 Task: Create new contact,   with mail id: 'ClaireMoore73@Mail.com', first name: 'Claire', Last name: 'Moore', Job Title: HR Manager, Phone number (916) 555-9012. Change life cycle stage to  'Lead' and lead status to 'New'. Add new company to the associated contact: www.fmlogistic.in
 and type: Reseller. Logged in from softage.3@softage.net
Action: Mouse moved to (68, 87)
Screenshot: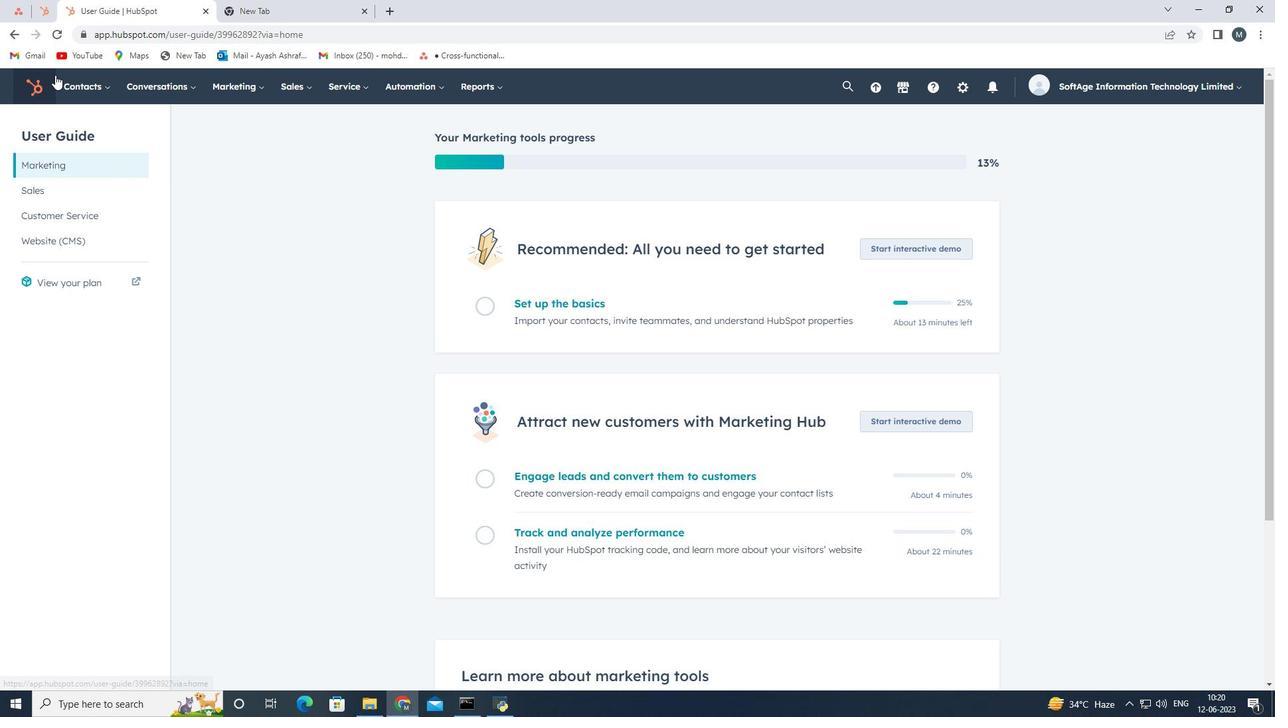 
Action: Mouse pressed left at (68, 87)
Screenshot: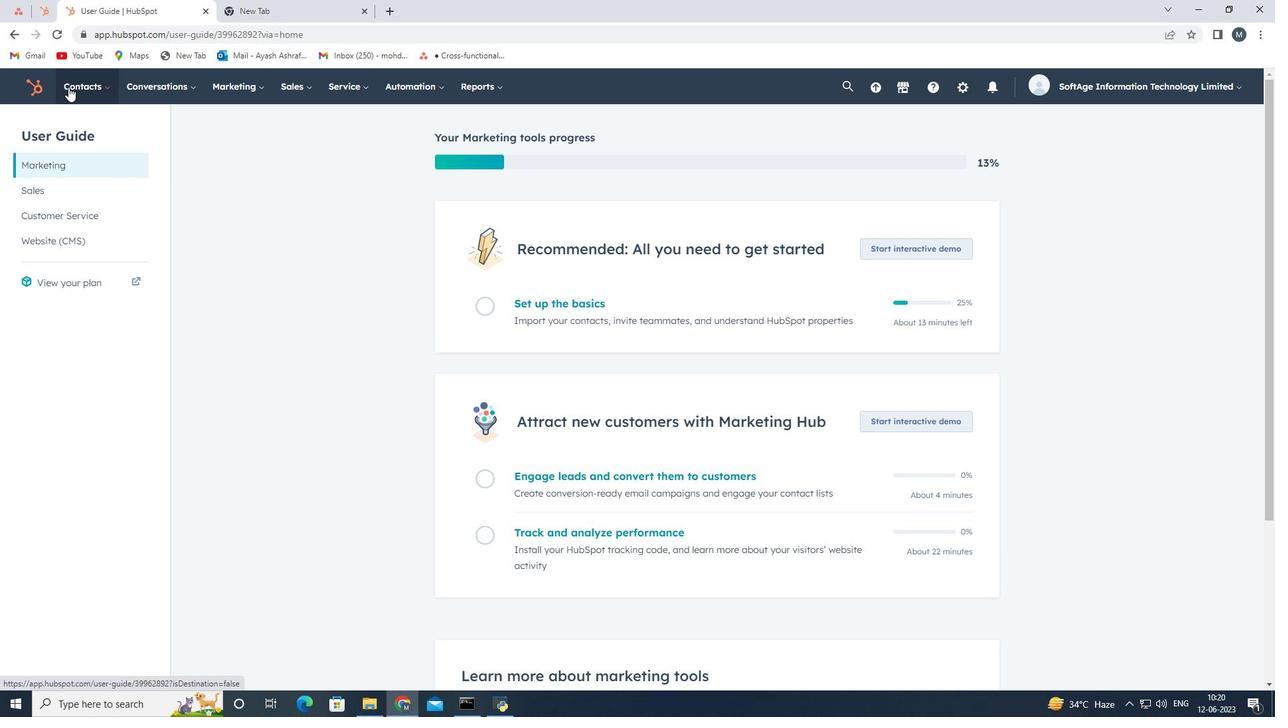
Action: Mouse moved to (110, 130)
Screenshot: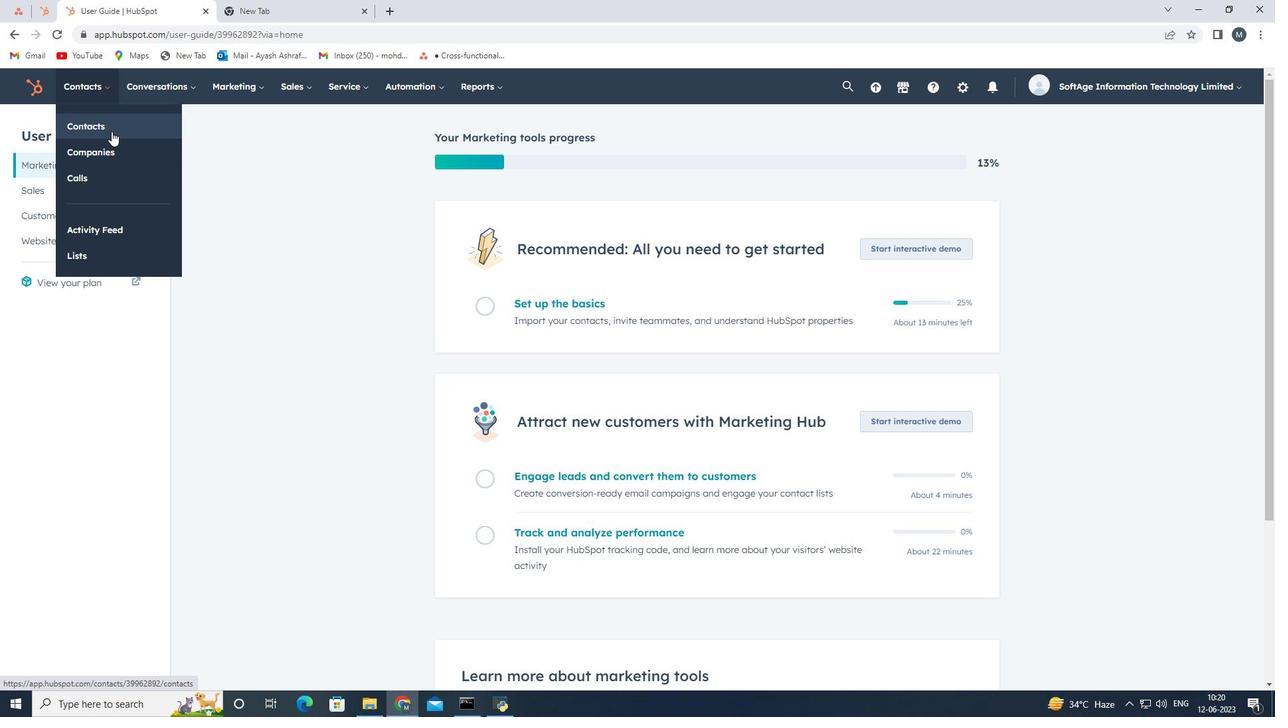 
Action: Mouse pressed left at (110, 130)
Screenshot: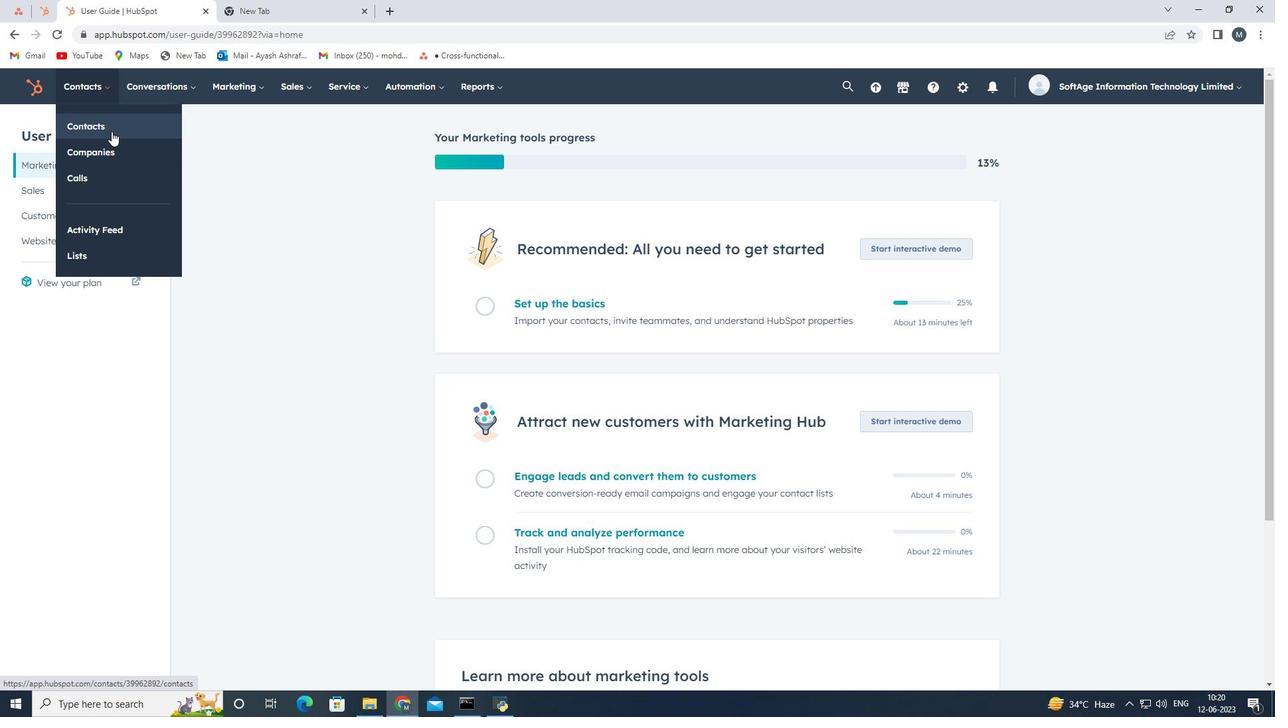 
Action: Mouse moved to (1180, 129)
Screenshot: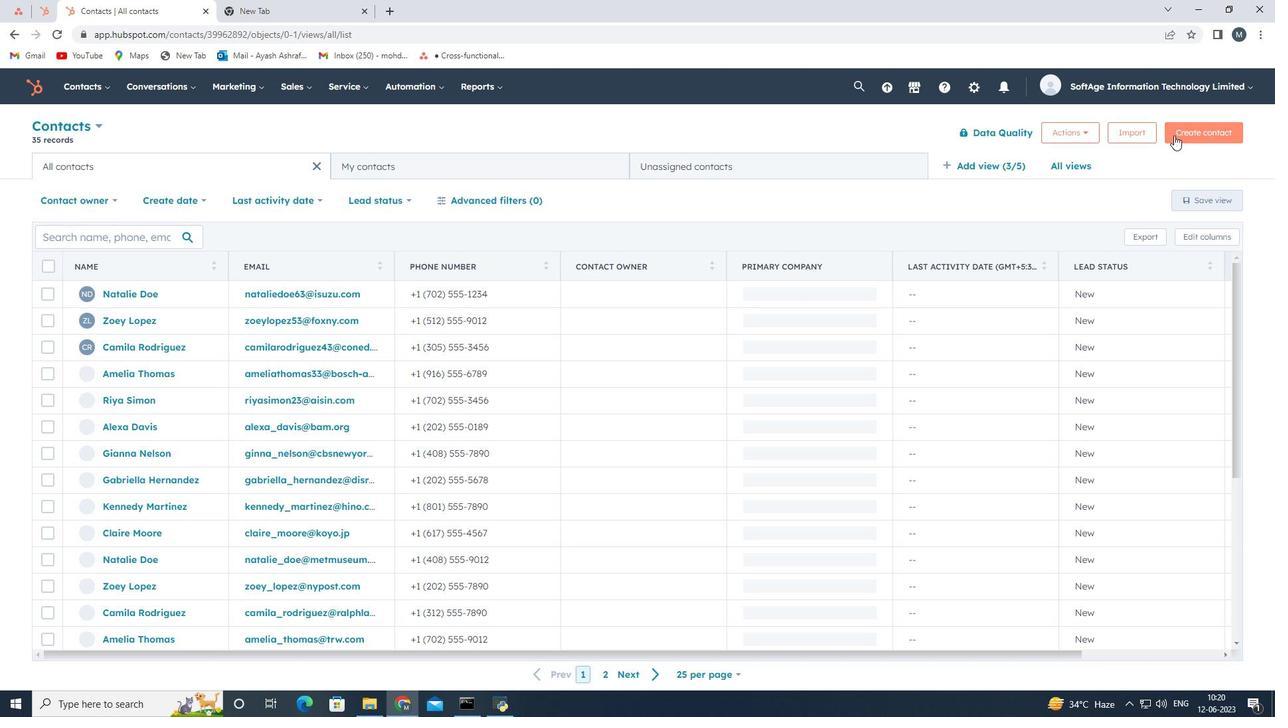 
Action: Mouse pressed left at (1180, 129)
Screenshot: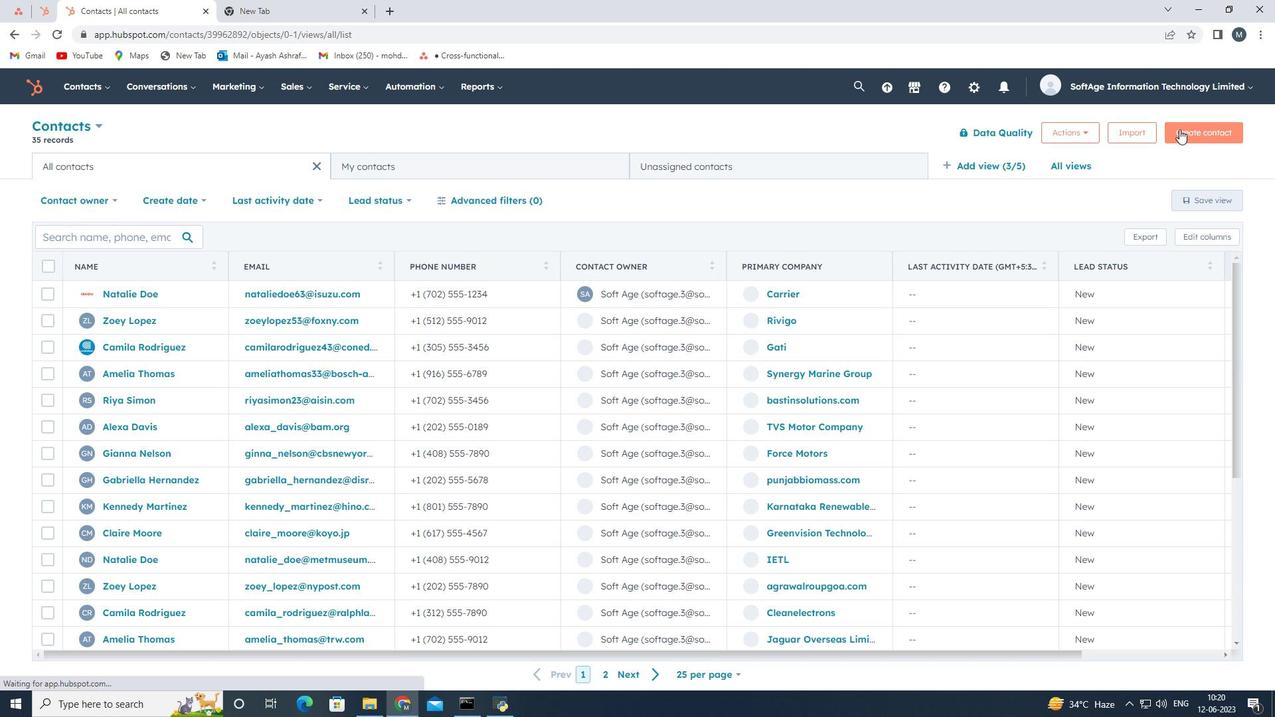 
Action: Mouse moved to (988, 198)
Screenshot: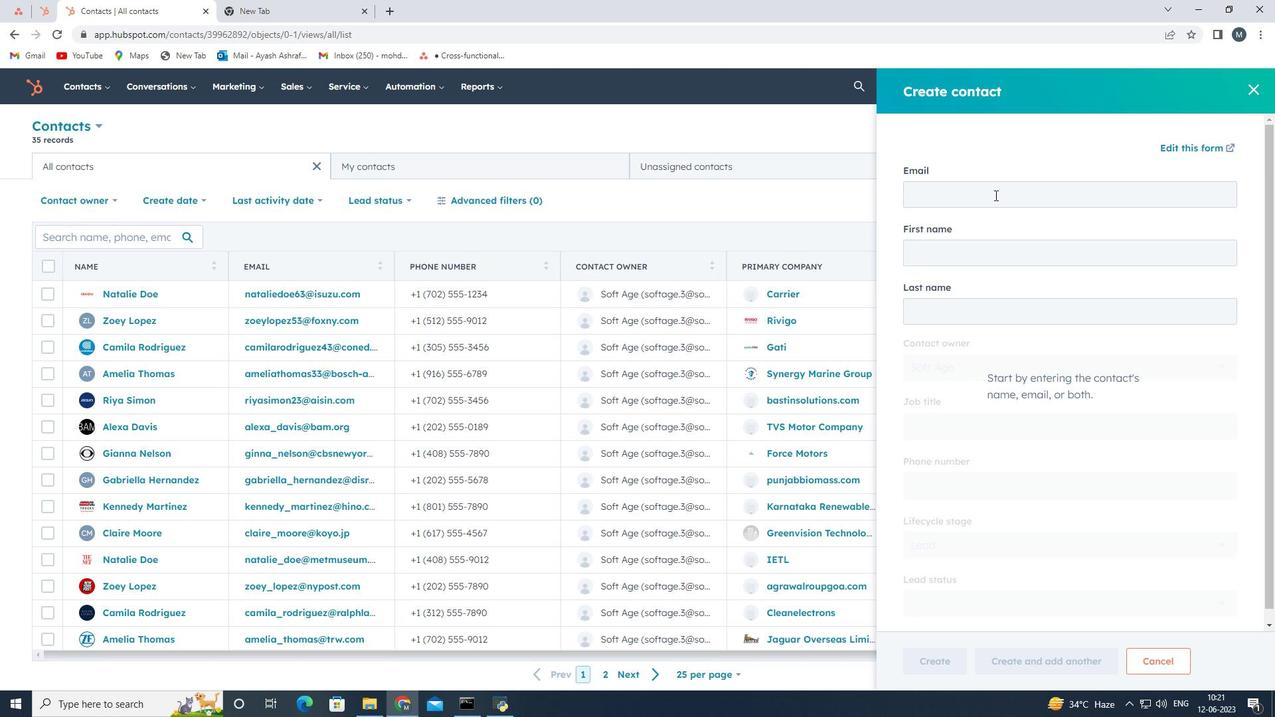 
Action: Mouse pressed left at (988, 198)
Screenshot: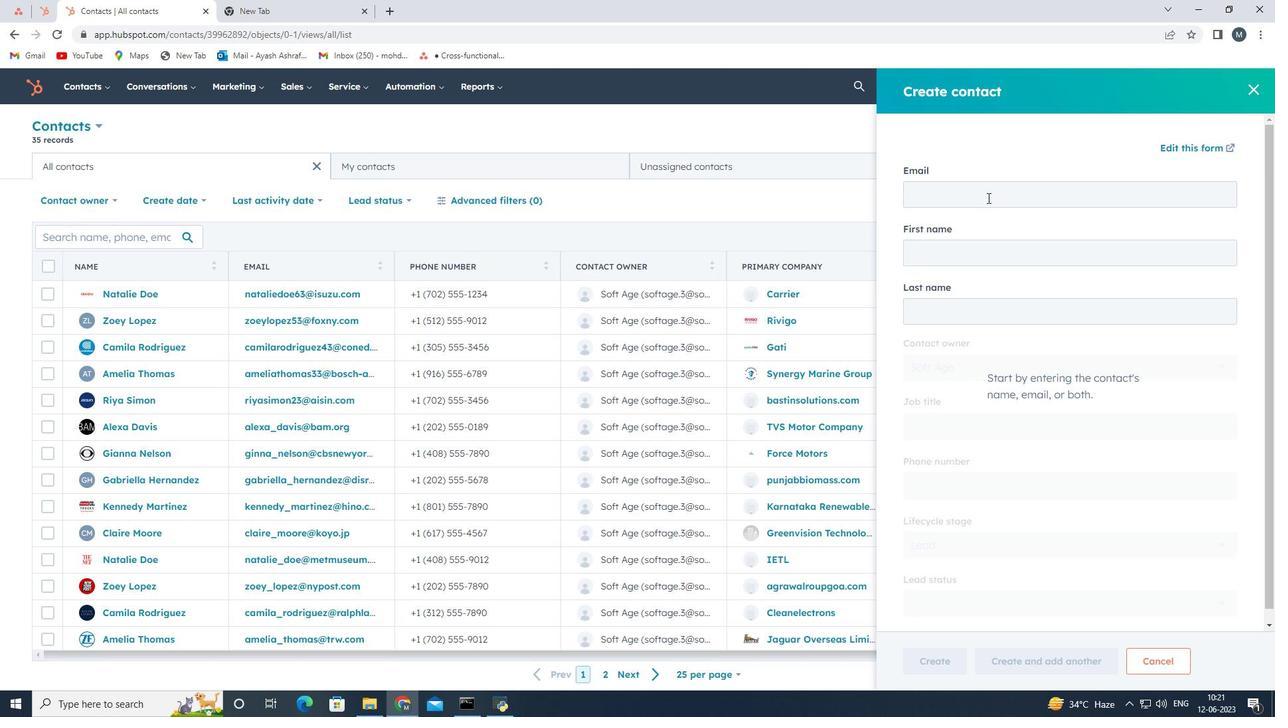 
Action: Key pressed <Key.shift>Ca<Key.backspace>laire<Key.shift>Moore73<Key.shift>@<Key.shift>mail.com
Screenshot: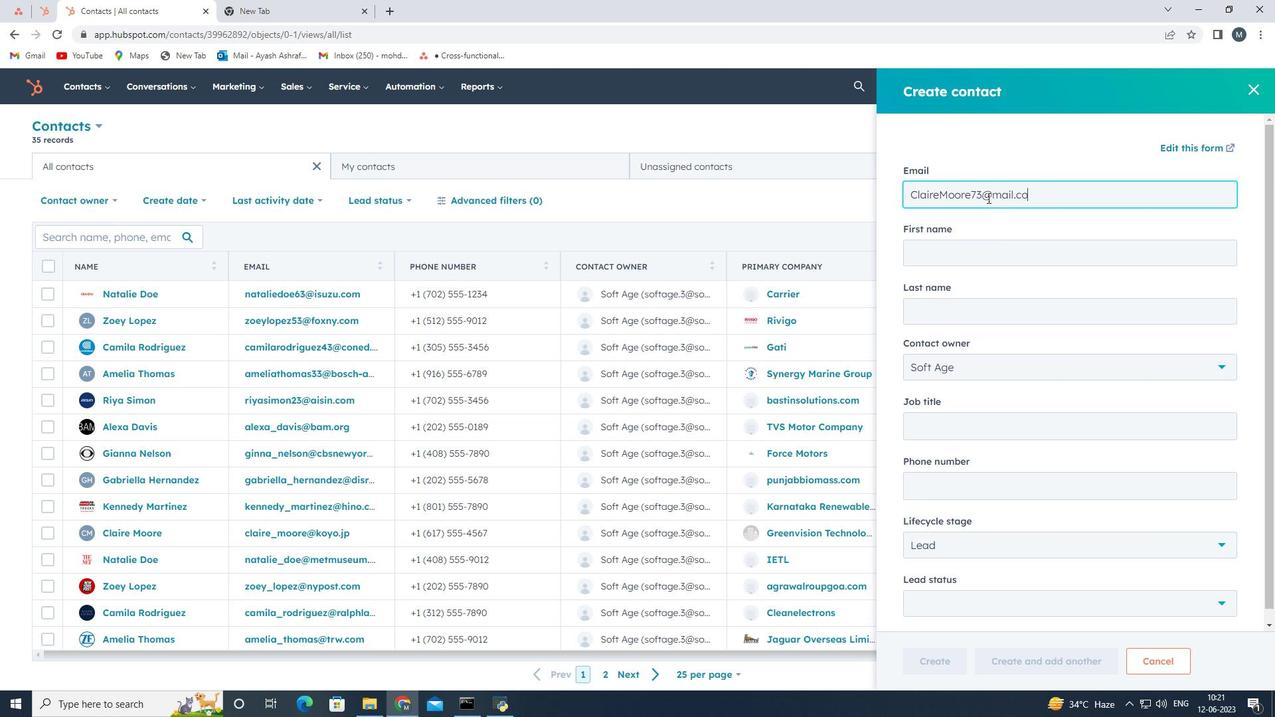 
Action: Mouse moved to (944, 253)
Screenshot: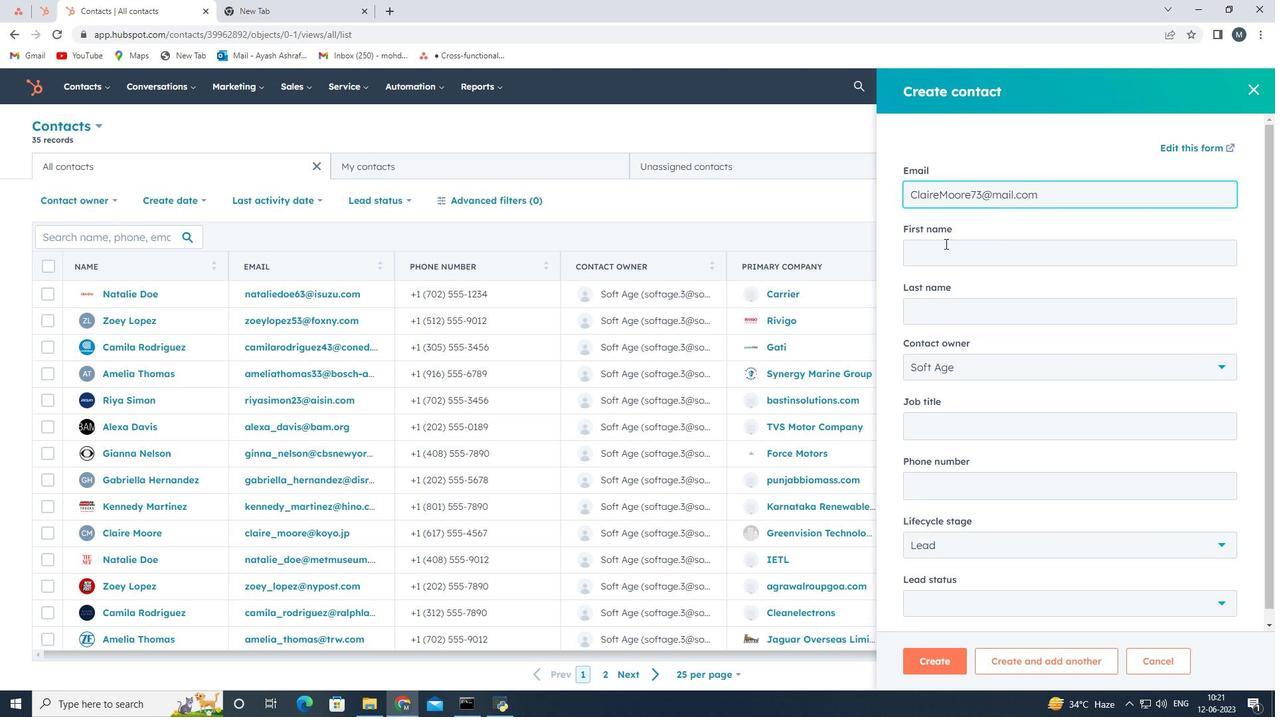 
Action: Mouse pressed left at (944, 253)
Screenshot: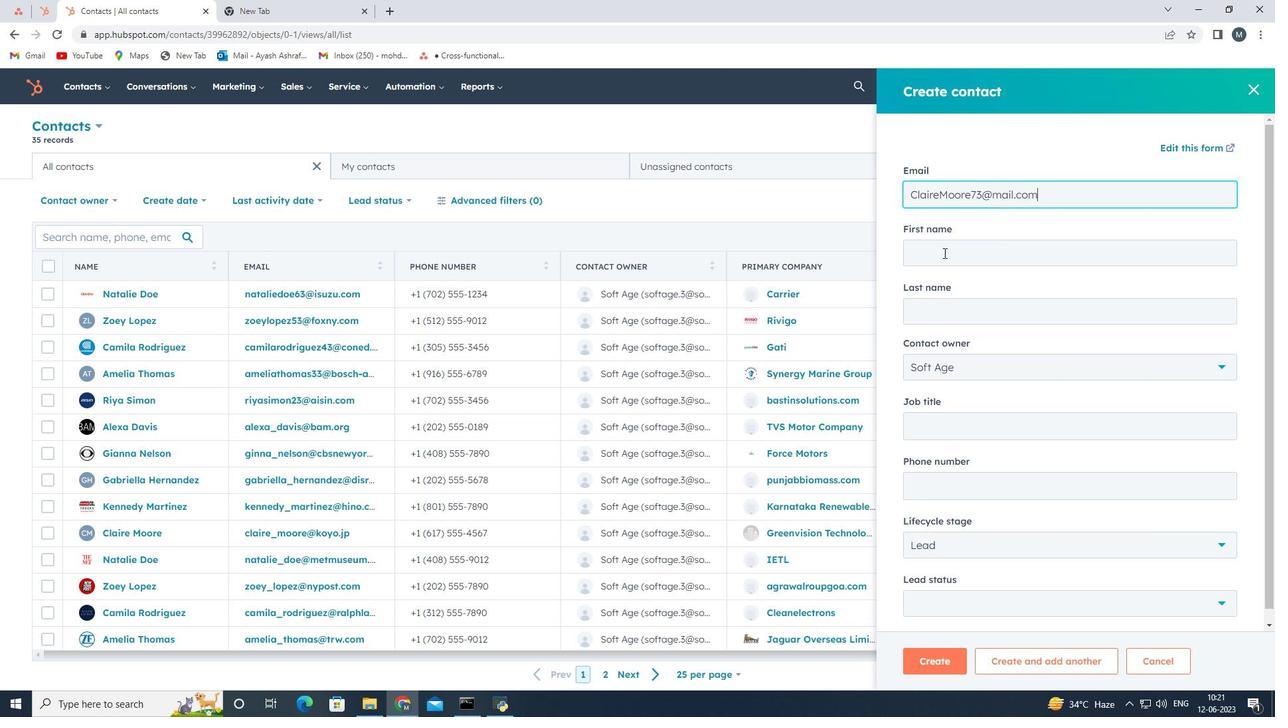 
Action: Key pressed <Key.shift><Key.shift><Key.shift><Key.shift><Key.shift><Key.shift><Key.shift><Key.shift><Key.shift><Key.shift><Key.shift><Key.shift><Key.shift><Key.shift><Key.shift><Key.shift><Key.shift><Key.shift>C
Screenshot: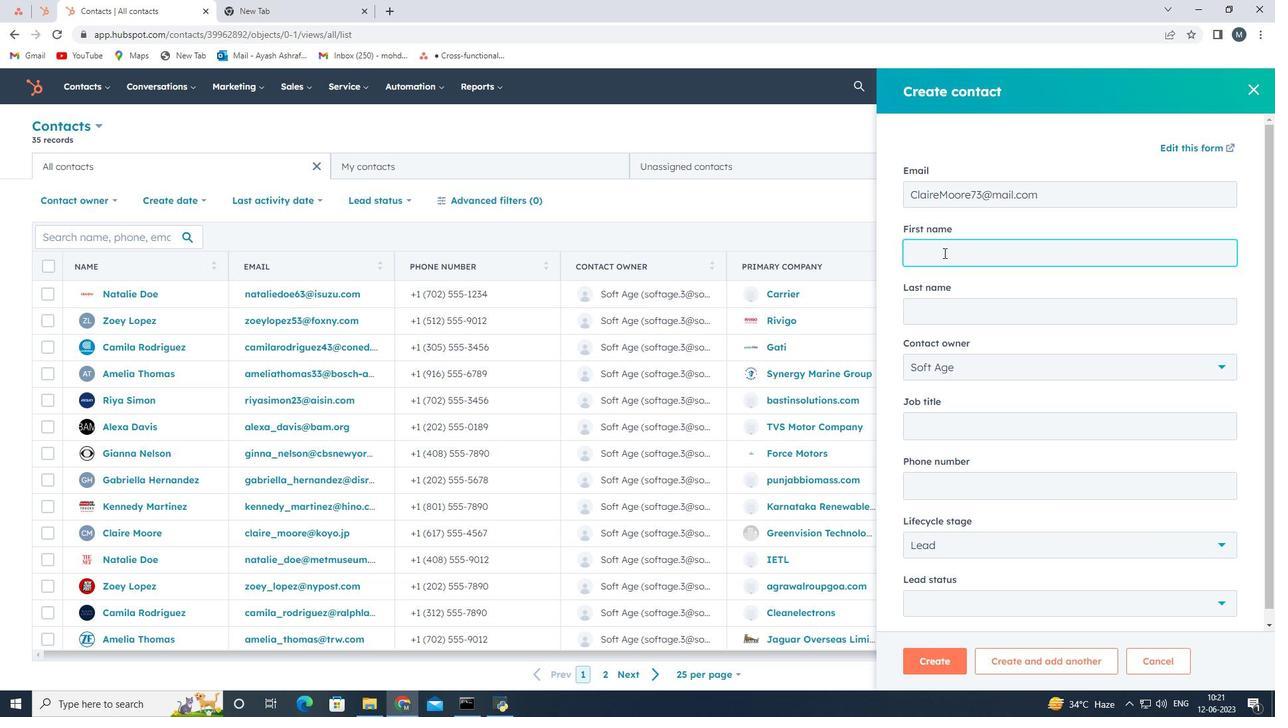 
Action: Mouse moved to (943, 253)
Screenshot: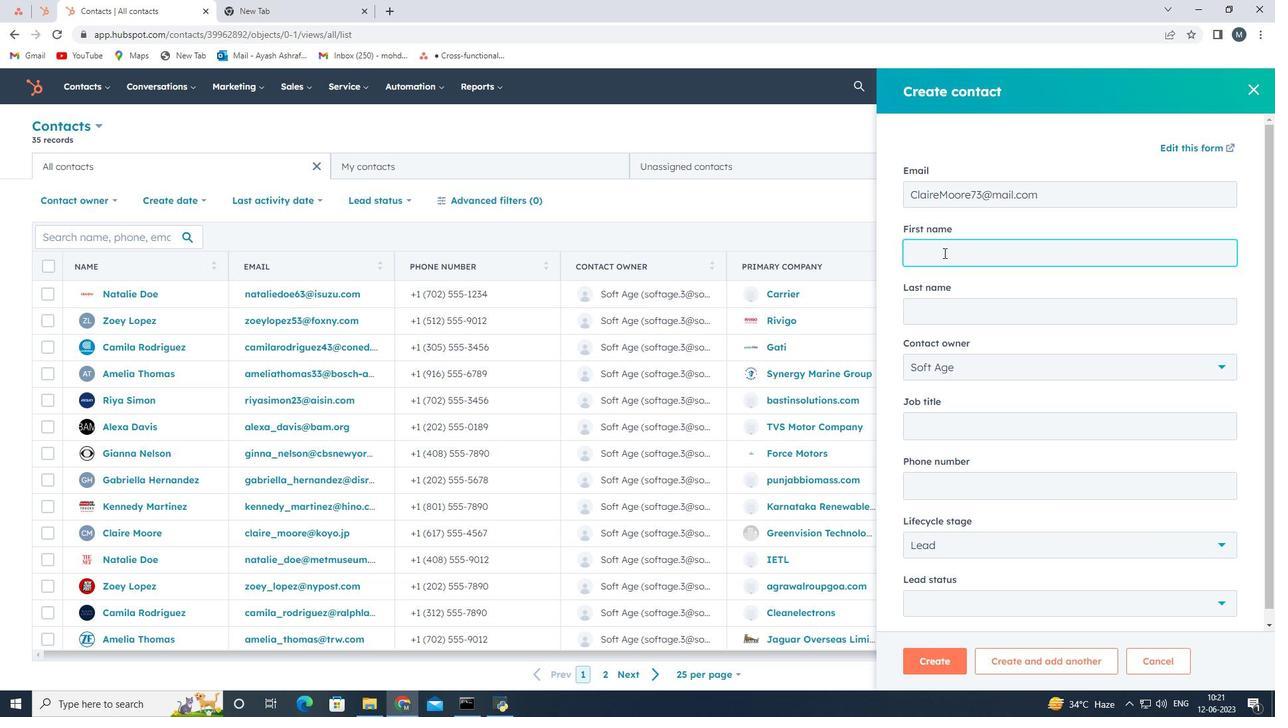 
Action: Key pressed laire
Screenshot: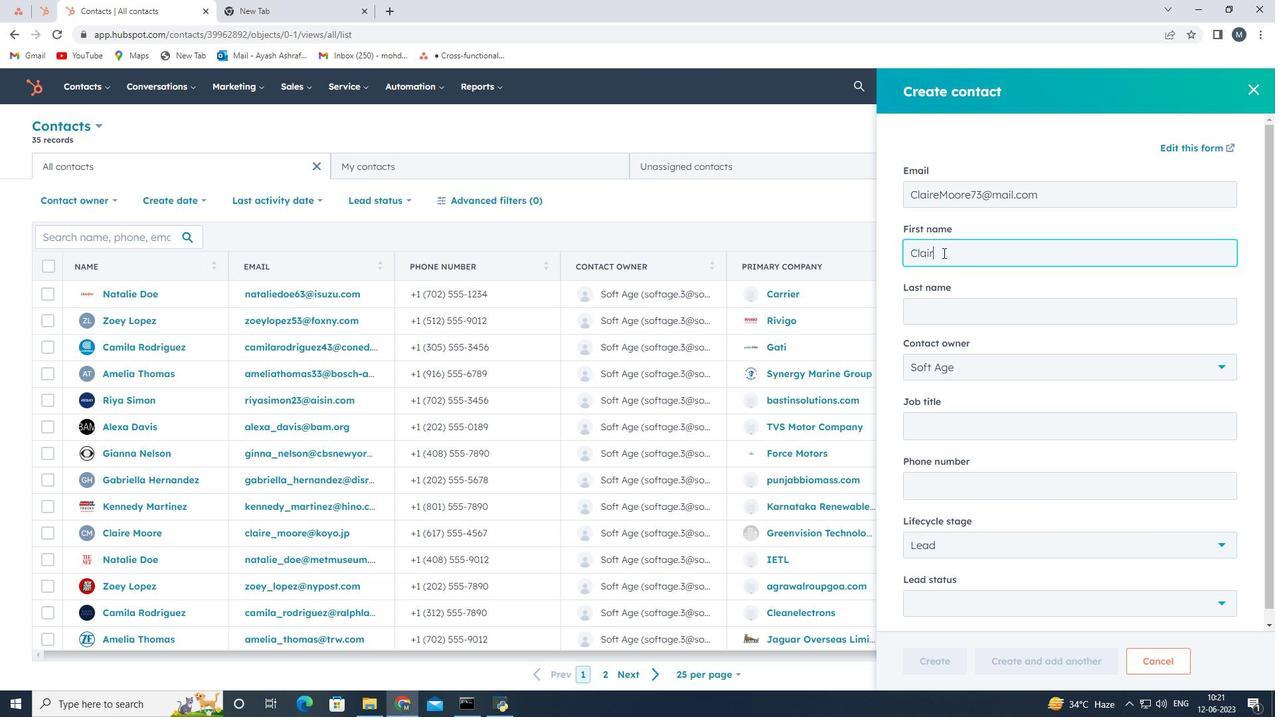 
Action: Mouse moved to (916, 308)
Screenshot: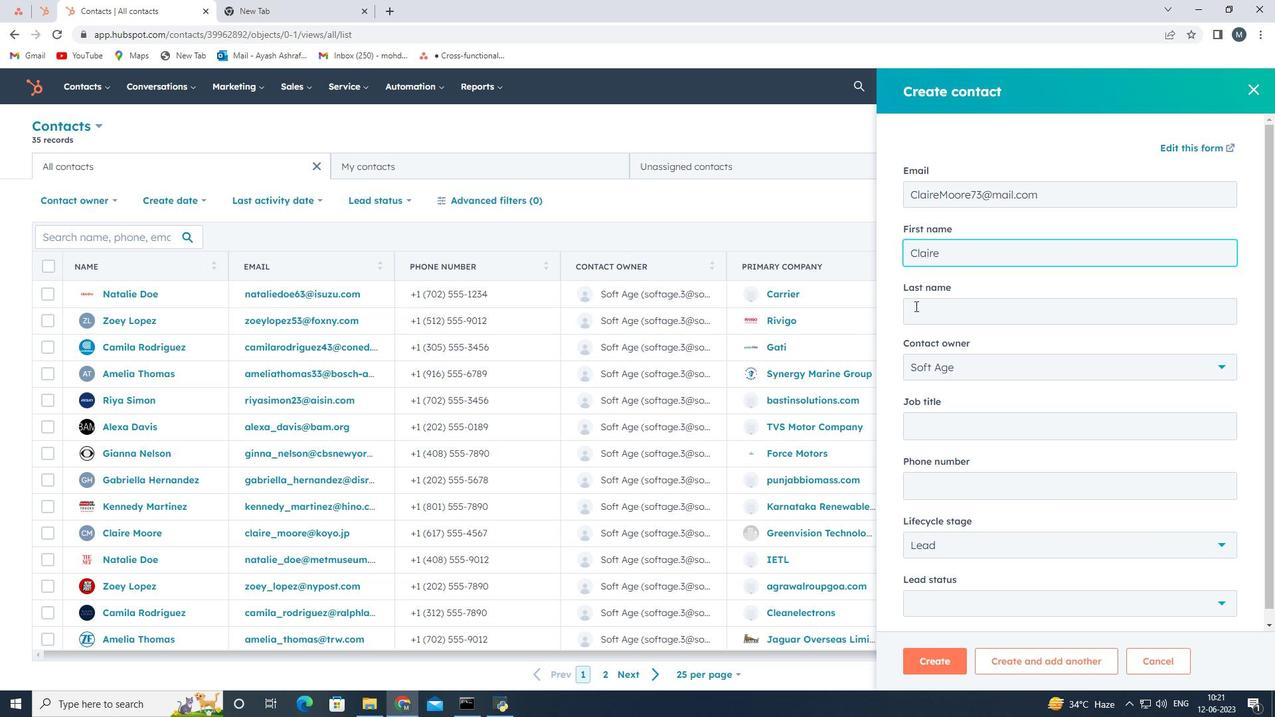 
Action: Mouse pressed left at (916, 308)
Screenshot: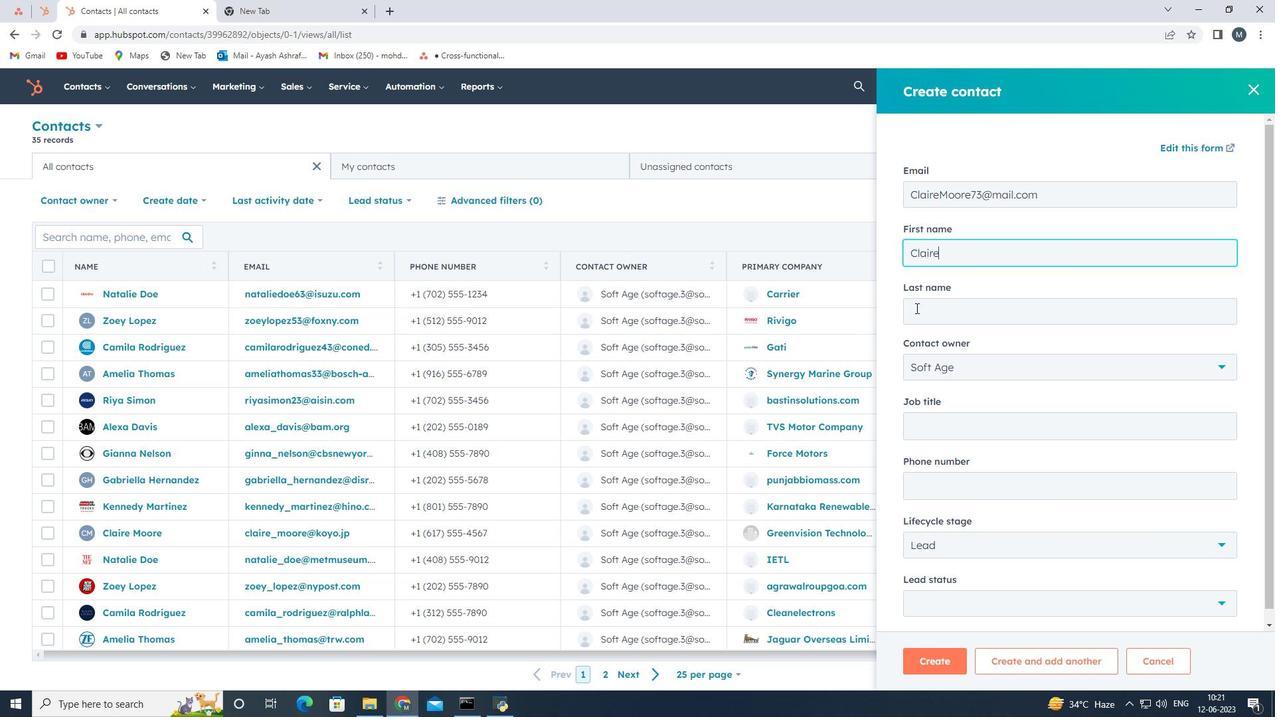 
Action: Mouse moved to (885, 317)
Screenshot: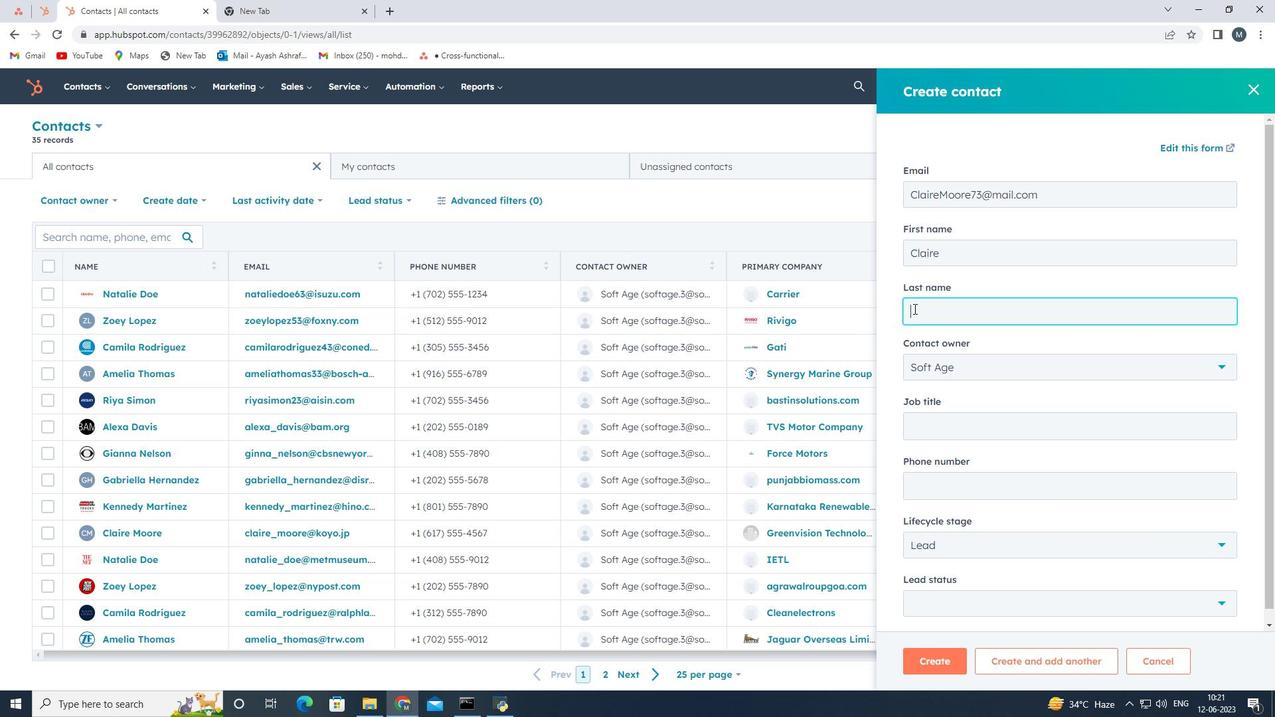 
Action: Key pressed <Key.shift><Key.shift><Key.shift><Key.shift><Key.shift><Key.shift><Key.shift><Key.shift>Moore
Screenshot: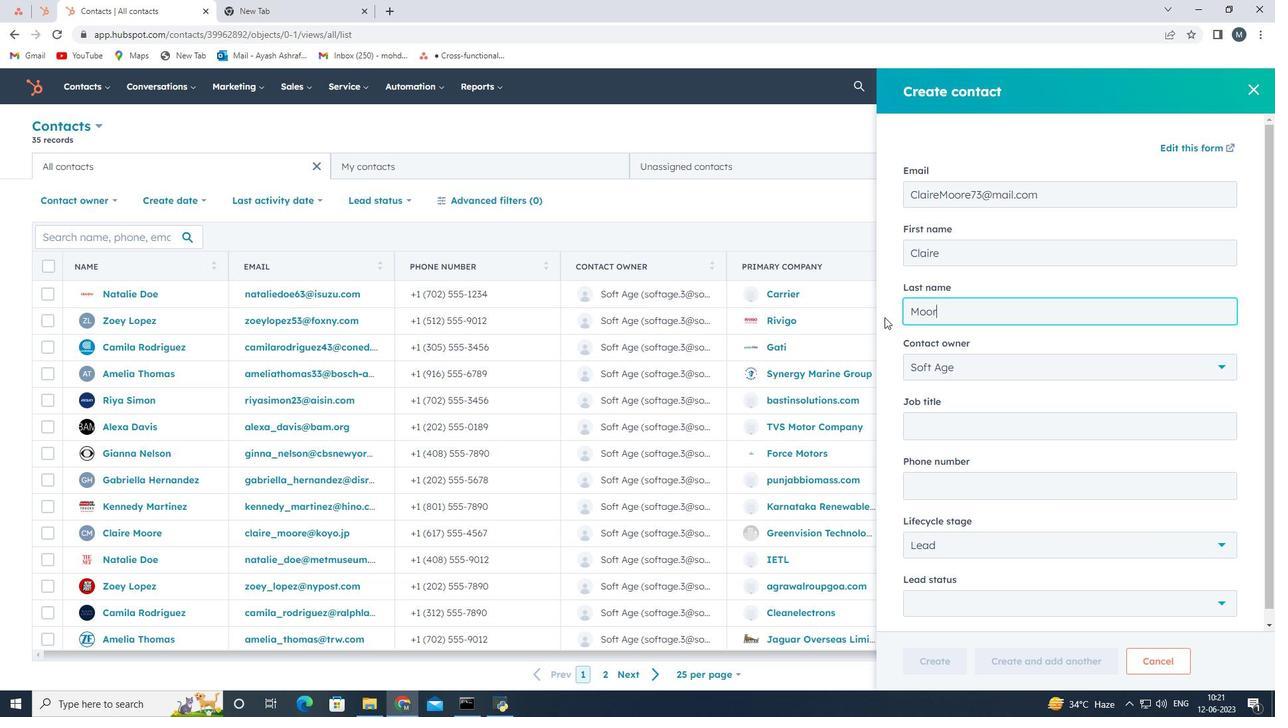 
Action: Mouse moved to (968, 424)
Screenshot: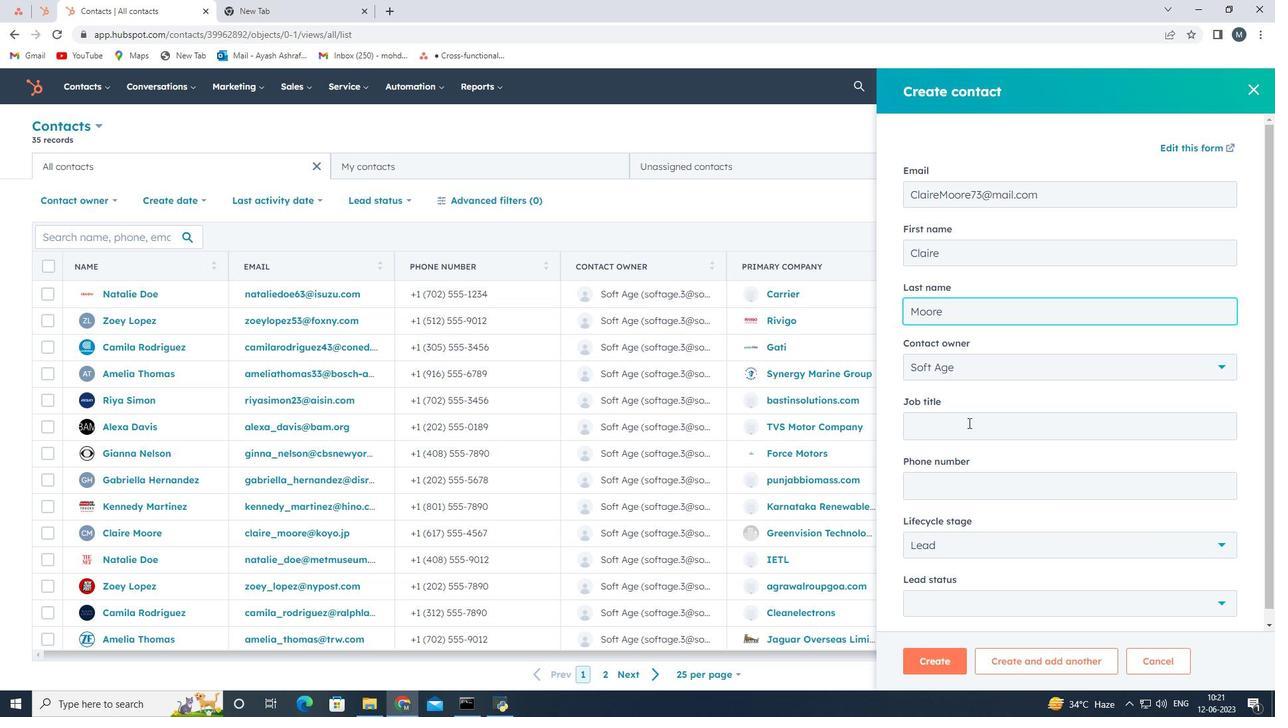 
Action: Mouse pressed left at (968, 424)
Screenshot: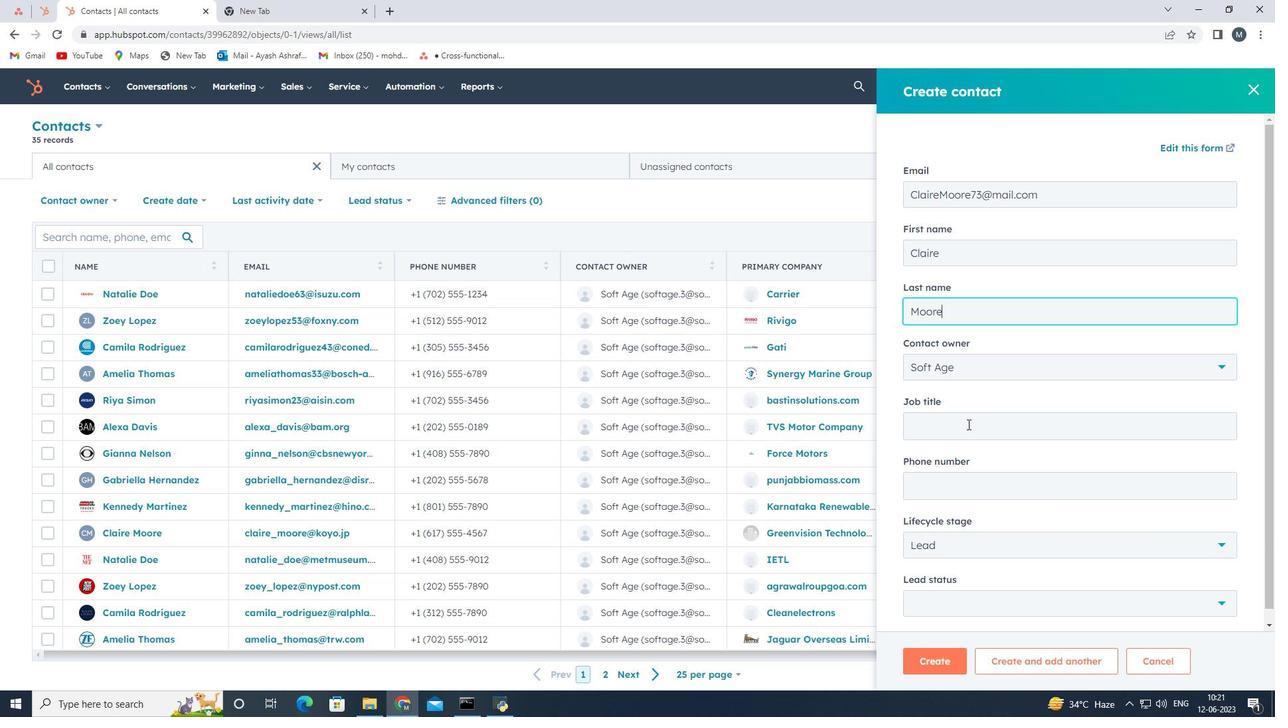 
Action: Mouse moved to (962, 440)
Screenshot: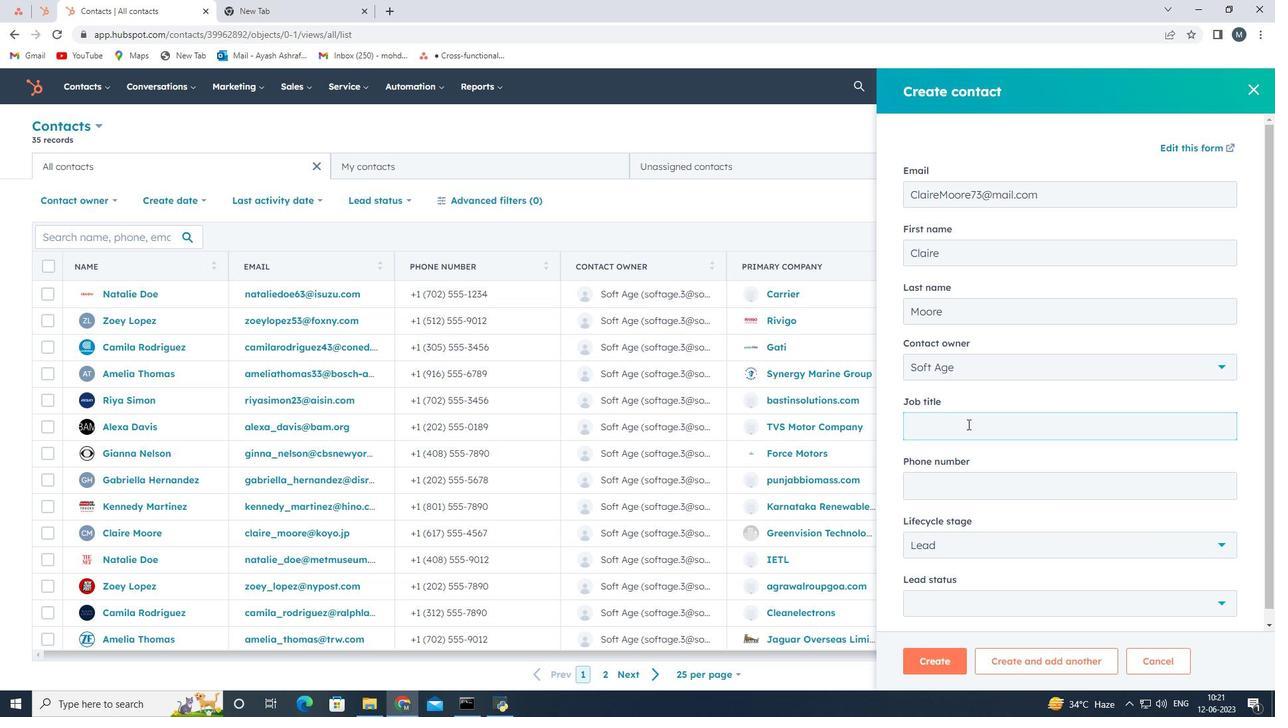 
Action: Key pressed <Key.shift><Key.shift><Key.shift><Key.shift><Key.shift><Key.shift><Key.shift><Key.shift><Key.shift><Key.shift>Hr<Key.space><Key.shift>Manager
Screenshot: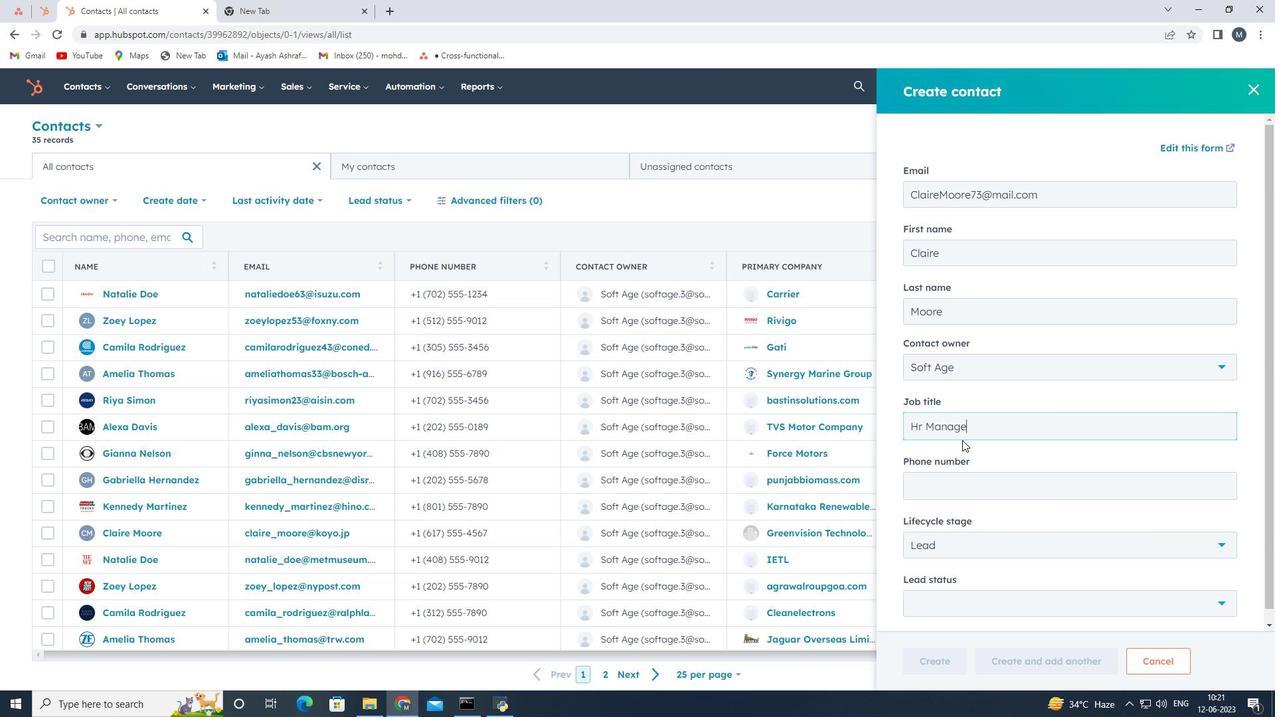
Action: Mouse moved to (979, 484)
Screenshot: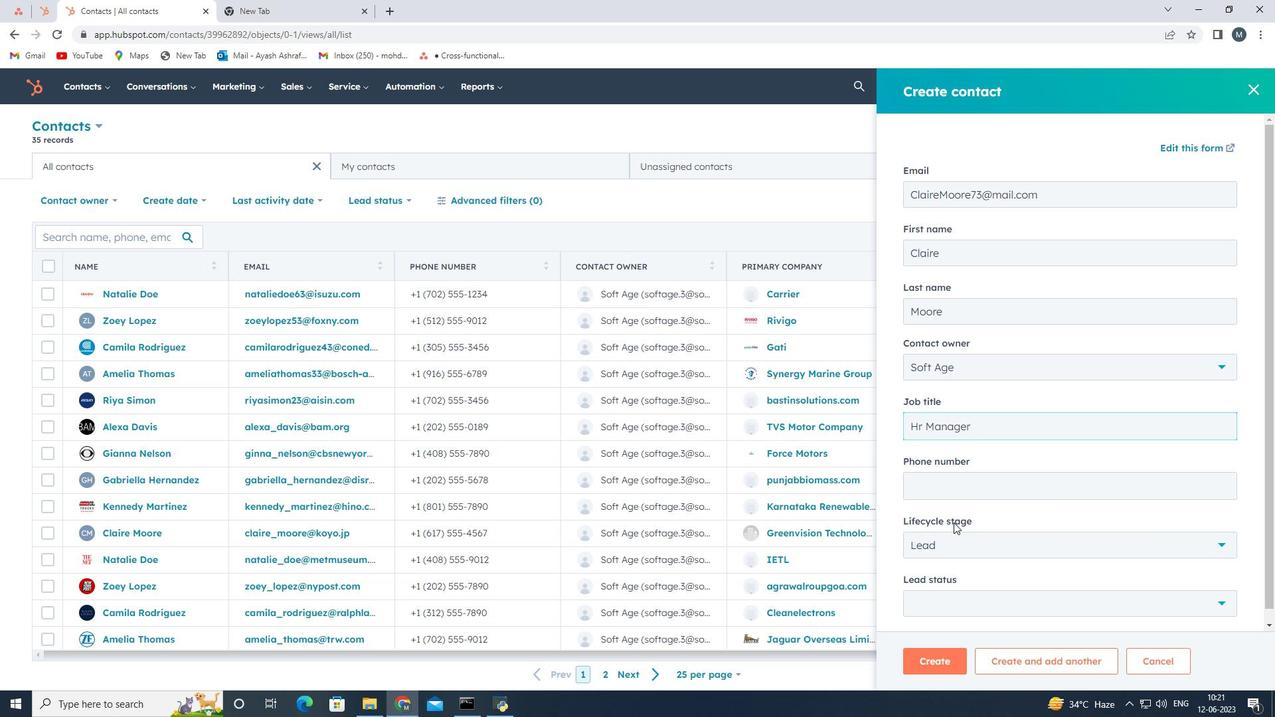 
Action: Mouse pressed left at (979, 484)
Screenshot: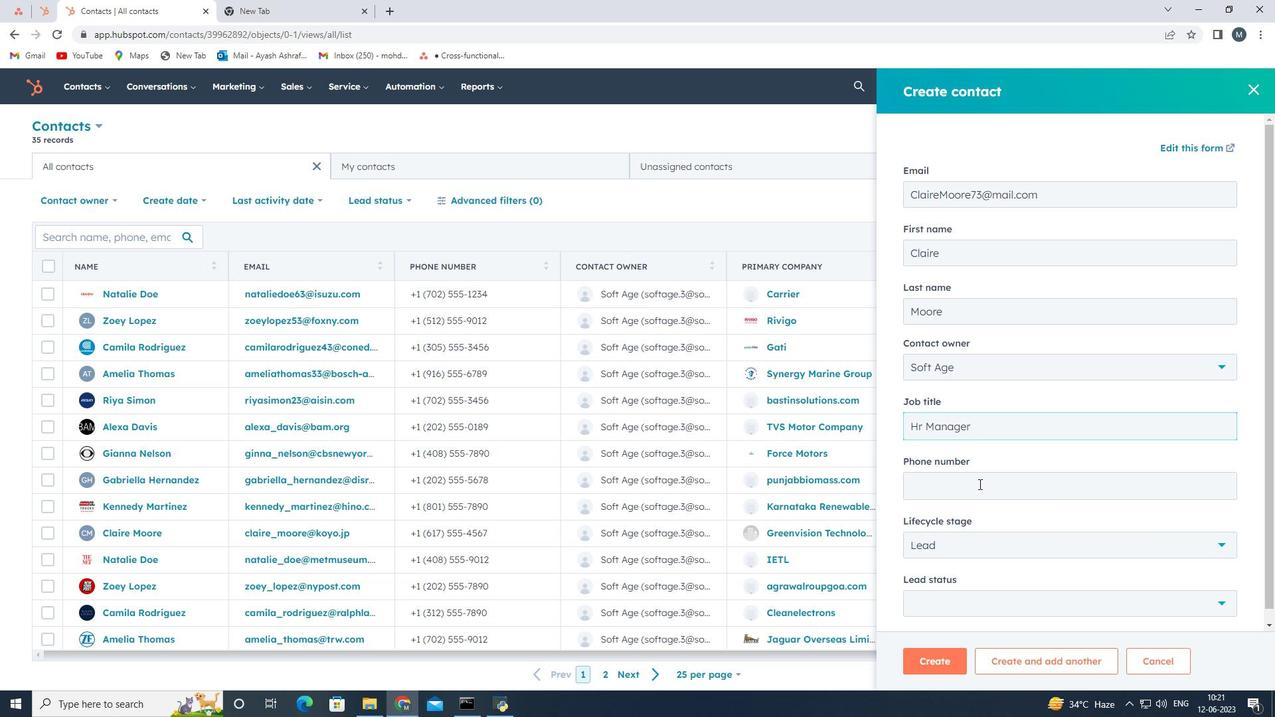 
Action: Key pressed 9165559012
Screenshot: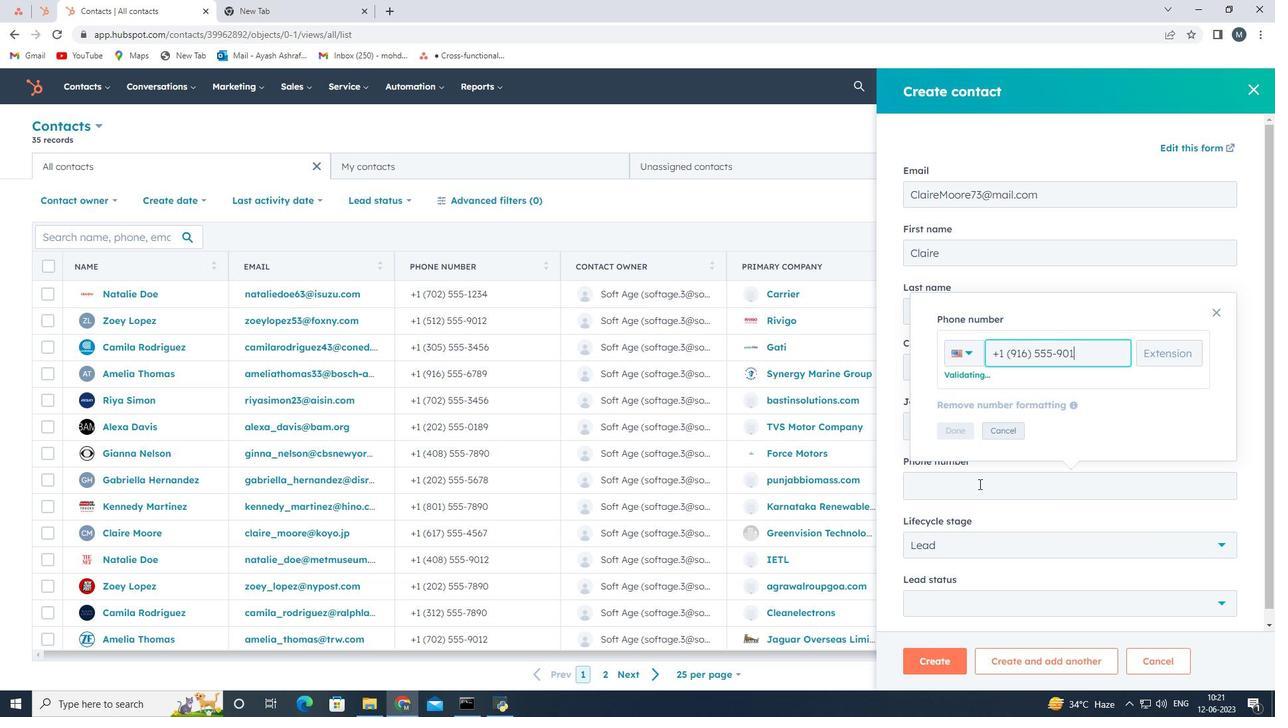 
Action: Mouse moved to (966, 436)
Screenshot: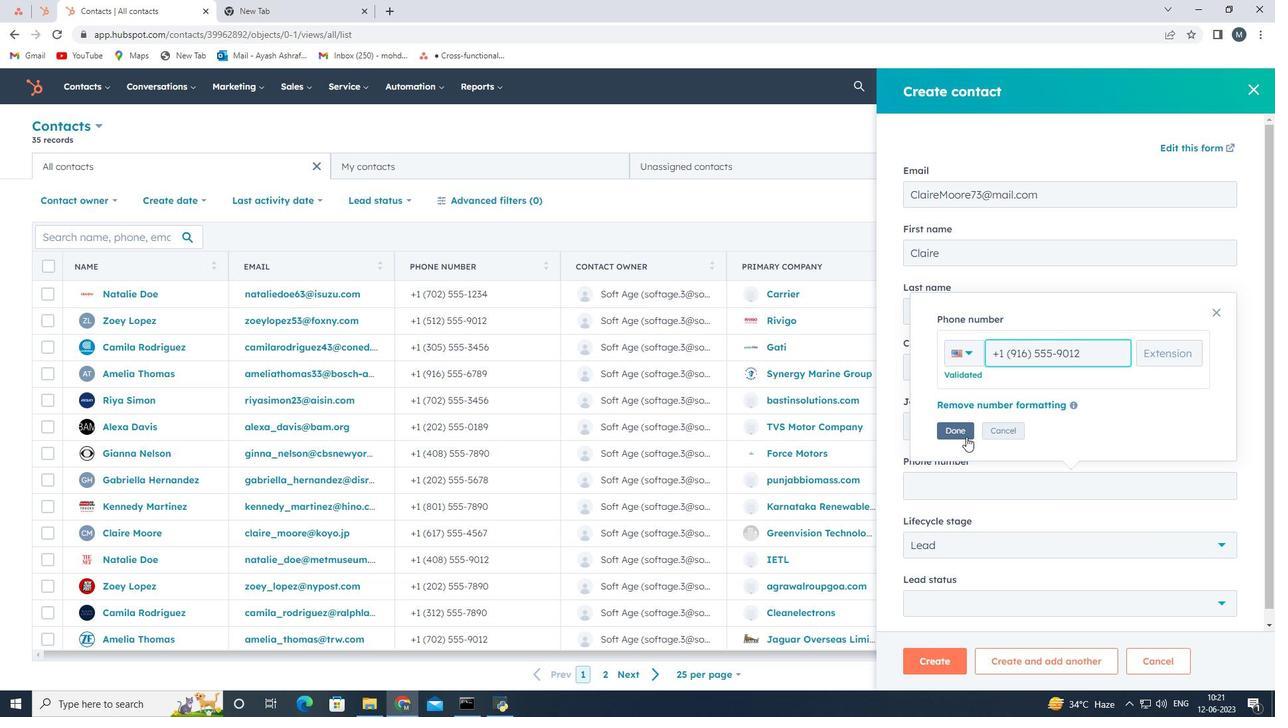 
Action: Mouse pressed left at (966, 436)
Screenshot: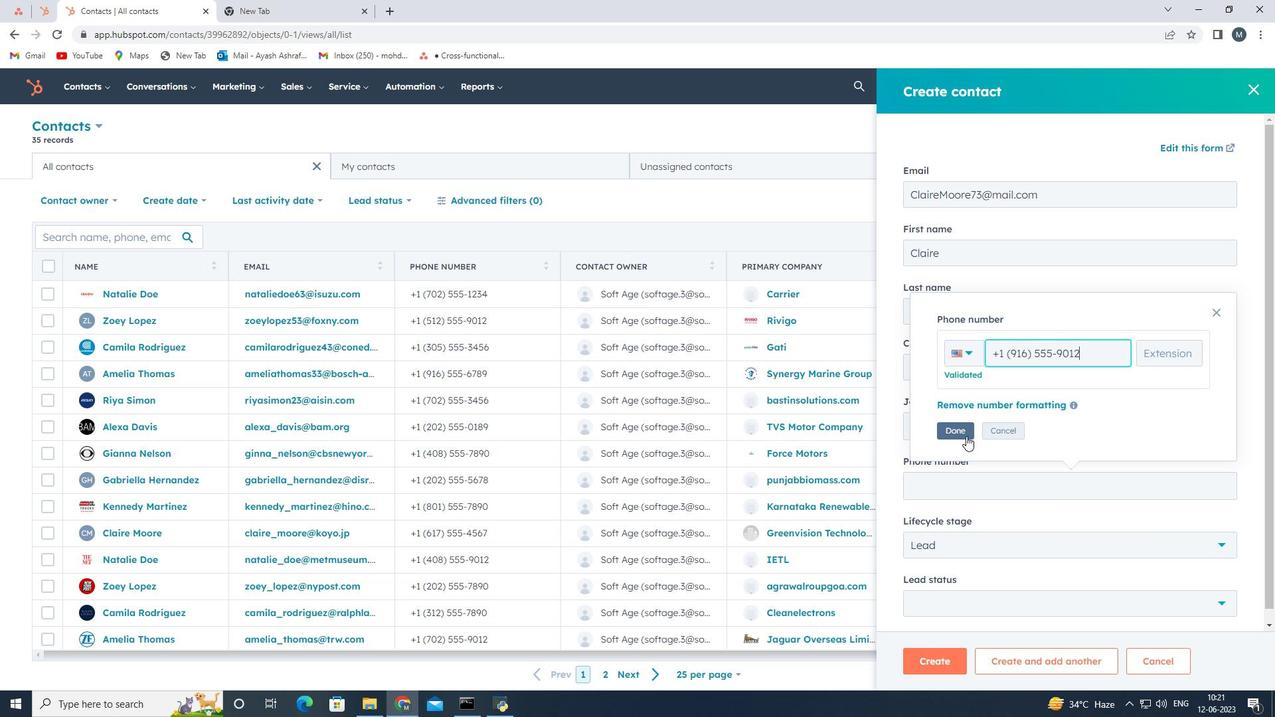 
Action: Mouse moved to (972, 550)
Screenshot: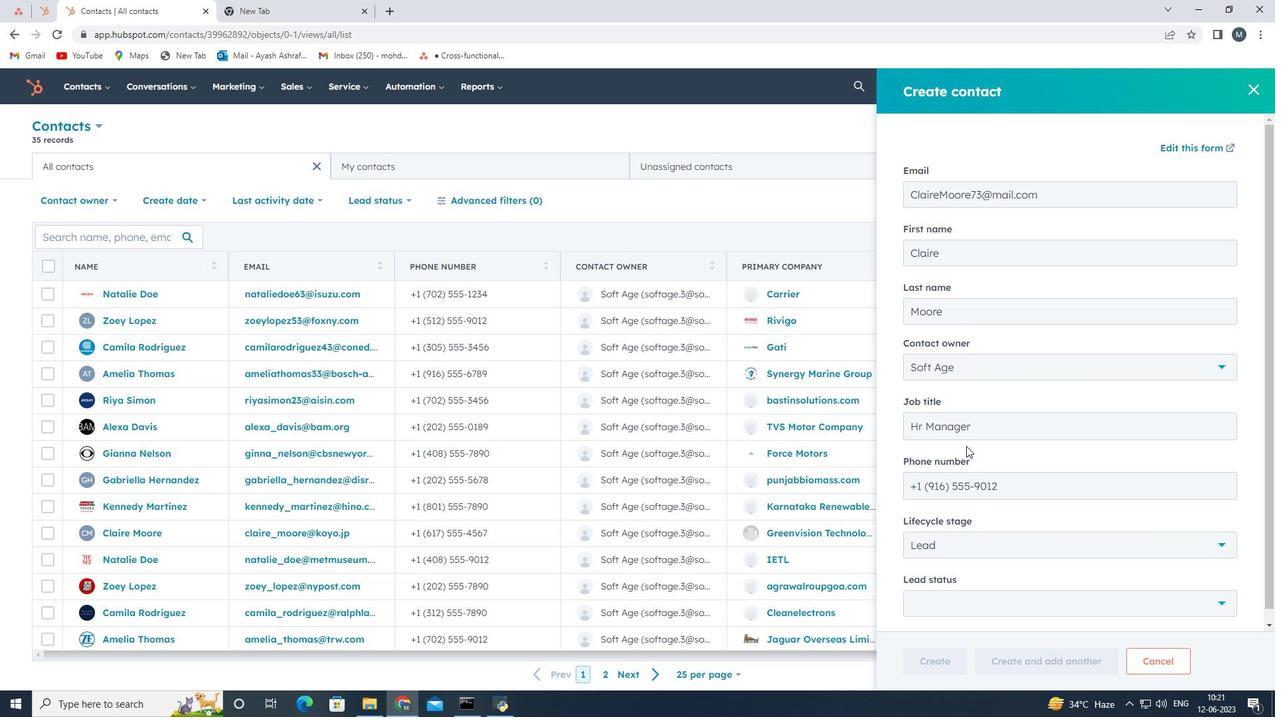 
Action: Mouse pressed left at (972, 550)
Screenshot: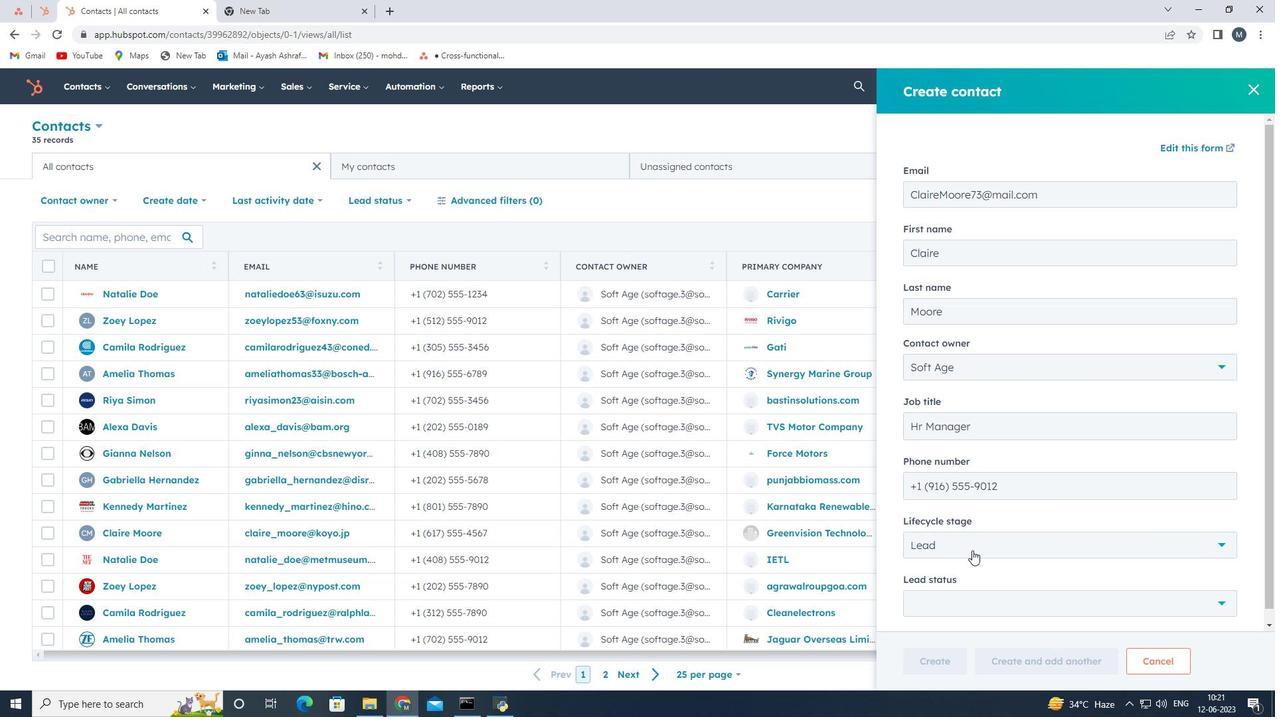 
Action: Mouse moved to (956, 431)
Screenshot: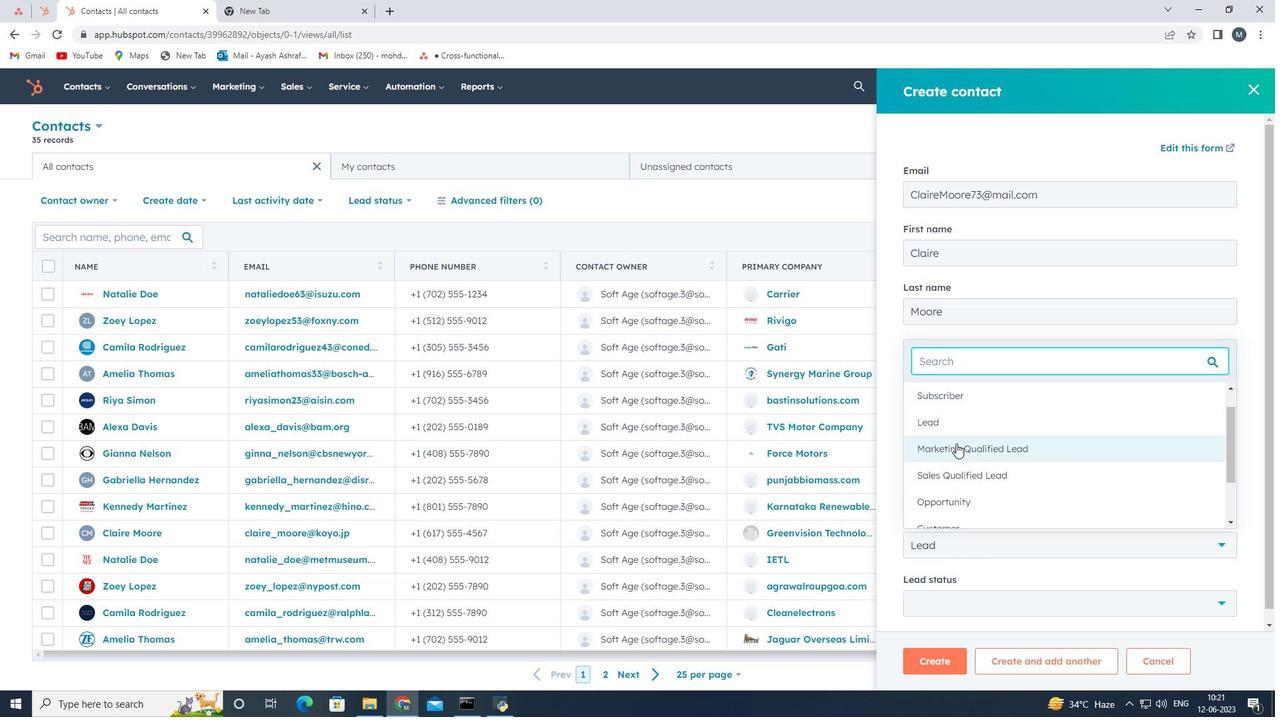 
Action: Mouse pressed left at (956, 431)
Screenshot: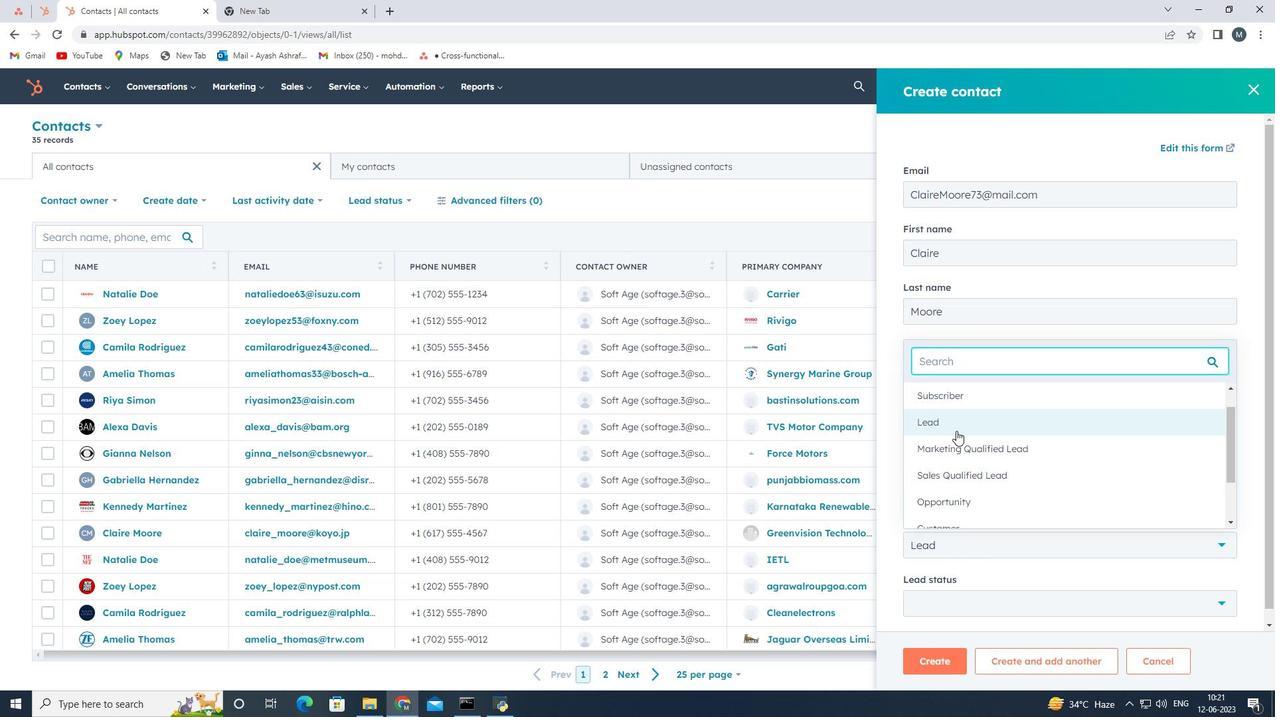 
Action: Mouse moved to (972, 596)
Screenshot: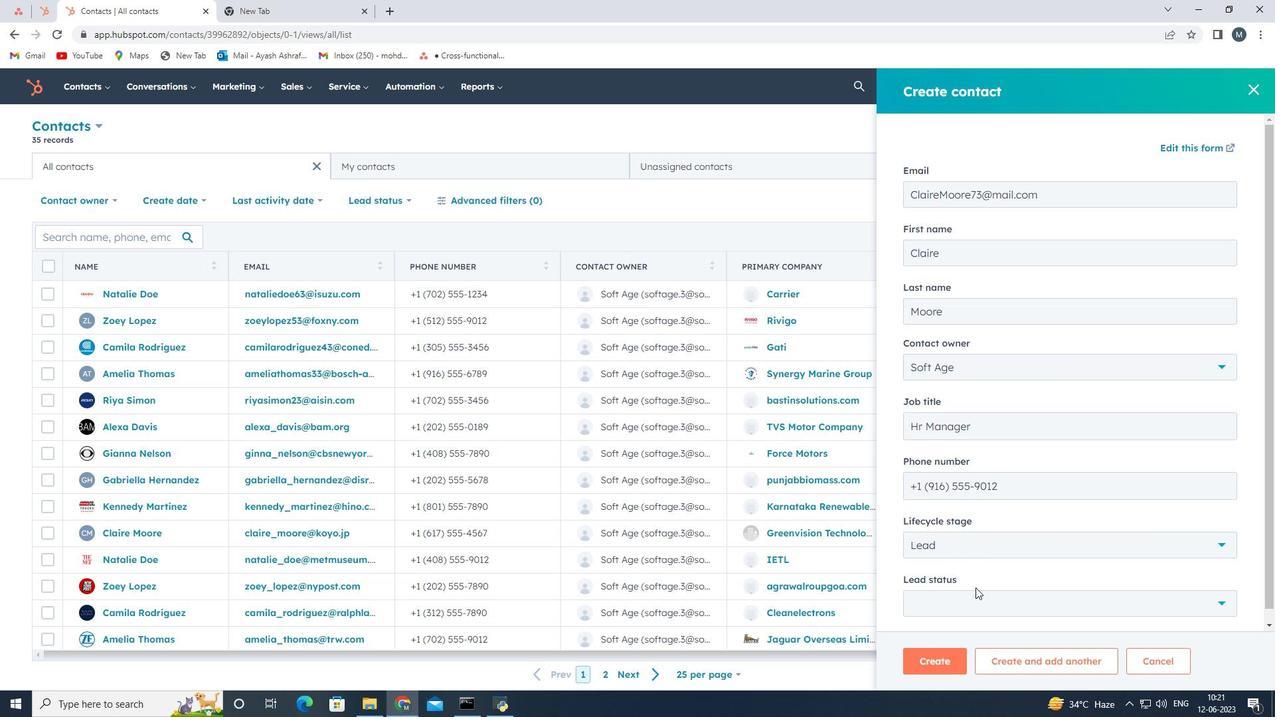 
Action: Mouse pressed left at (972, 596)
Screenshot: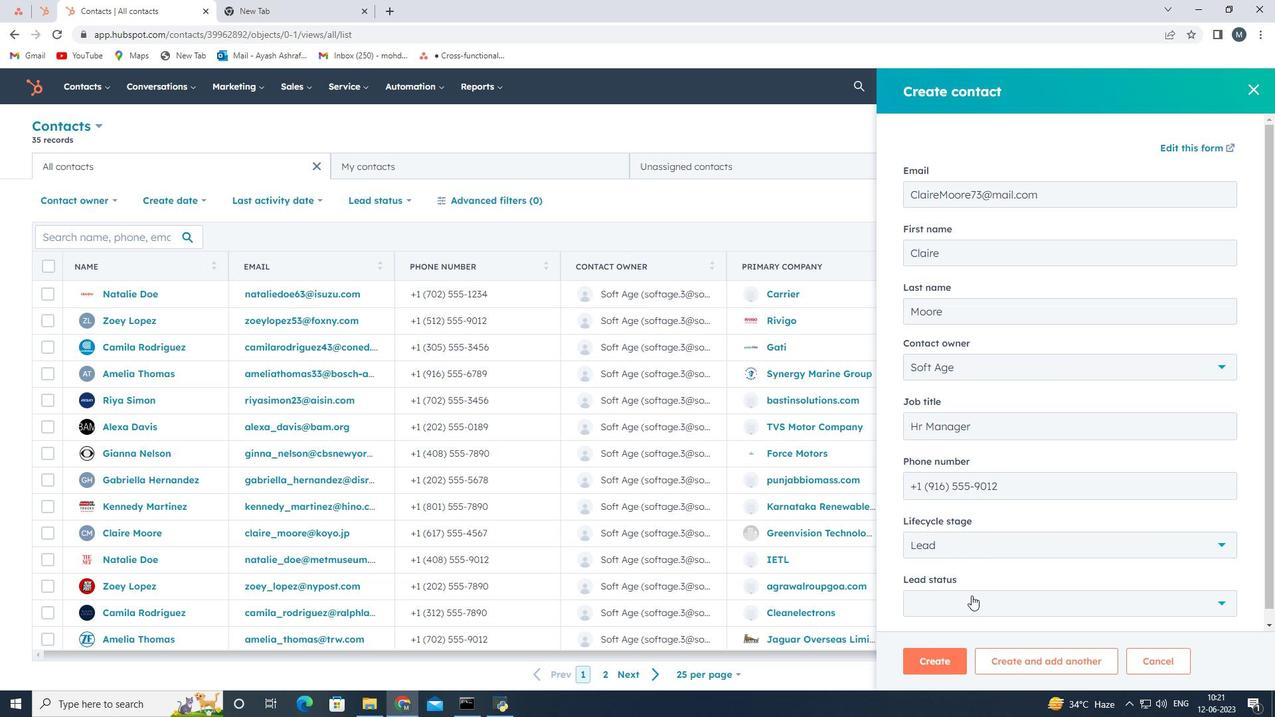 
Action: Mouse moved to (945, 473)
Screenshot: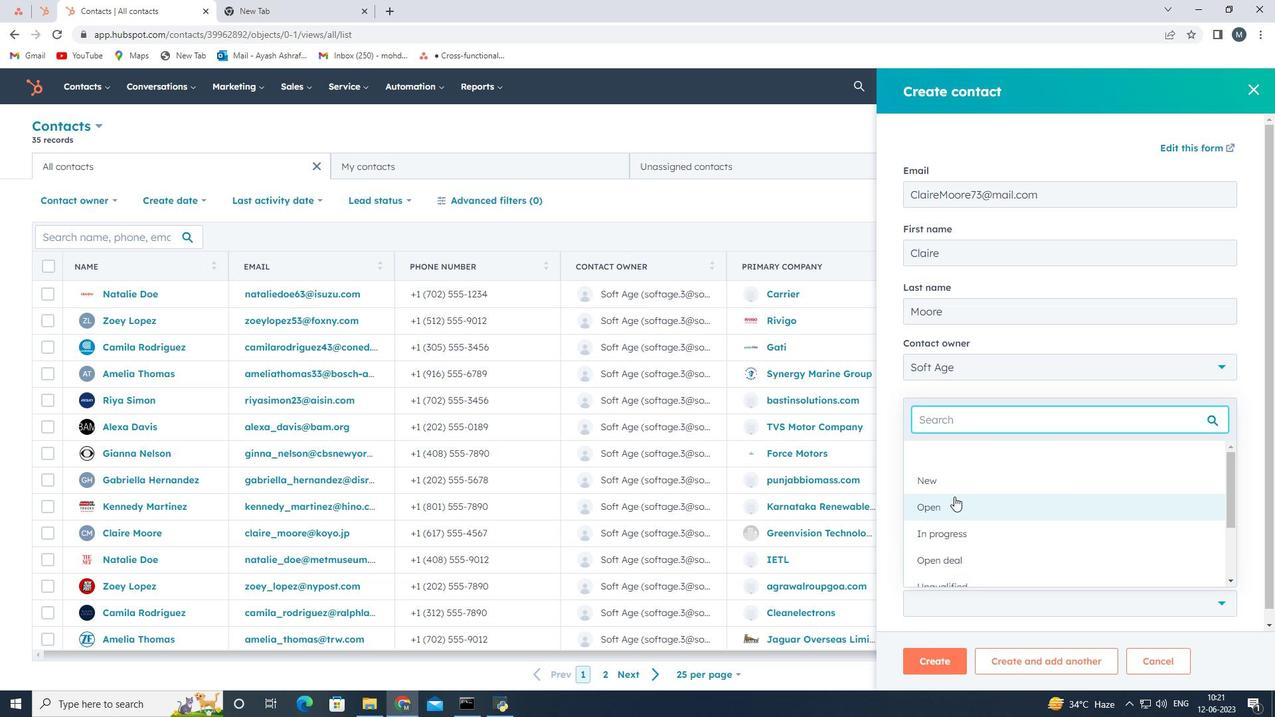 
Action: Mouse pressed left at (945, 473)
Screenshot: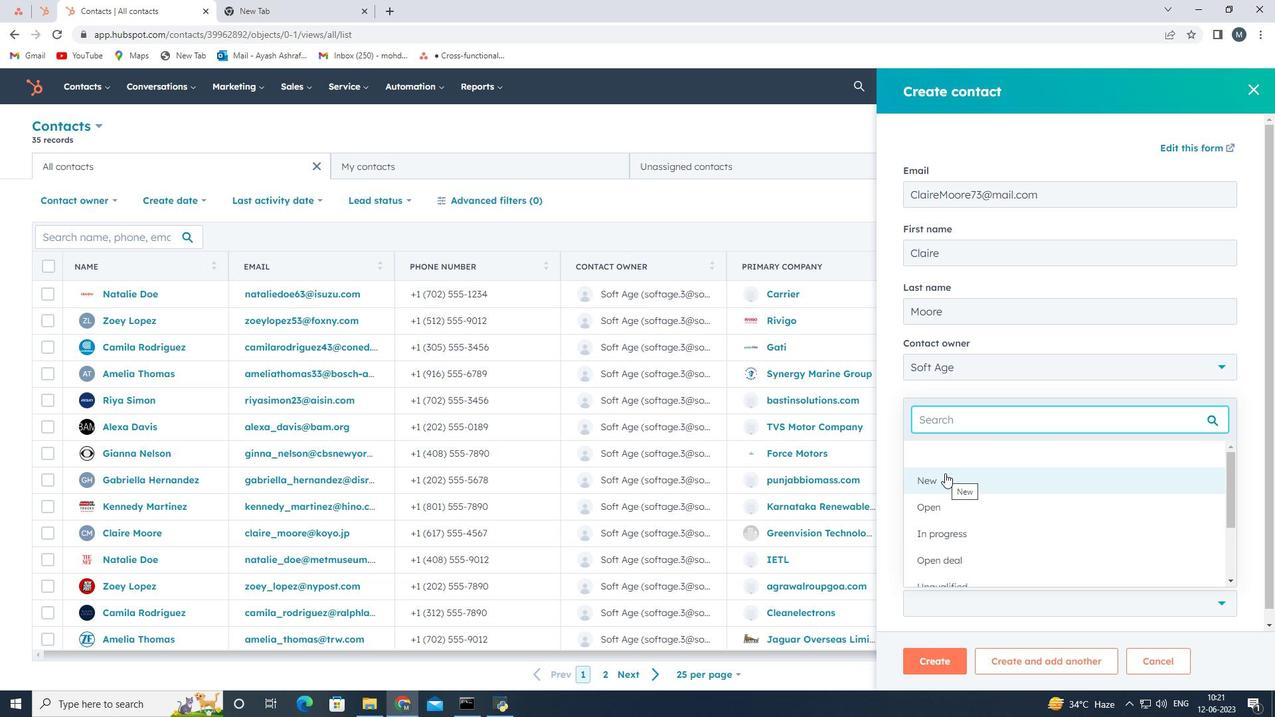 
Action: Mouse moved to (933, 660)
Screenshot: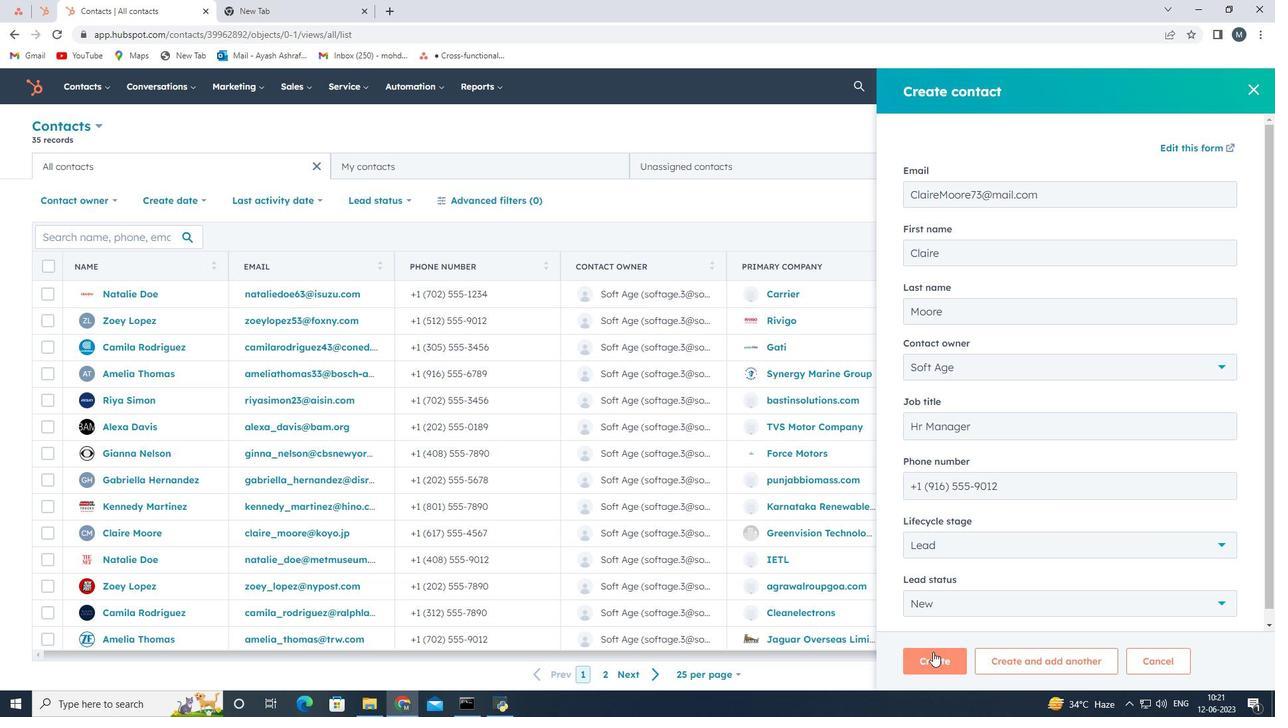 
Action: Mouse pressed left at (933, 660)
Screenshot: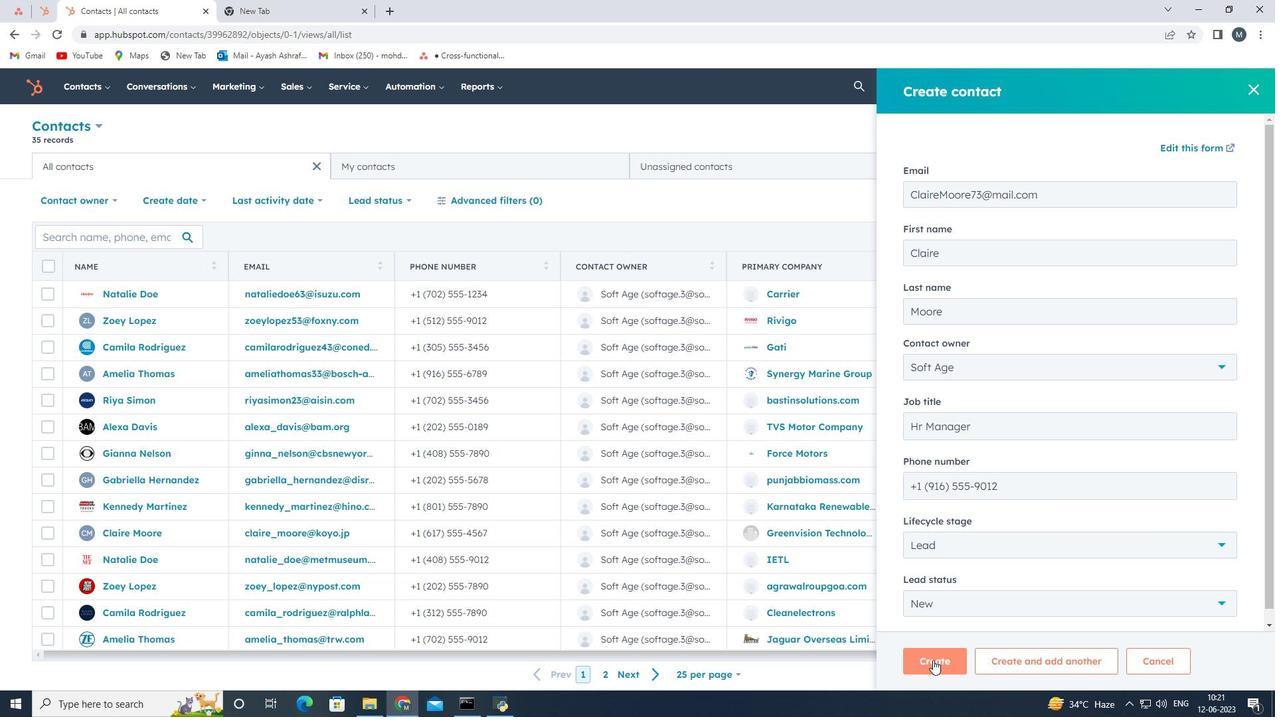 
Action: Mouse moved to (884, 453)
Screenshot: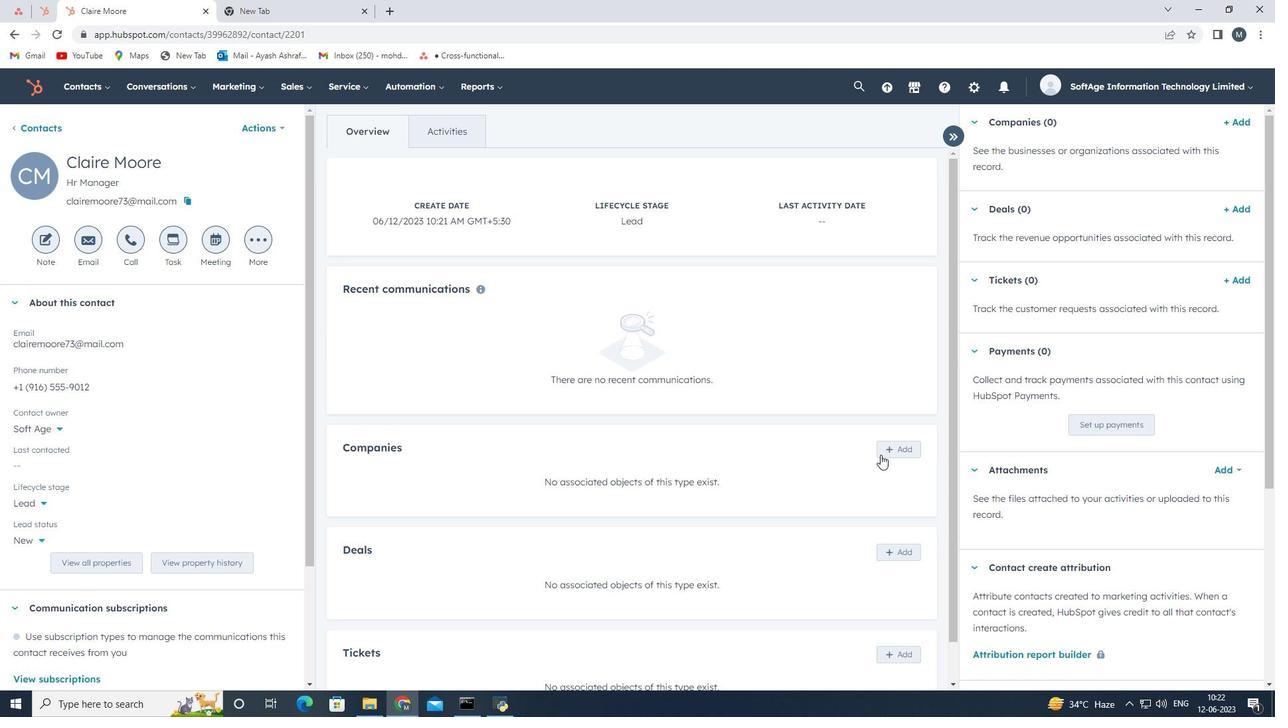 
Action: Mouse pressed left at (884, 453)
Screenshot: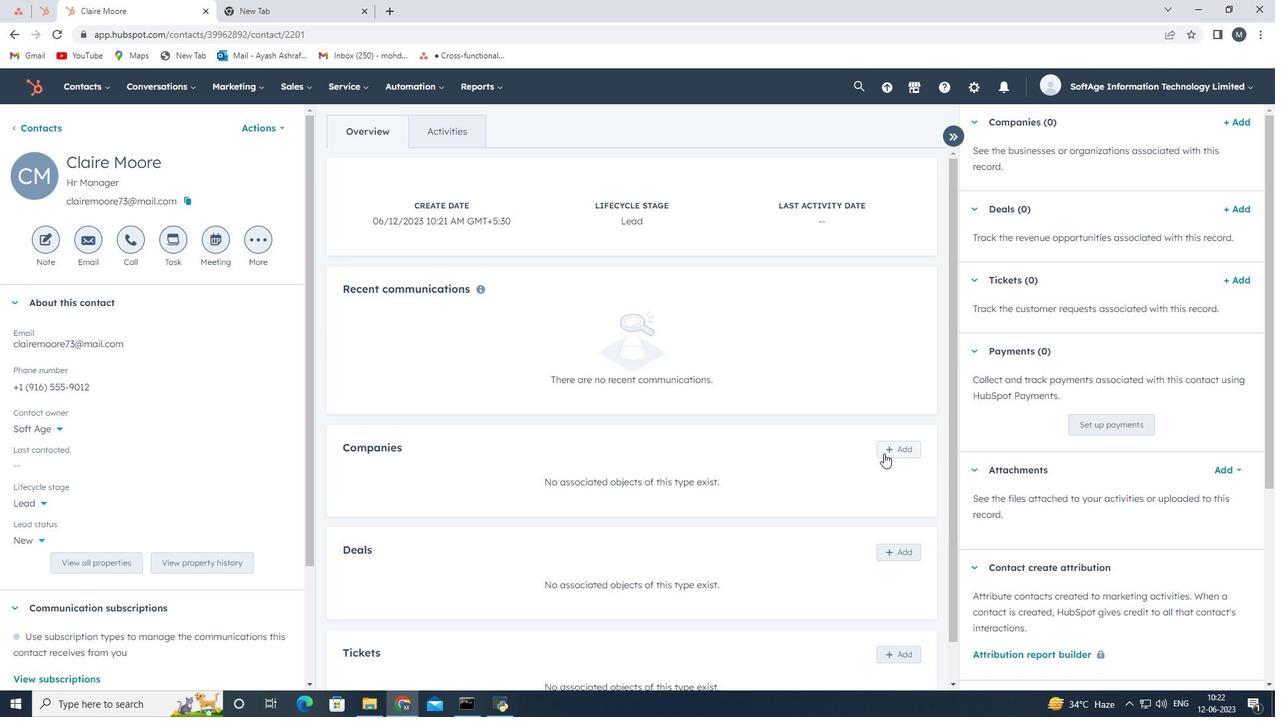 
Action: Mouse moved to (994, 162)
Screenshot: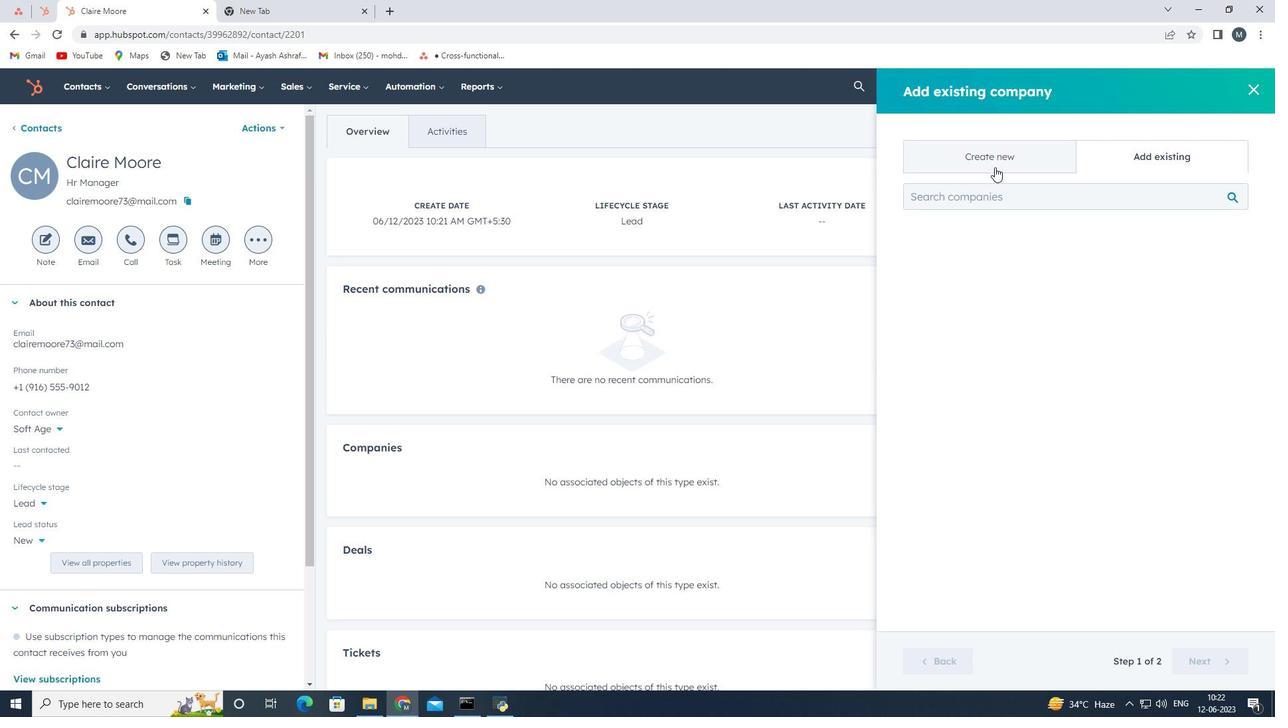 
Action: Mouse pressed left at (994, 162)
Screenshot: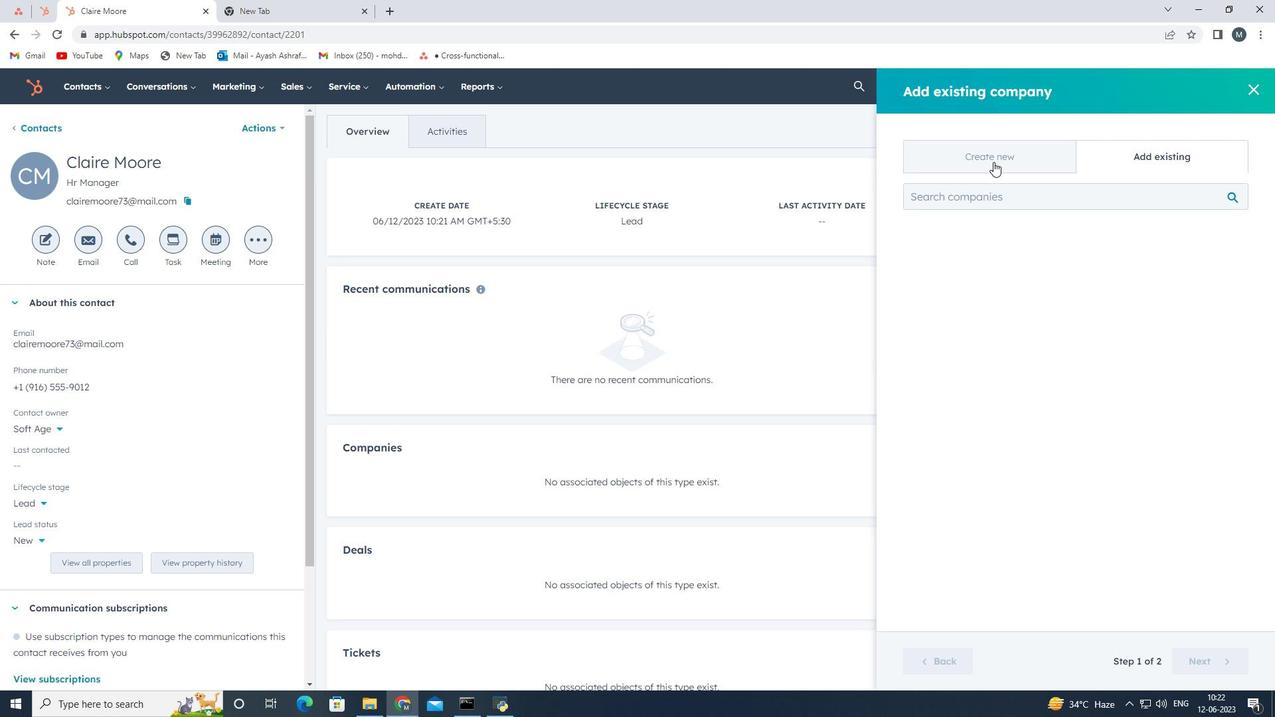 
Action: Mouse moved to (976, 230)
Screenshot: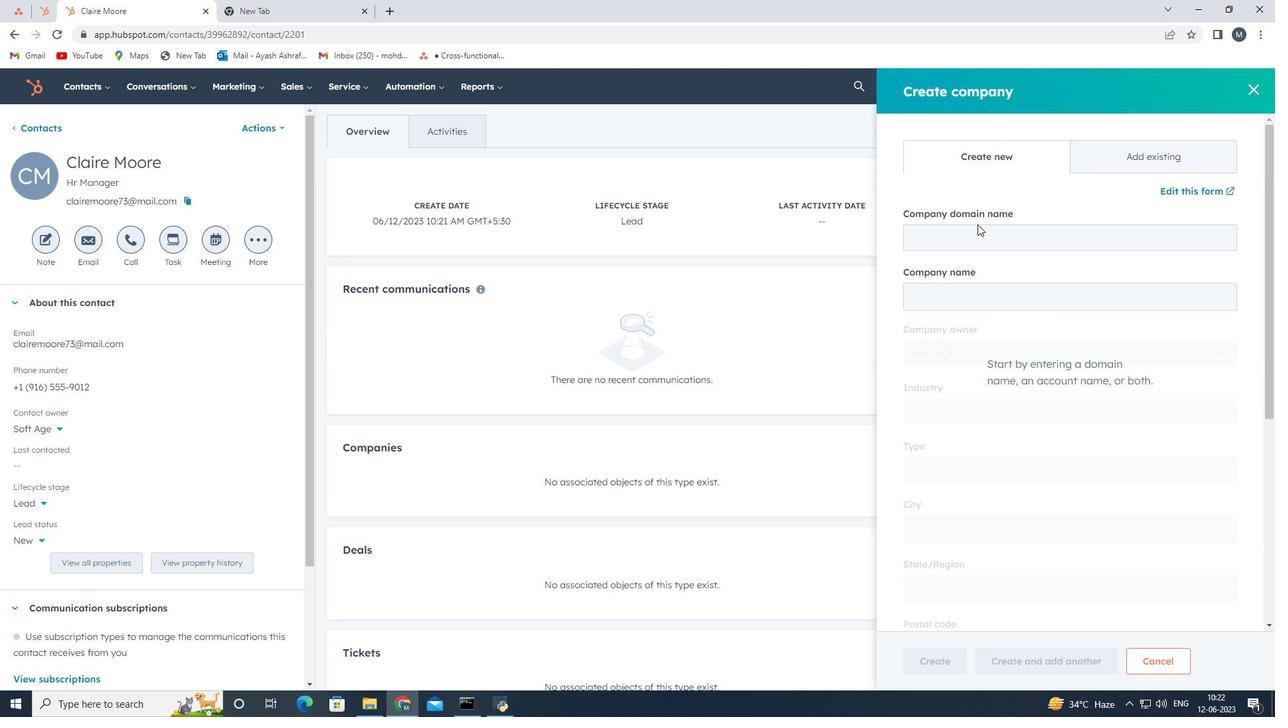 
Action: Mouse pressed left at (976, 230)
Screenshot: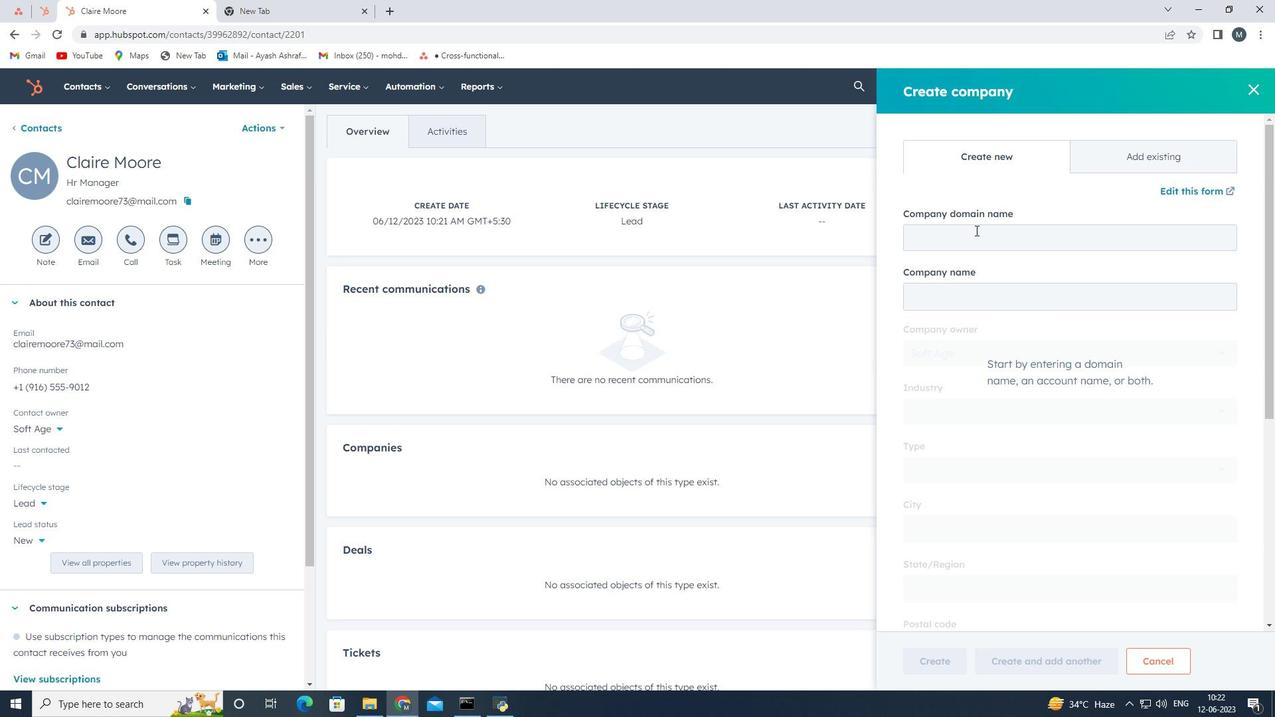 
Action: Mouse moved to (975, 234)
Screenshot: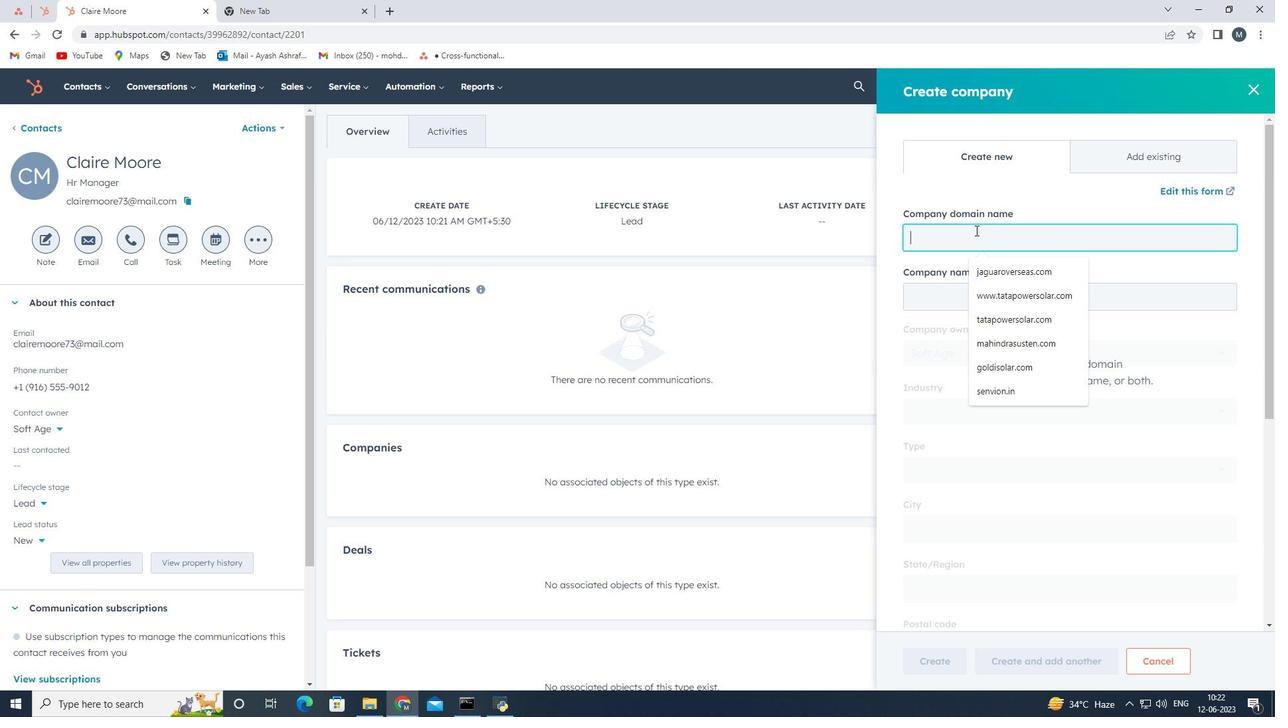 
Action: Key pressed www.fmlogistic.in
Screenshot: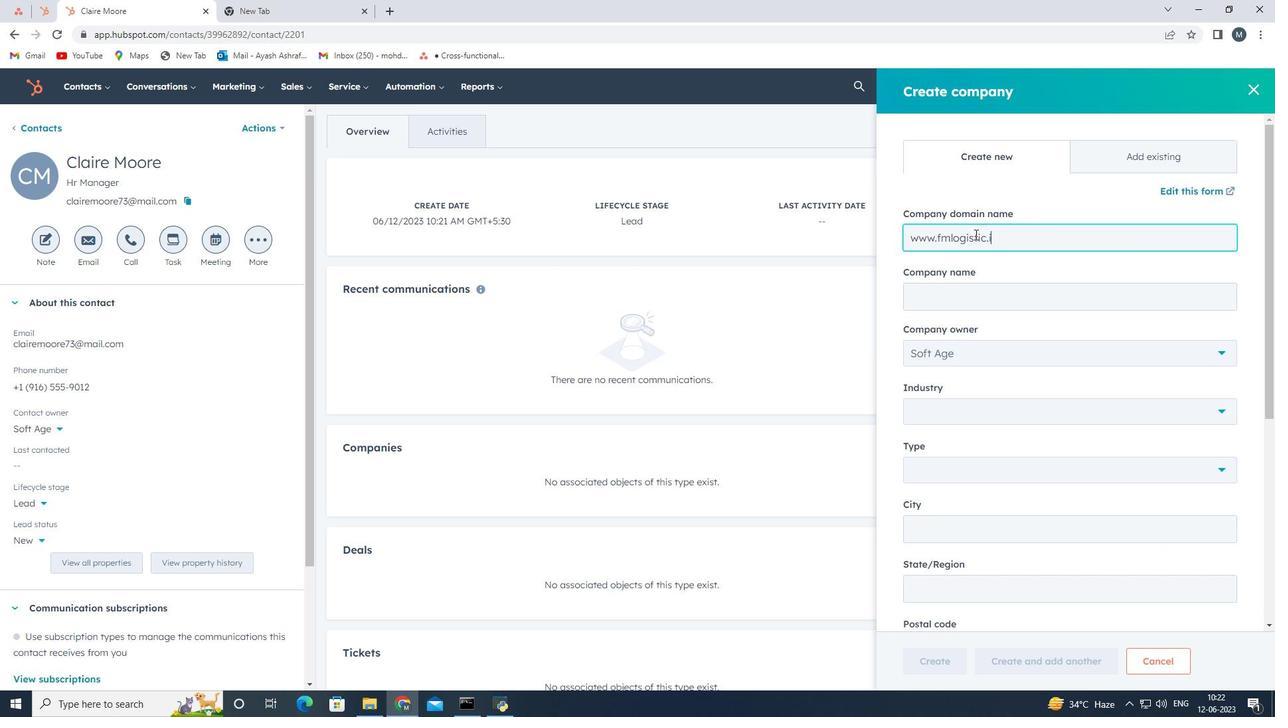 
Action: Mouse moved to (1001, 238)
Screenshot: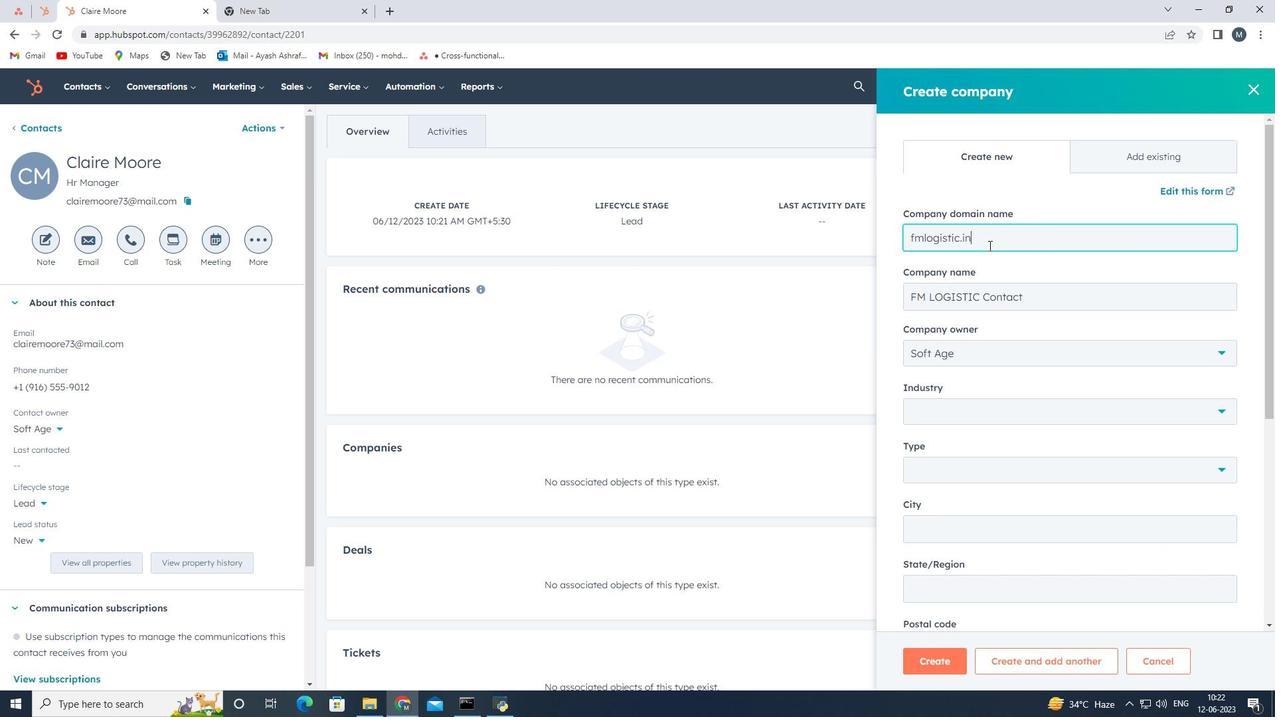 
Action: Mouse pressed left at (1001, 238)
Screenshot: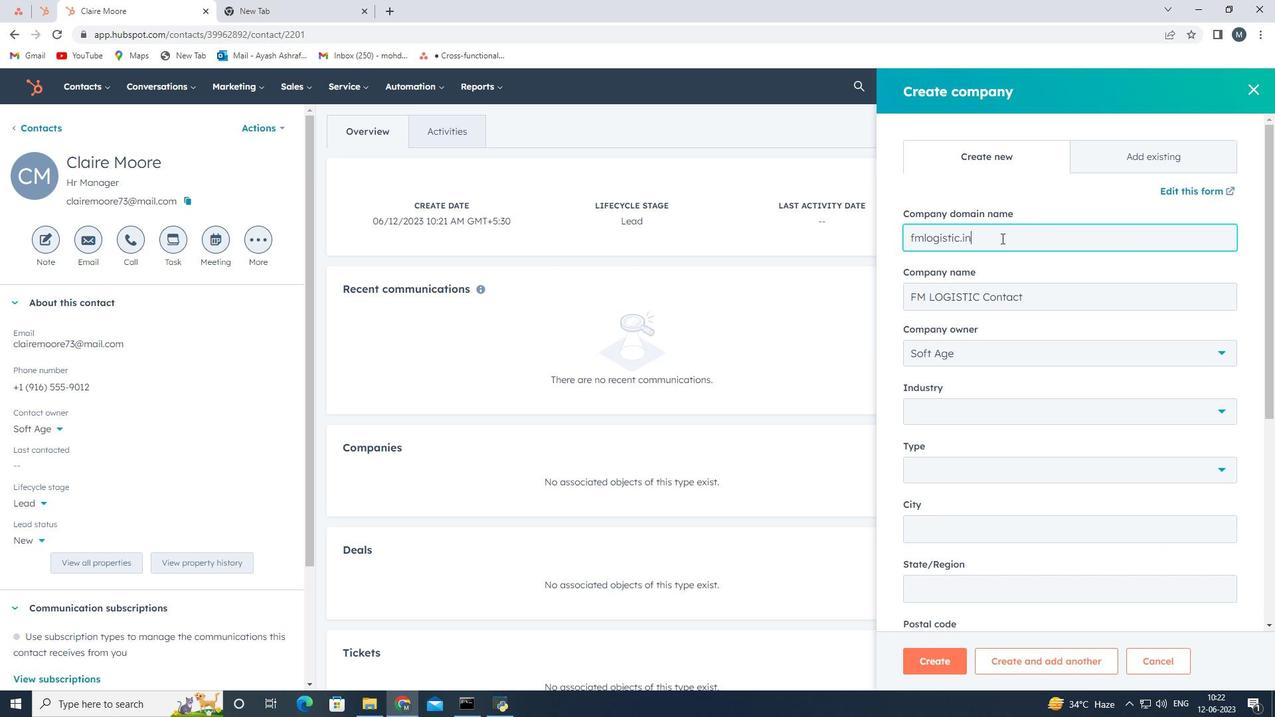 
Action: Mouse moved to (887, 243)
Screenshot: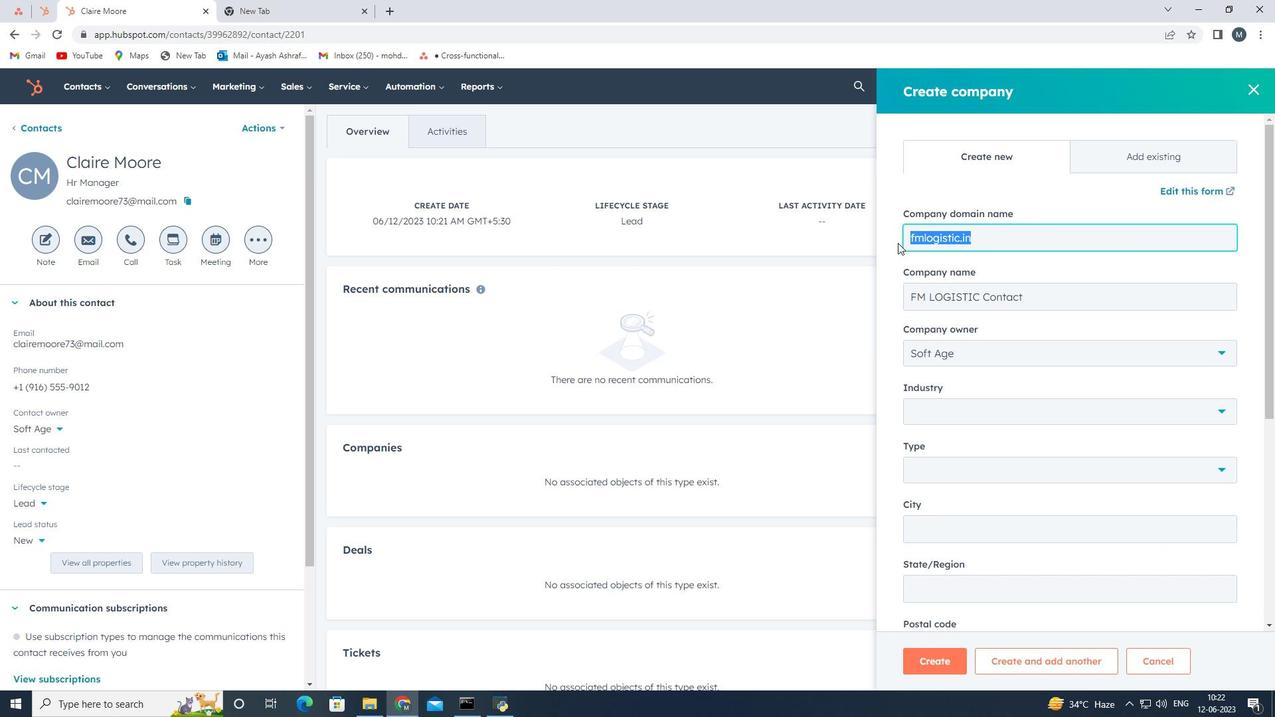 
Action: Key pressed <Key.backspace>www.fmlogistic.in
Screenshot: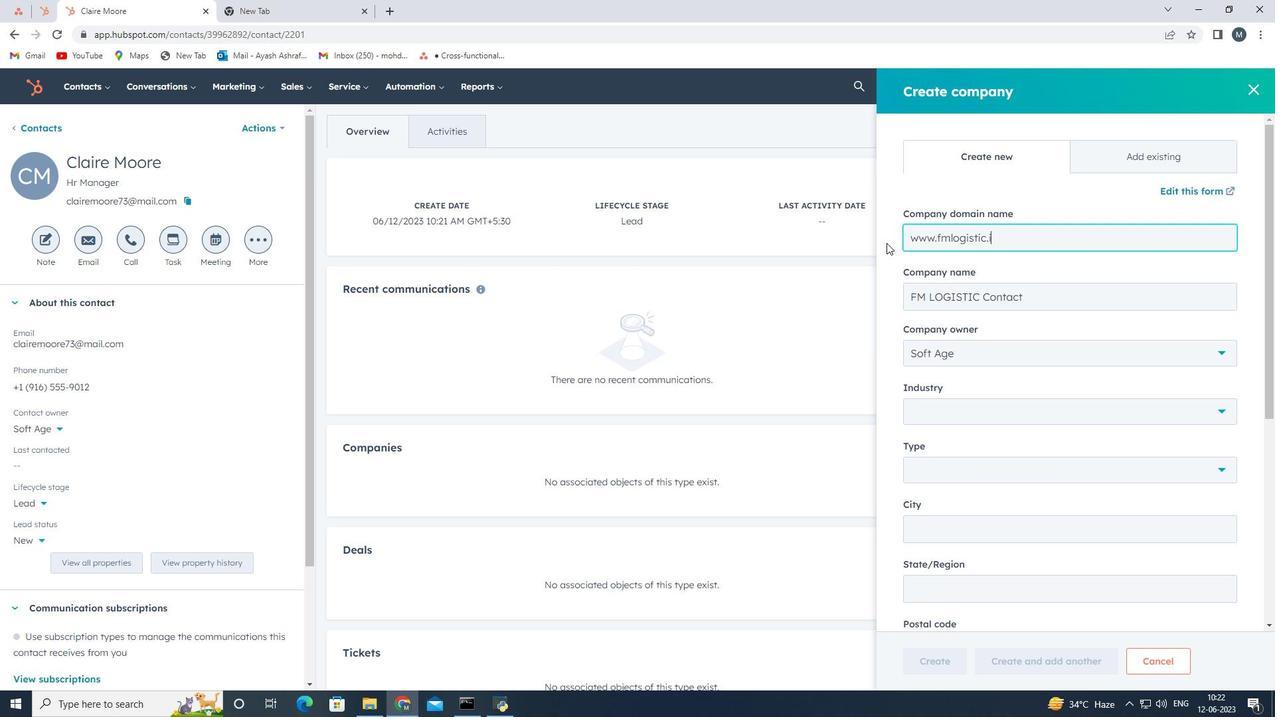 
Action: Mouse moved to (951, 471)
Screenshot: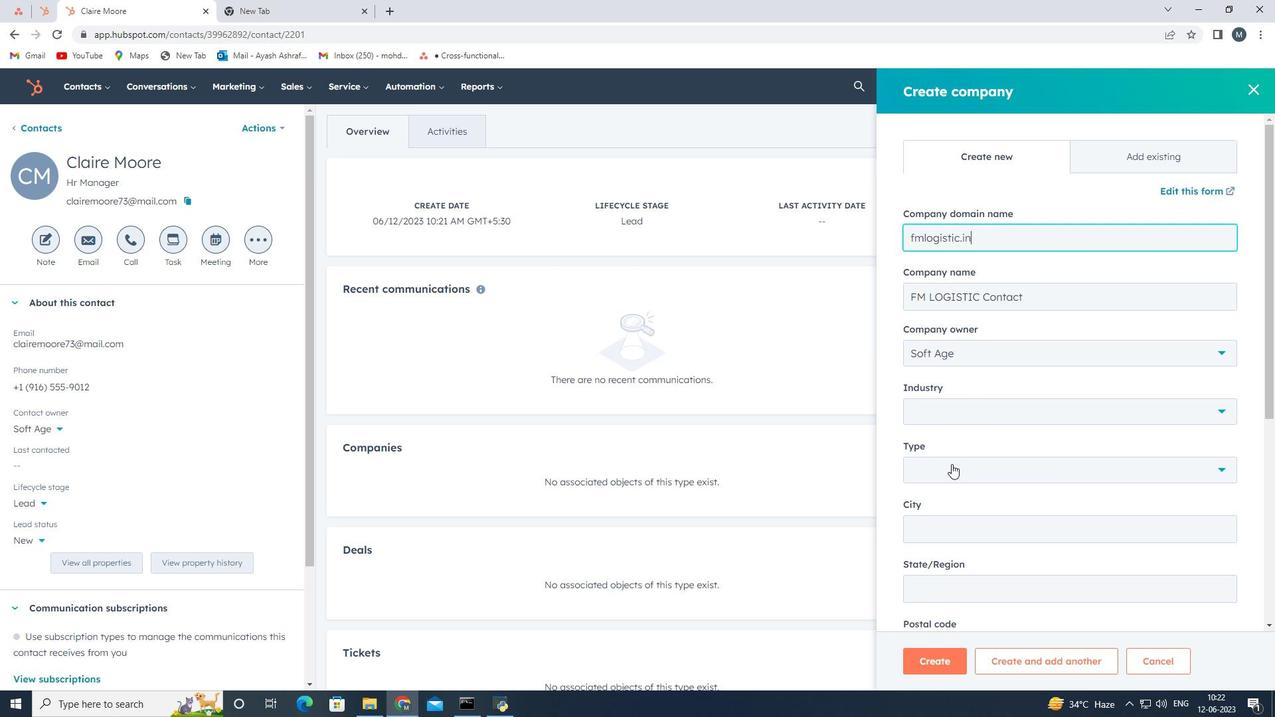 
Action: Mouse pressed left at (951, 471)
Screenshot: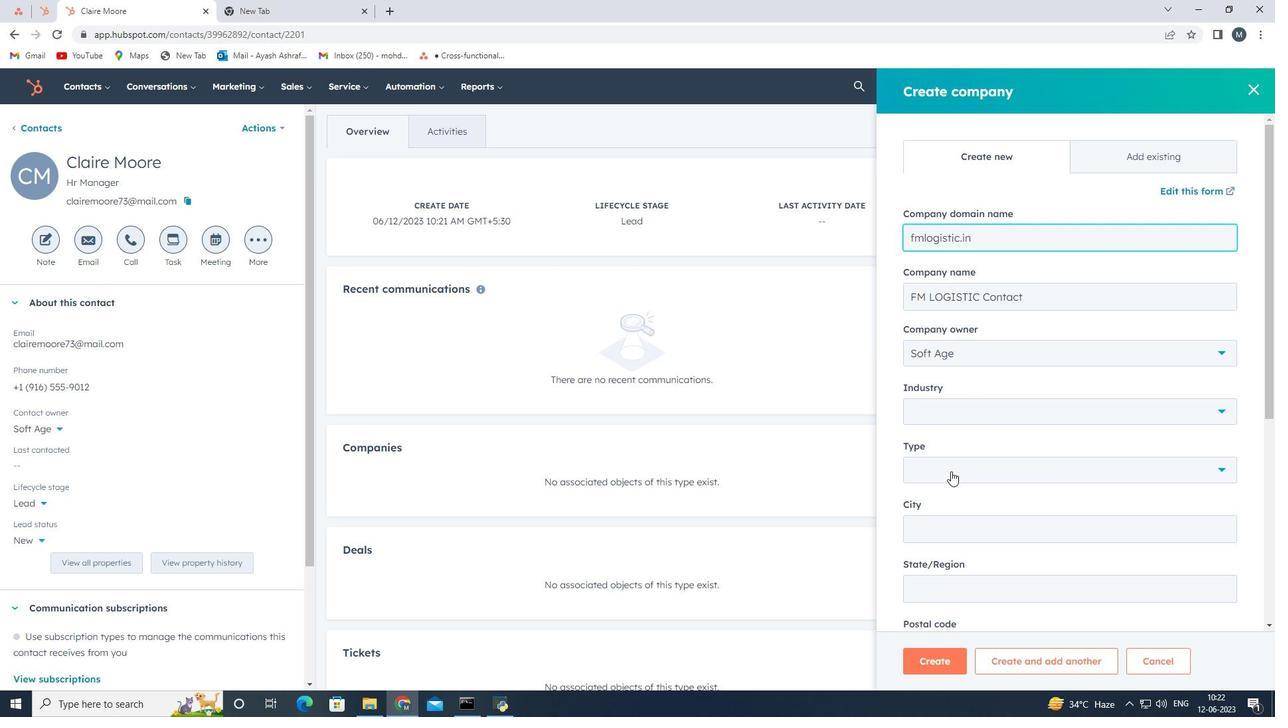
Action: Mouse moved to (947, 576)
Screenshot: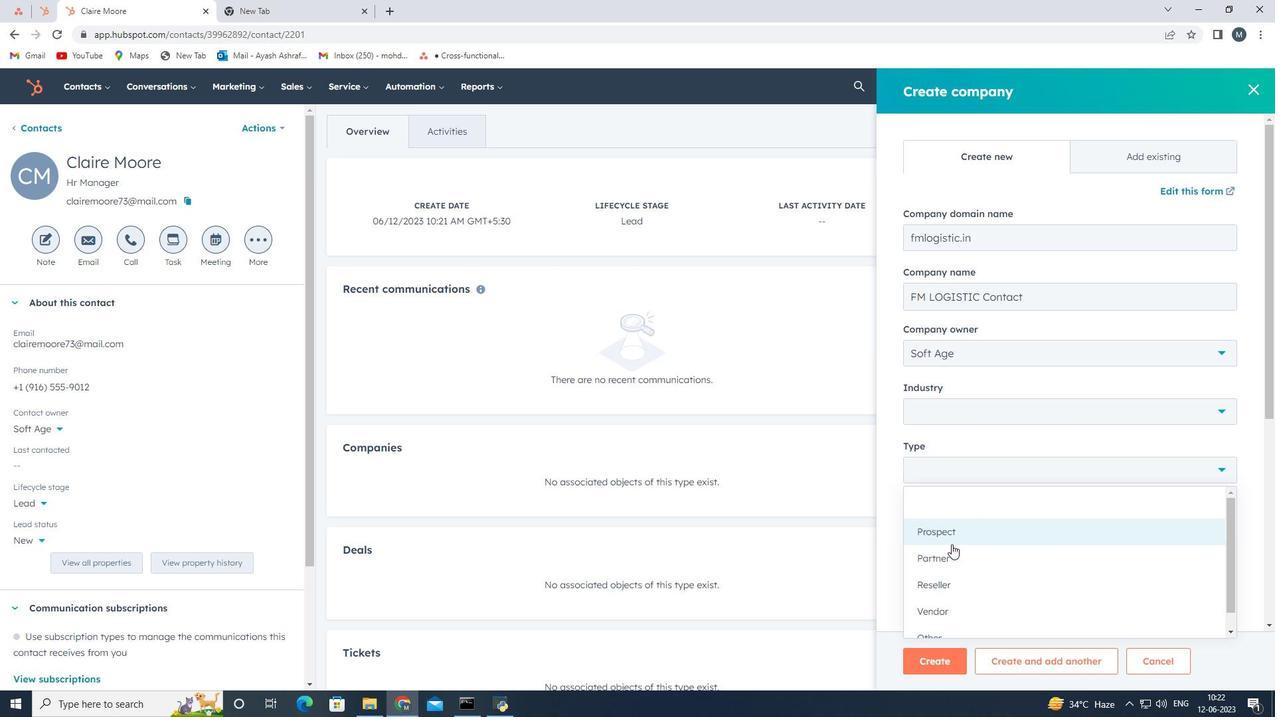 
Action: Mouse pressed left at (947, 576)
Screenshot: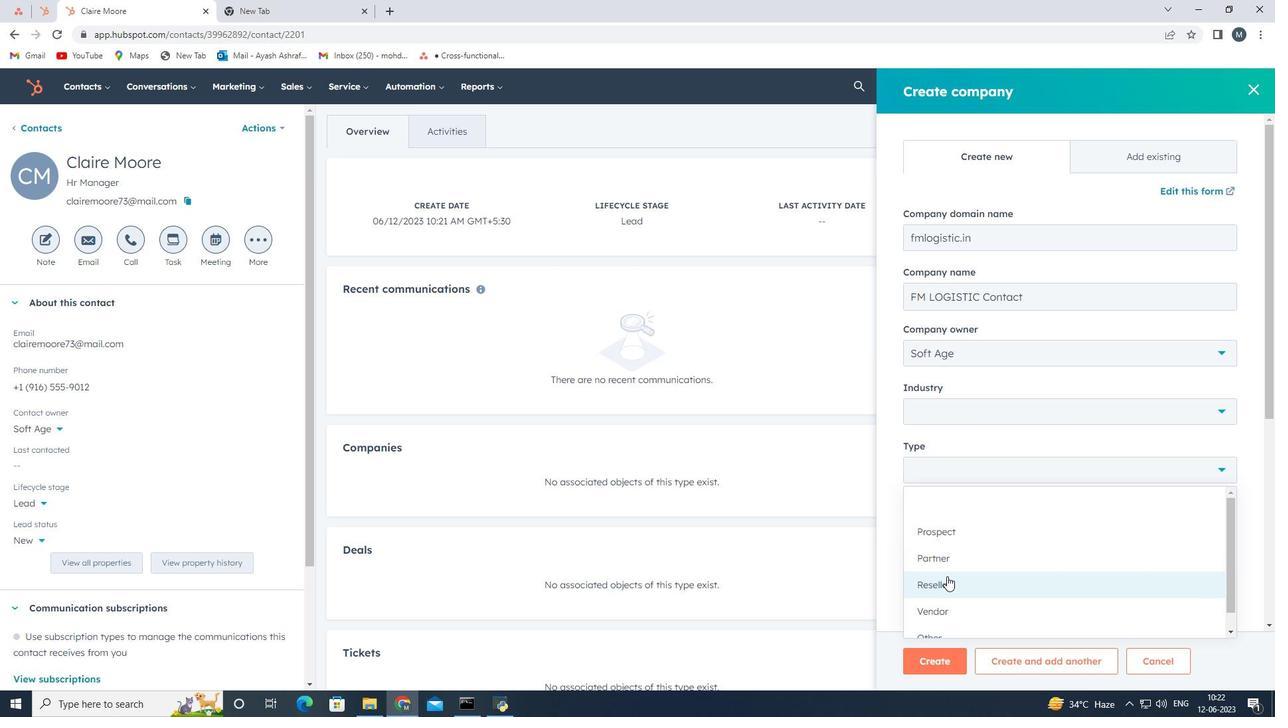 
Action: Mouse moved to (970, 340)
Screenshot: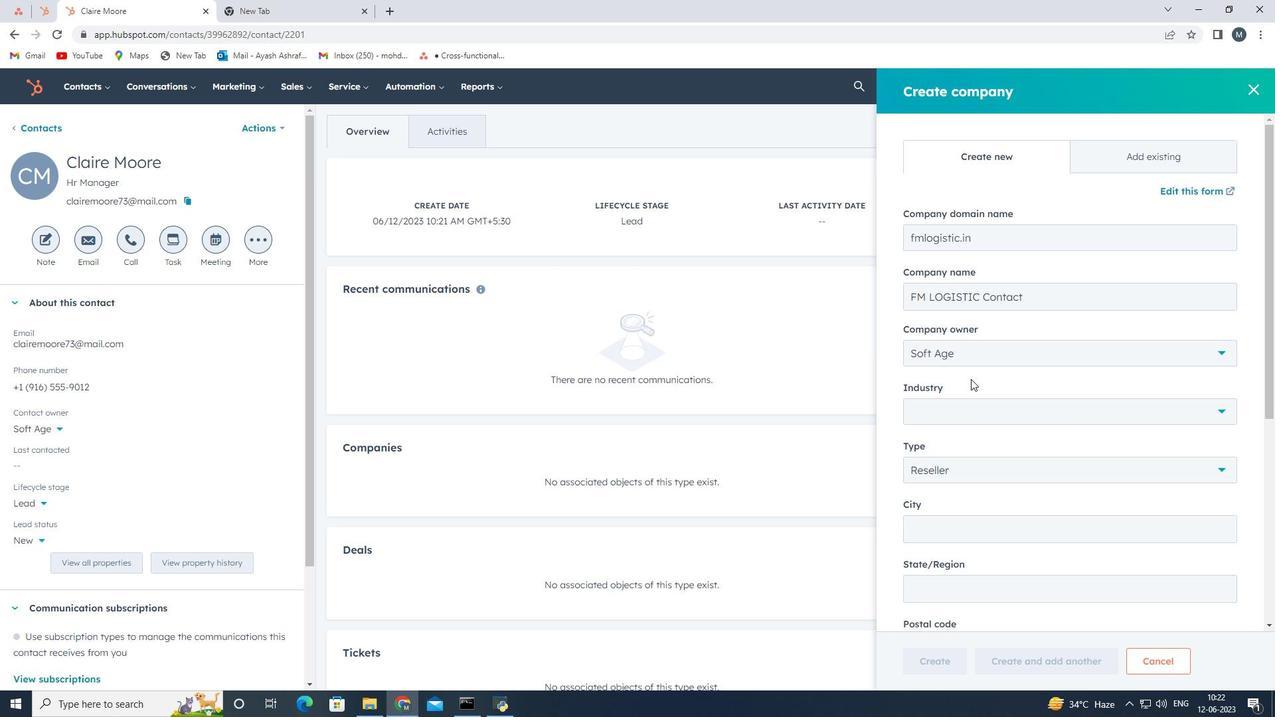 
Action: Mouse scrolled (970, 340) with delta (0, 0)
Screenshot: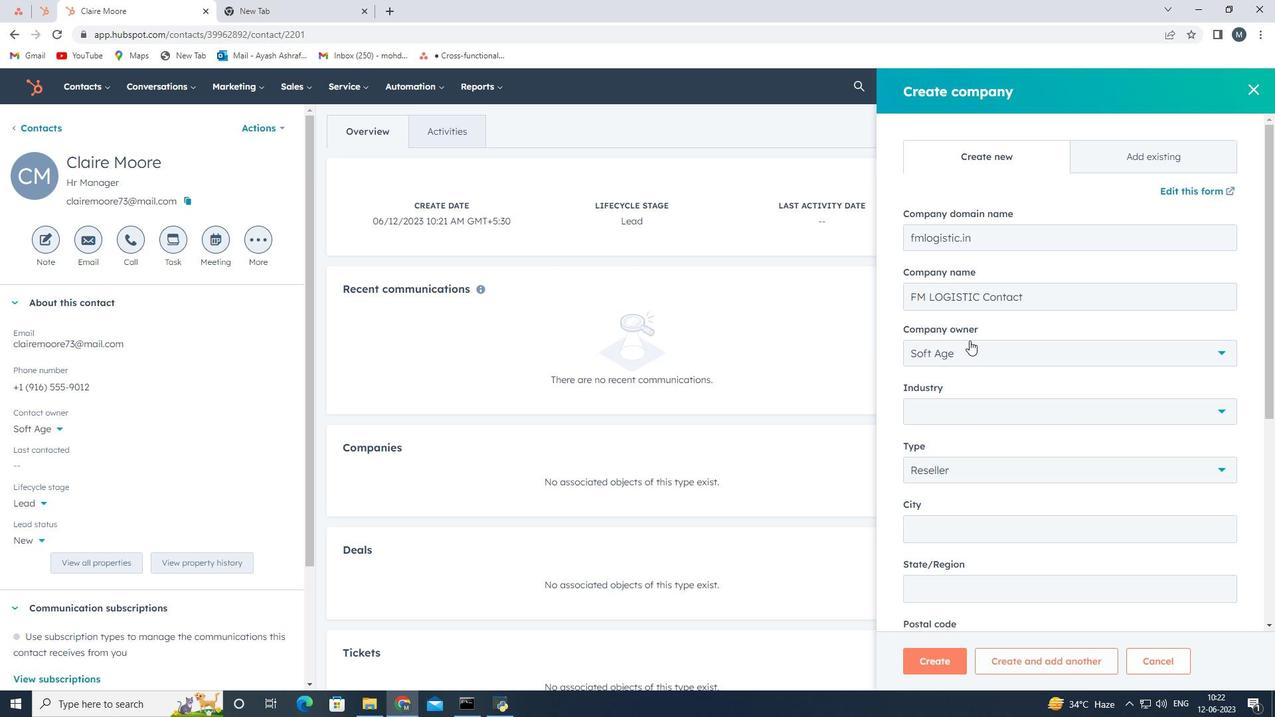 
Action: Mouse scrolled (970, 340) with delta (0, 0)
Screenshot: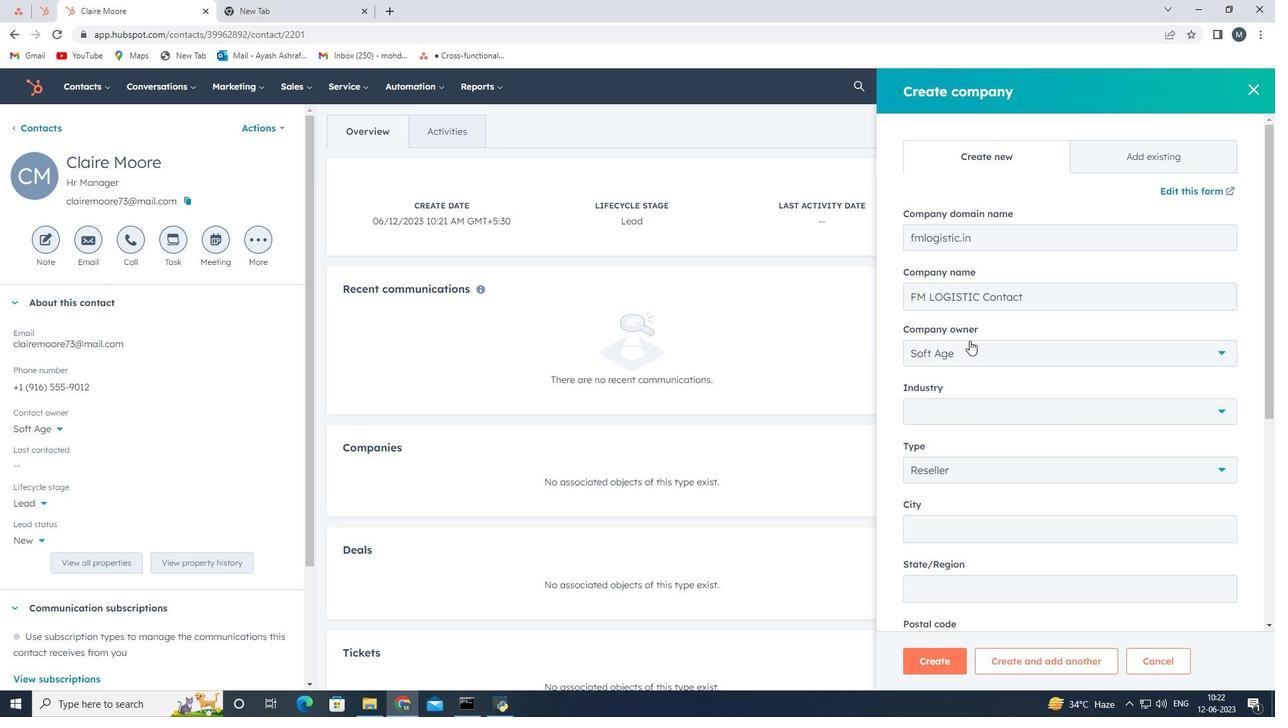 
Action: Mouse scrolled (970, 340) with delta (0, 0)
Screenshot: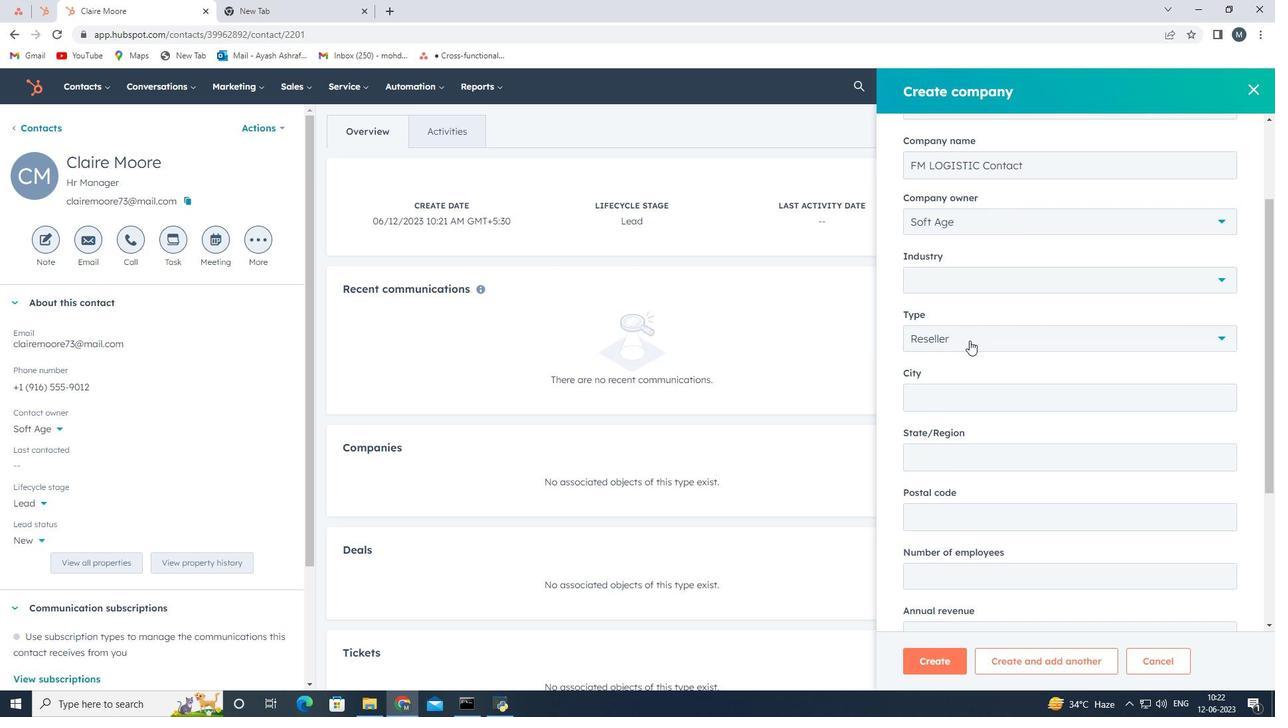 
Action: Mouse scrolled (970, 340) with delta (0, 0)
Screenshot: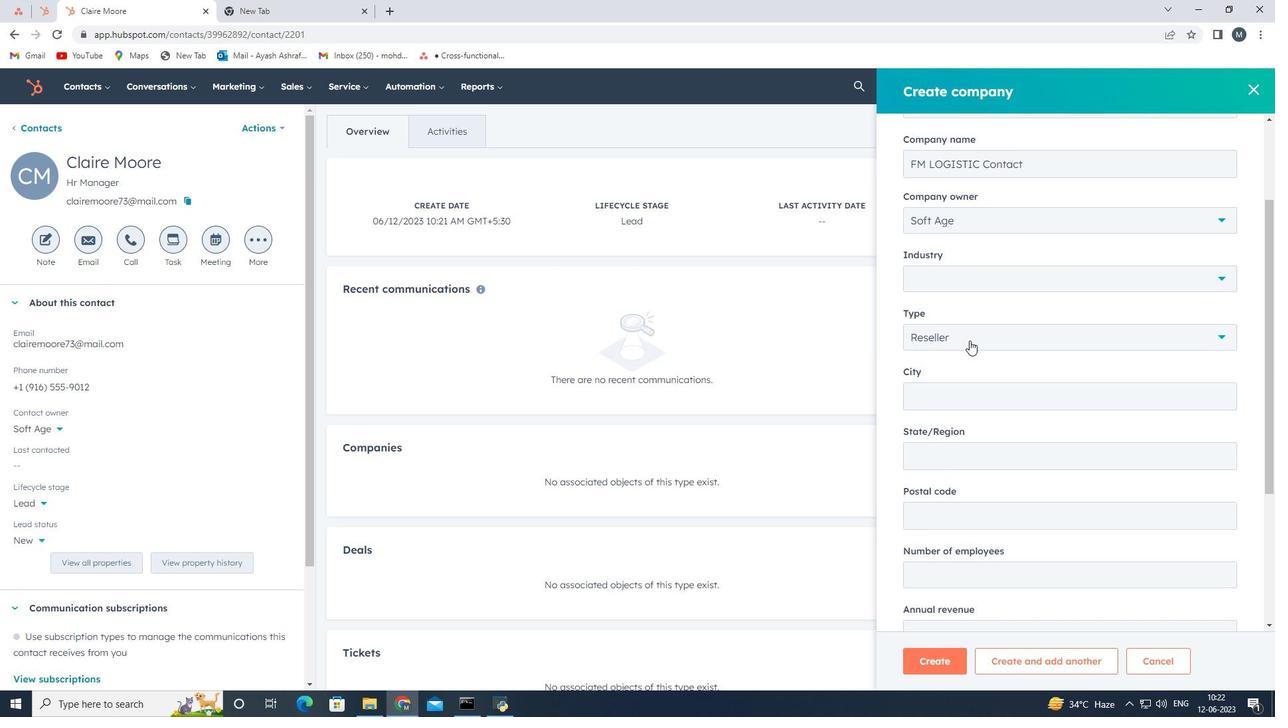 
Action: Mouse scrolled (970, 340) with delta (0, 0)
Screenshot: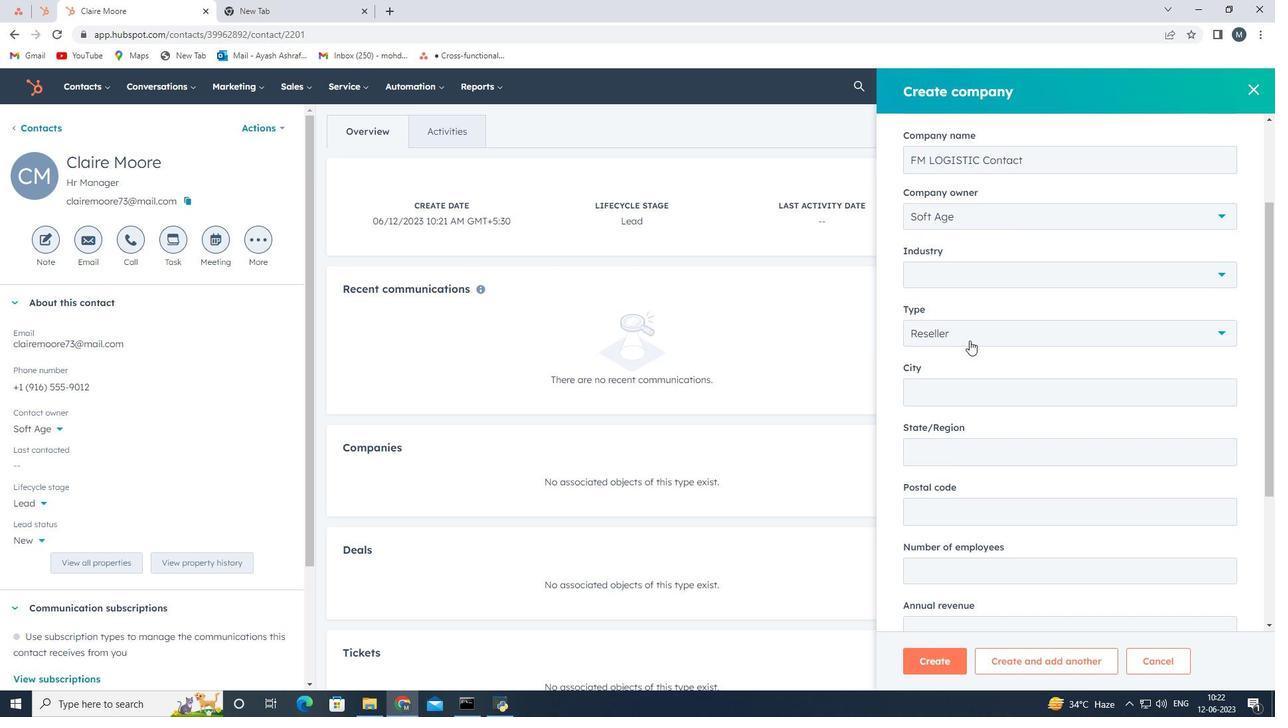 
Action: Mouse moved to (943, 487)
Screenshot: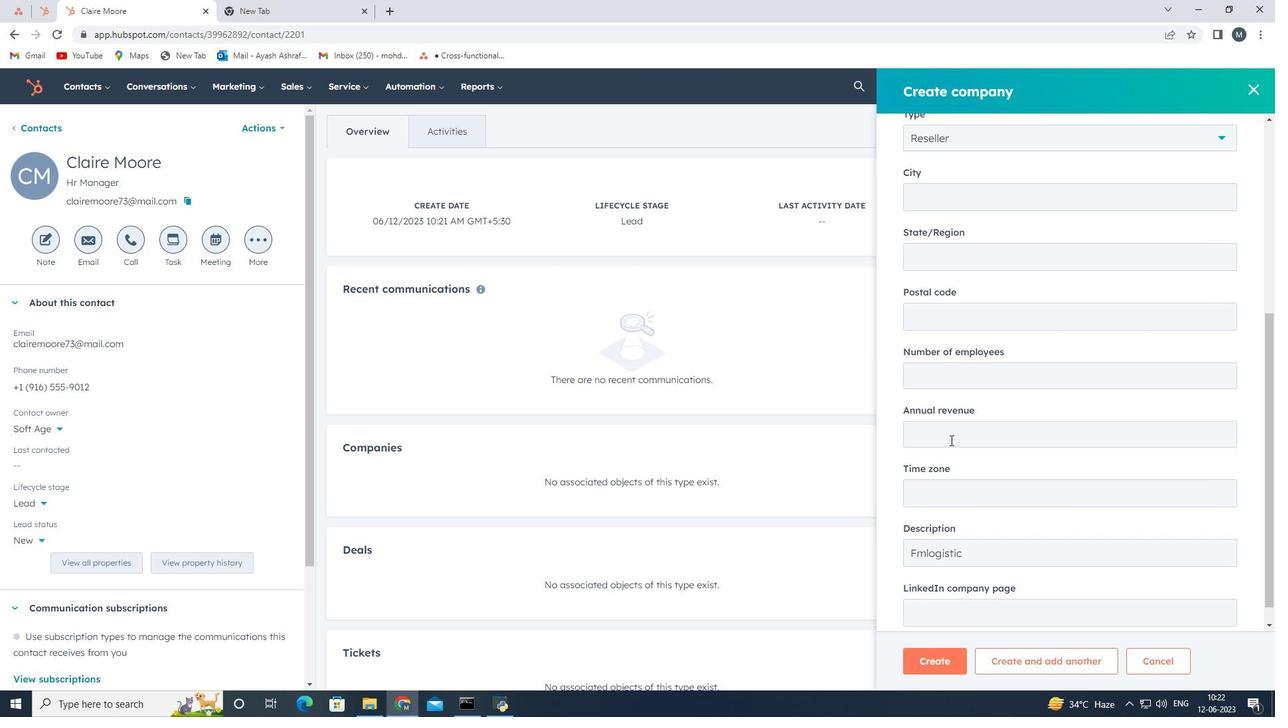 
Action: Mouse scrolled (945, 472) with delta (0, 0)
Screenshot: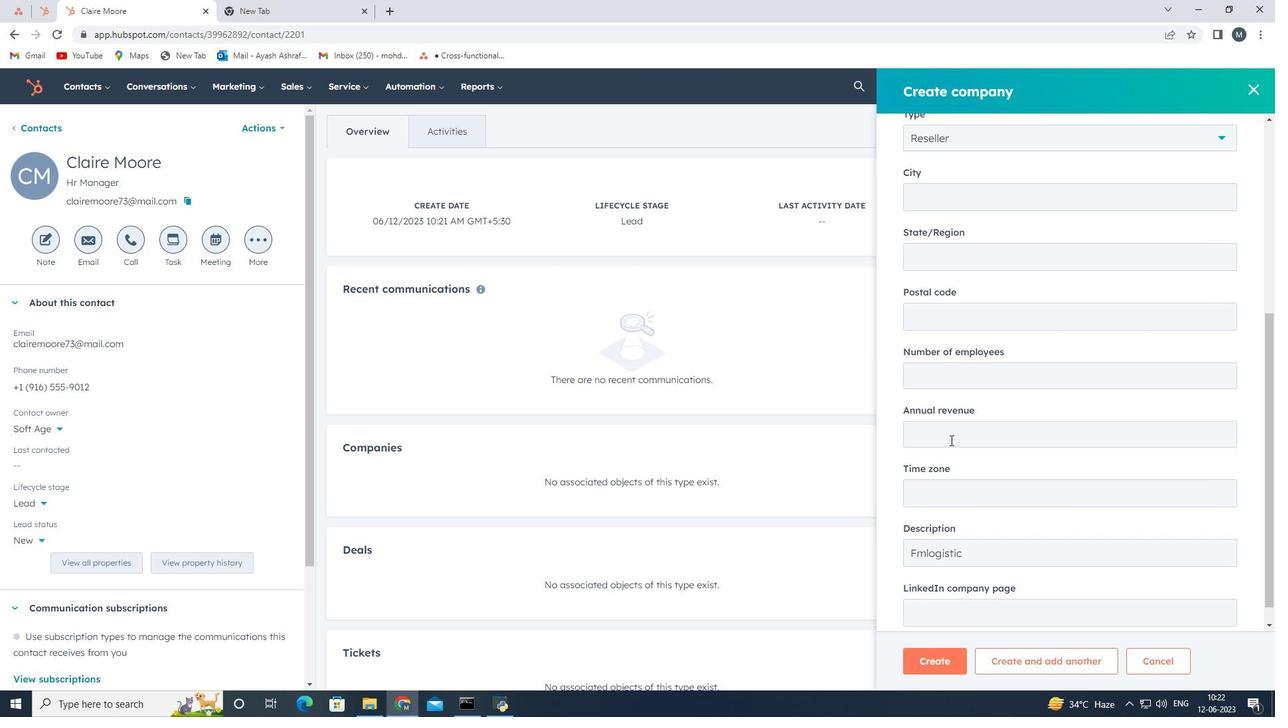 
Action: Mouse moved to (942, 491)
Screenshot: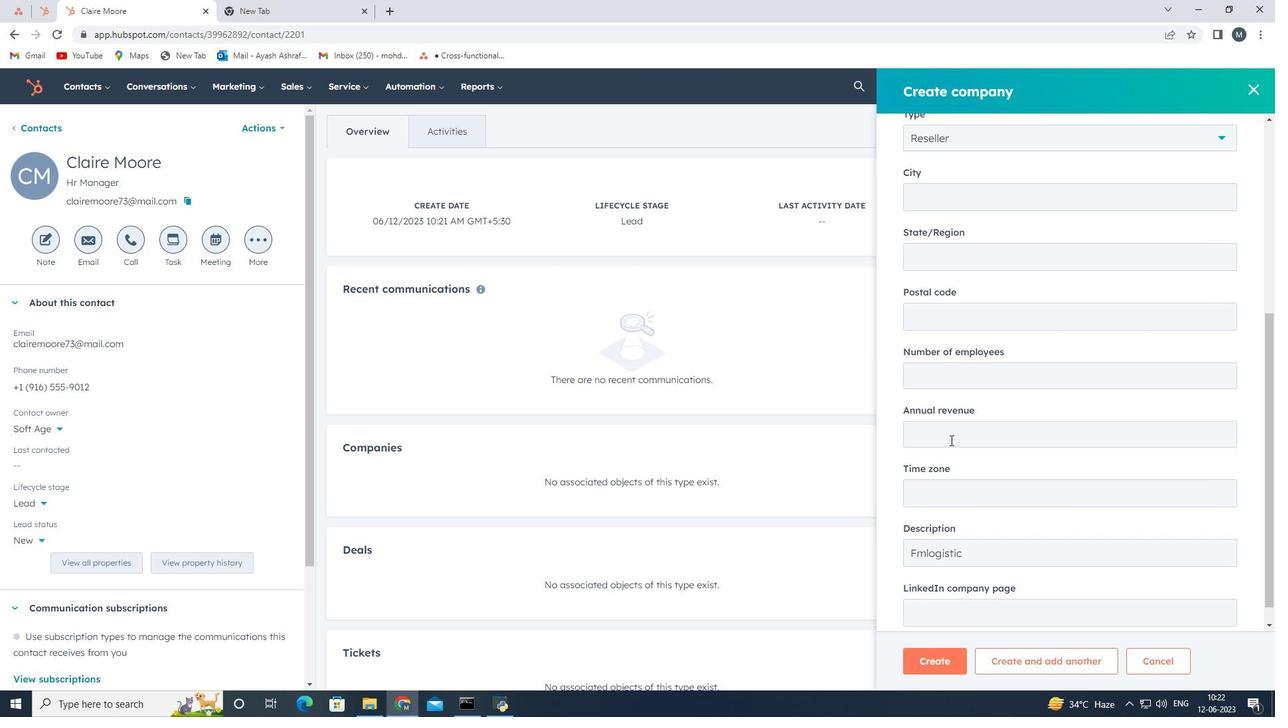
Action: Mouse scrolled (943, 487) with delta (0, 0)
Screenshot: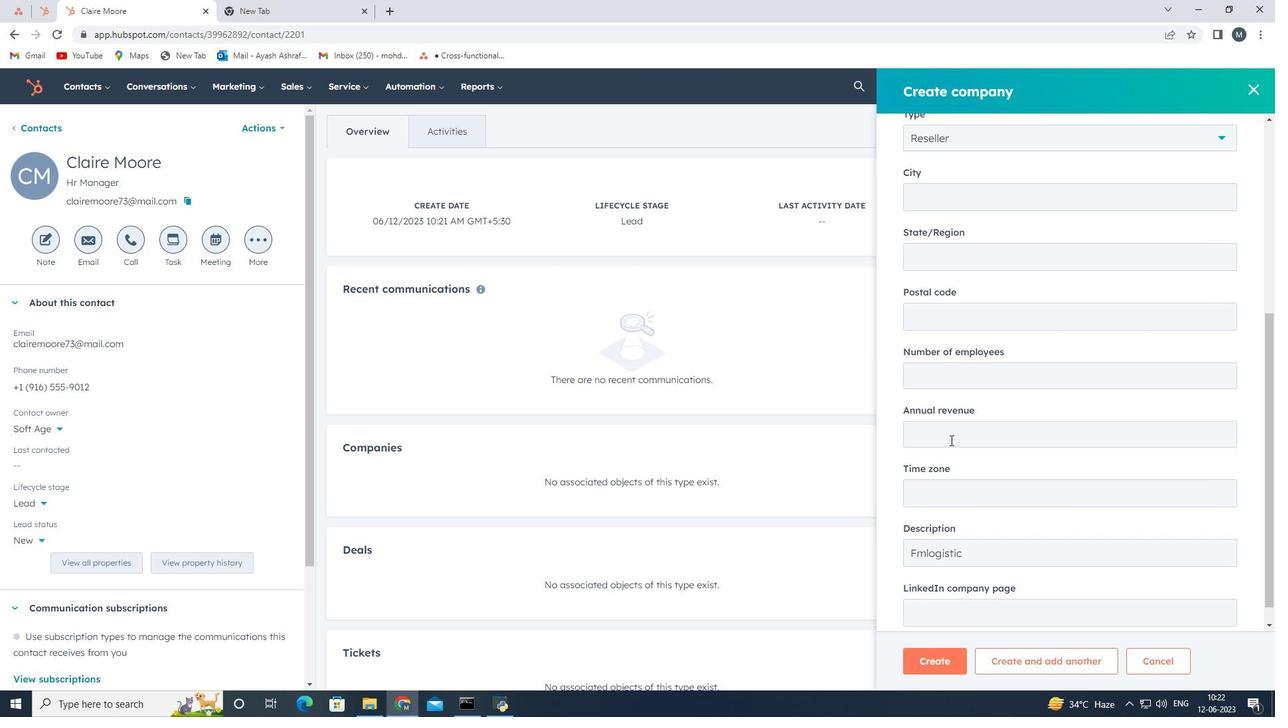 
Action: Mouse moved to (942, 495)
Screenshot: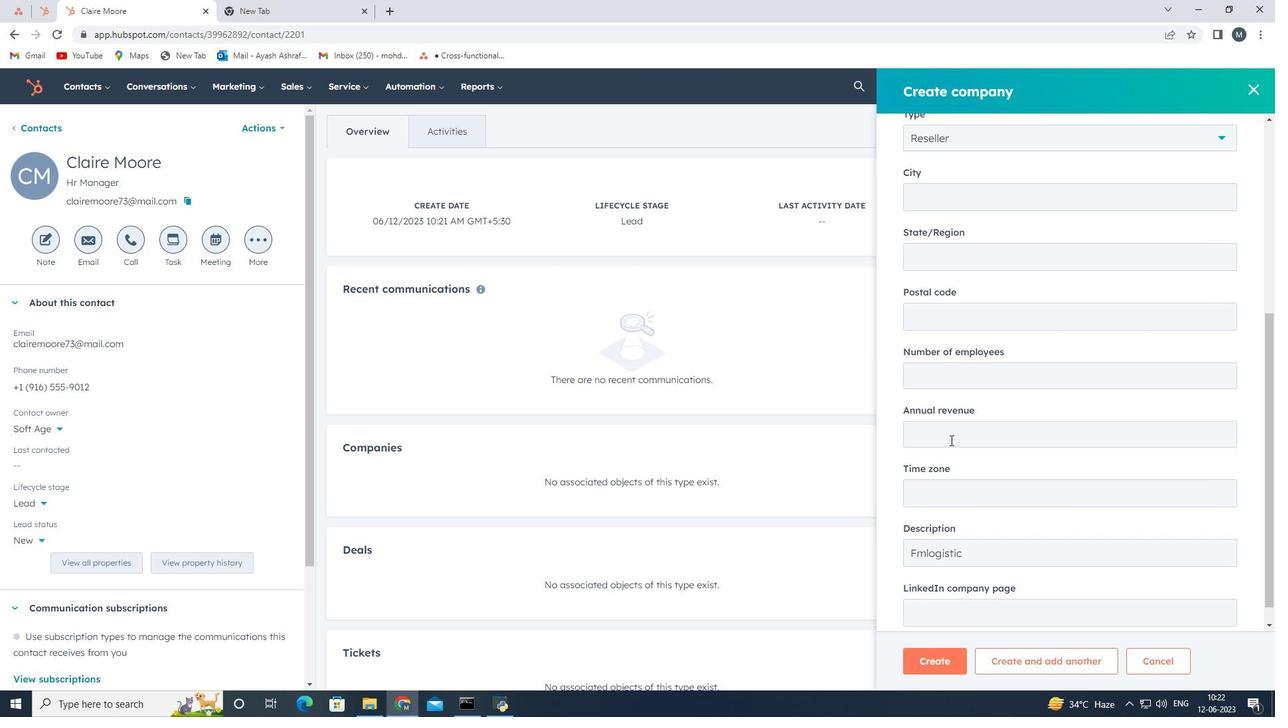 
Action: Mouse scrolled (942, 494) with delta (0, 0)
Screenshot: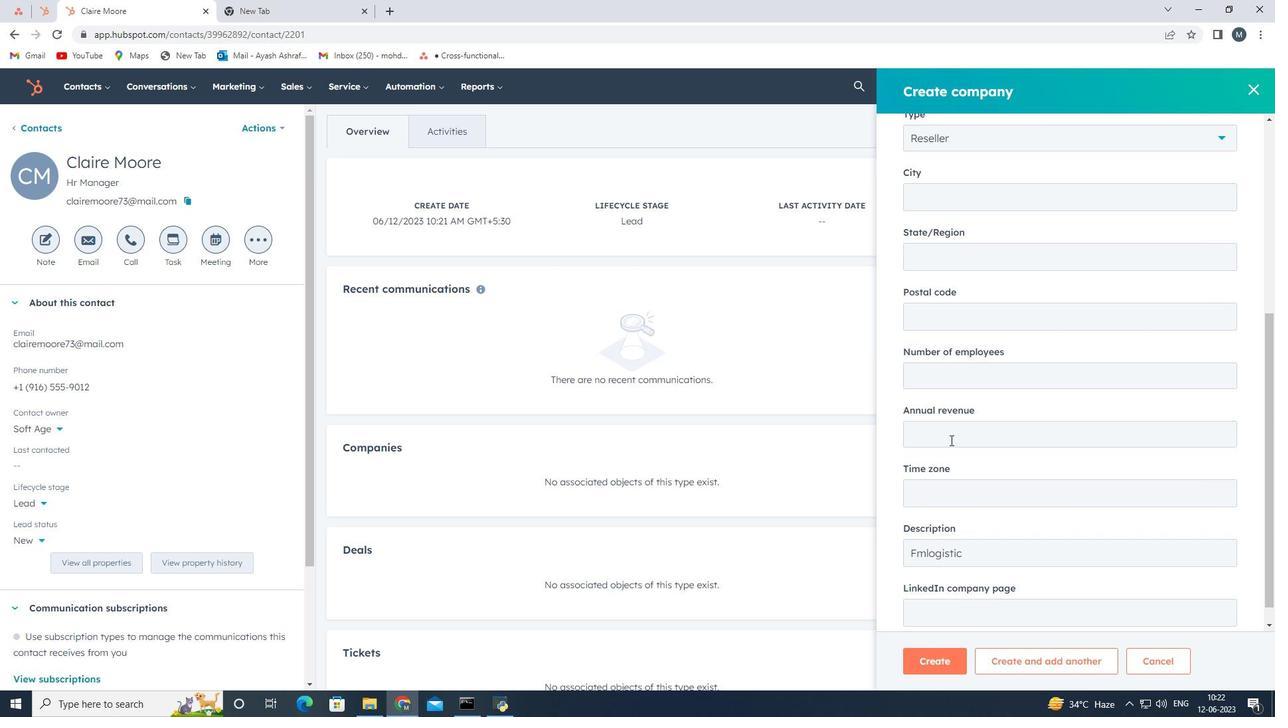 
Action: Mouse moved to (942, 495)
Screenshot: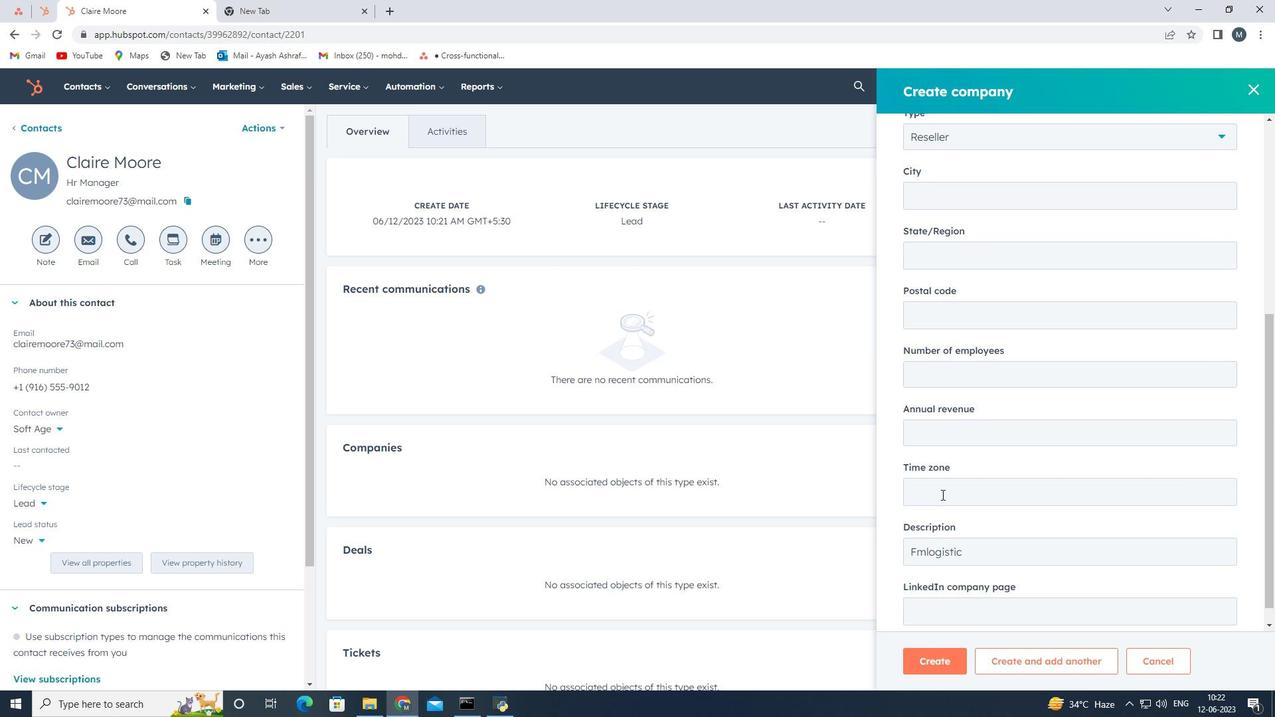 
Action: Mouse scrolled (942, 495) with delta (0, 0)
Screenshot: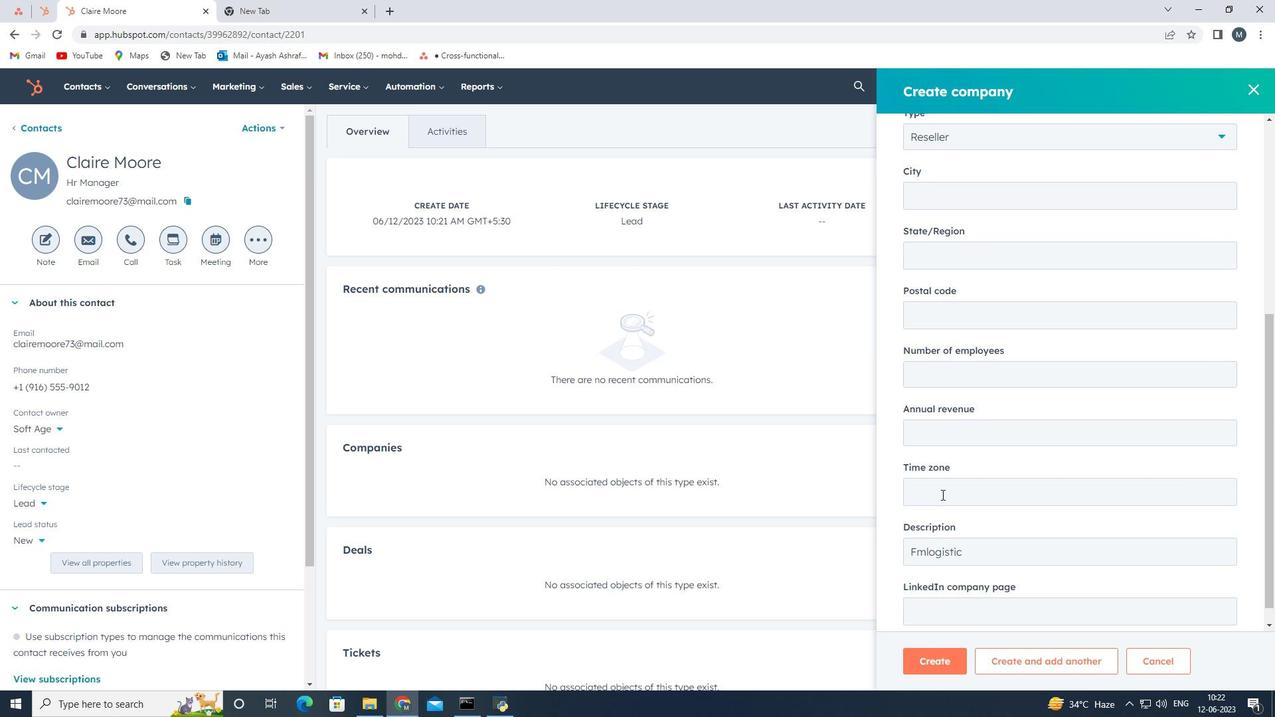 
Action: Mouse scrolled (942, 495) with delta (0, 0)
Screenshot: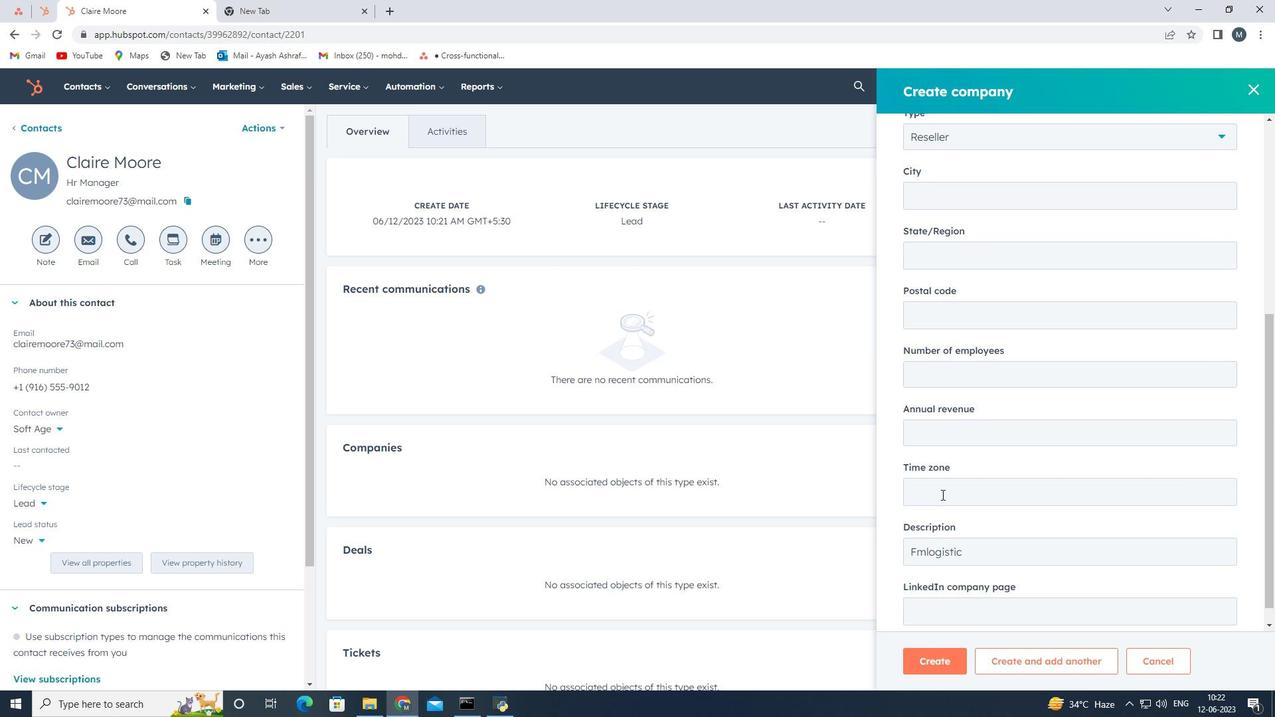 
Action: Mouse moved to (1023, 355)
Screenshot: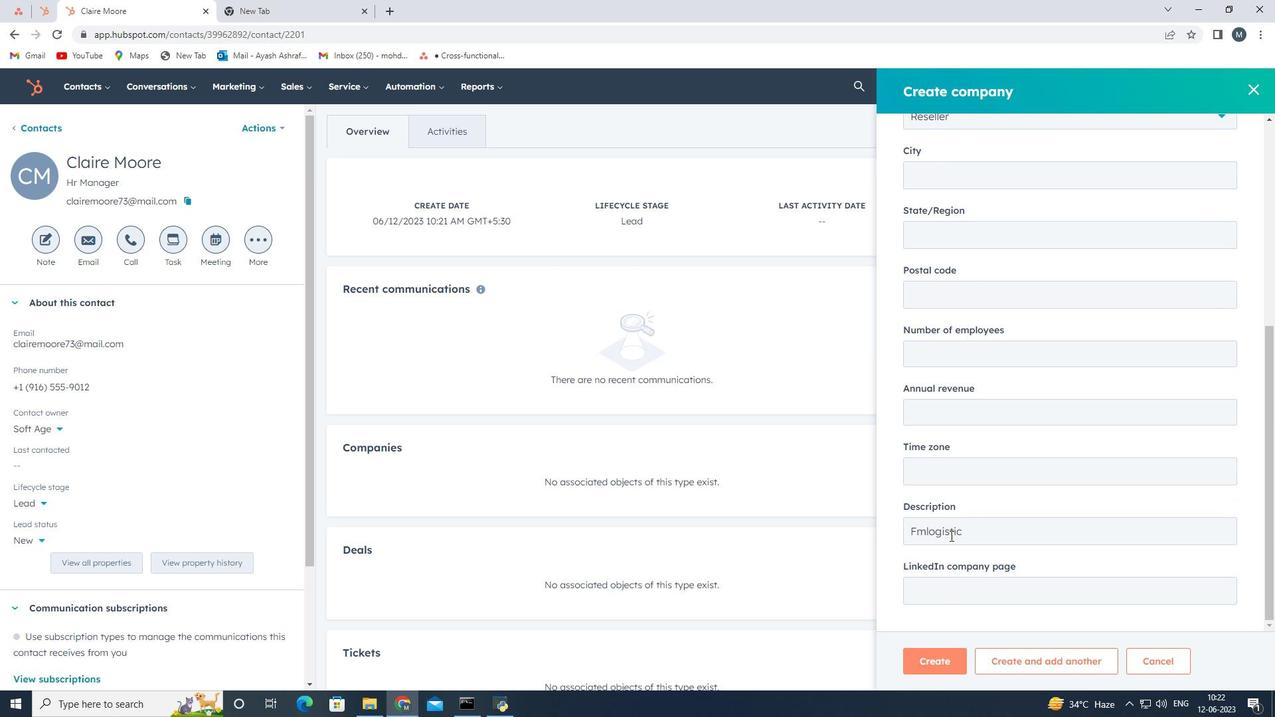 
Action: Mouse scrolled (1023, 356) with delta (0, 0)
Screenshot: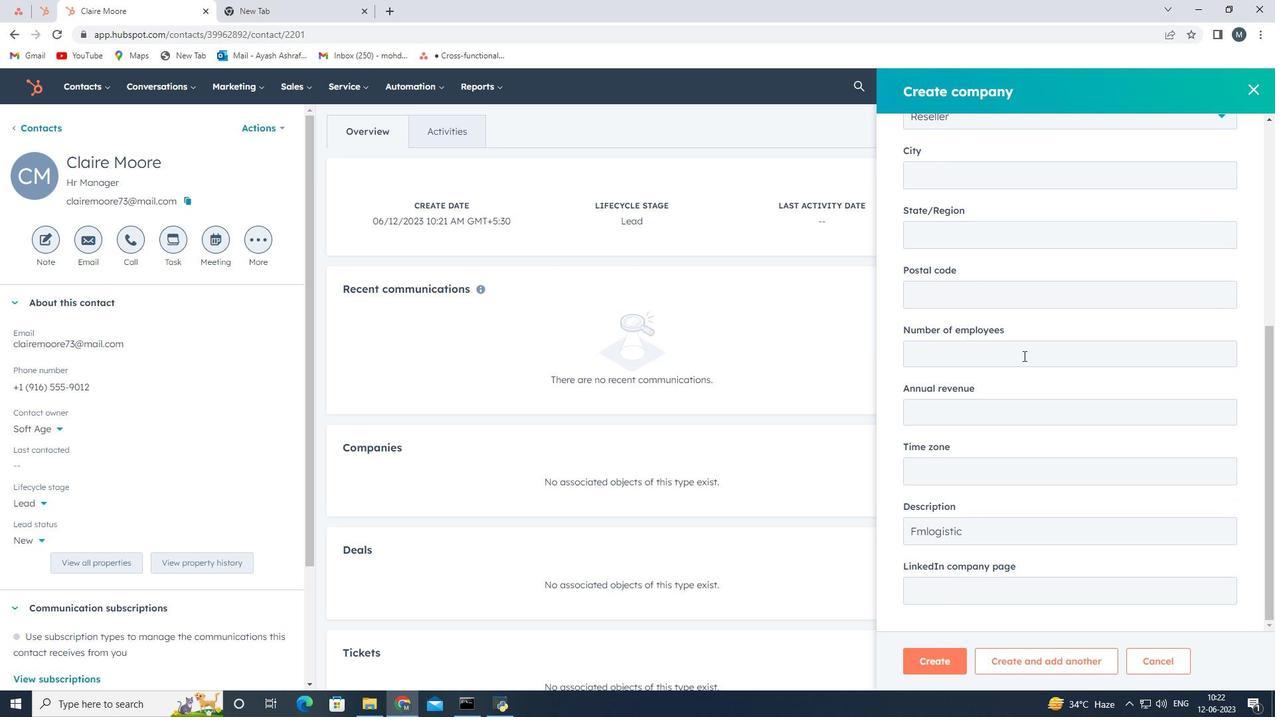 
Action: Mouse scrolled (1023, 356) with delta (0, 0)
Screenshot: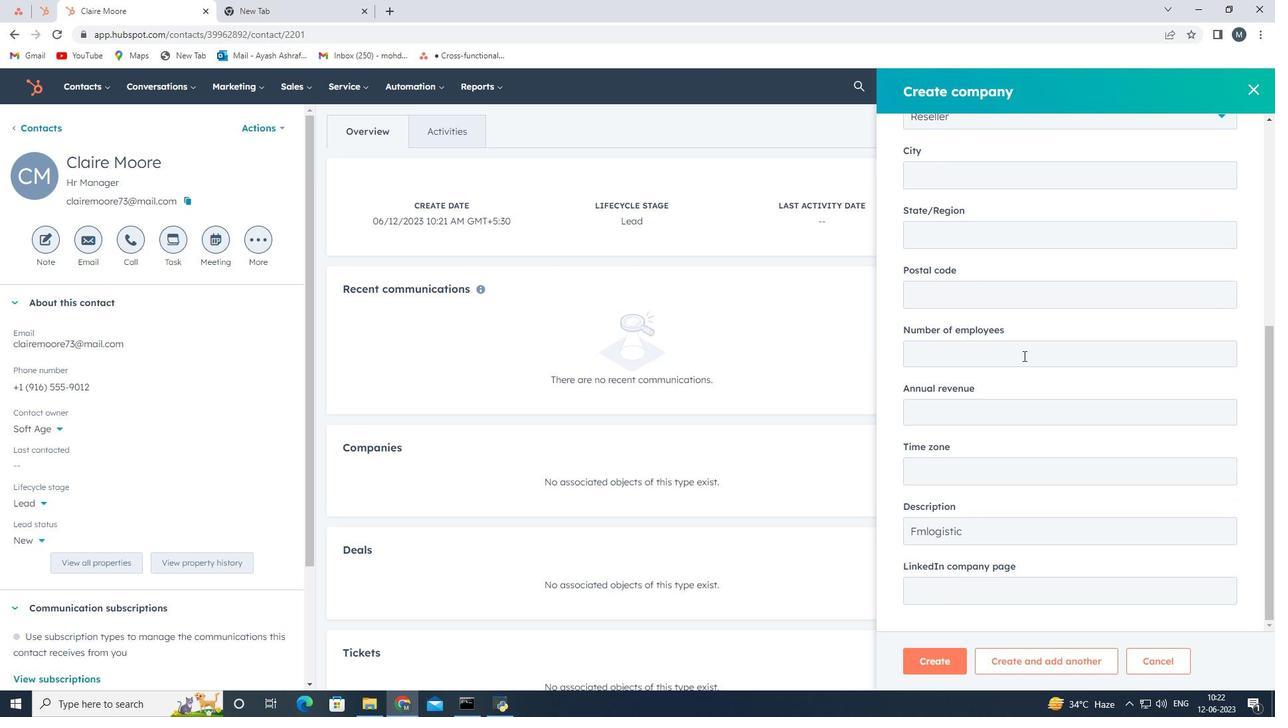 
Action: Mouse scrolled (1023, 356) with delta (0, 0)
Screenshot: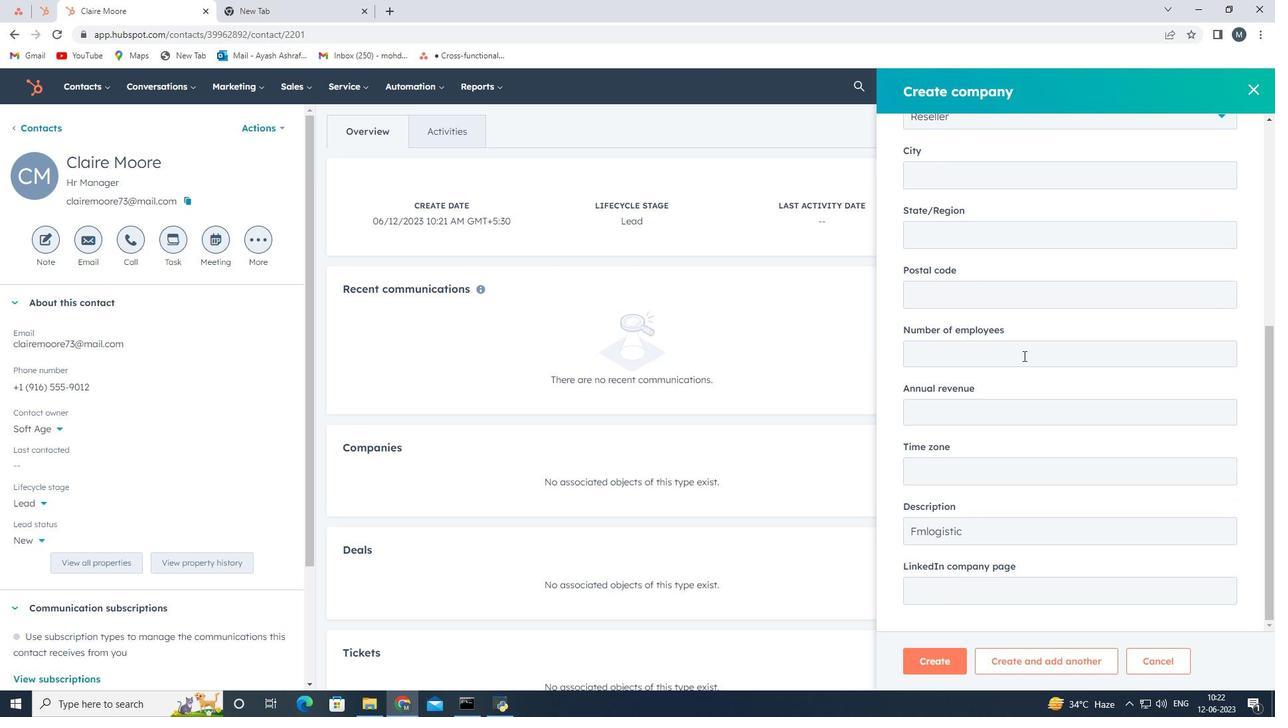
Action: Mouse scrolled (1023, 356) with delta (0, 0)
Screenshot: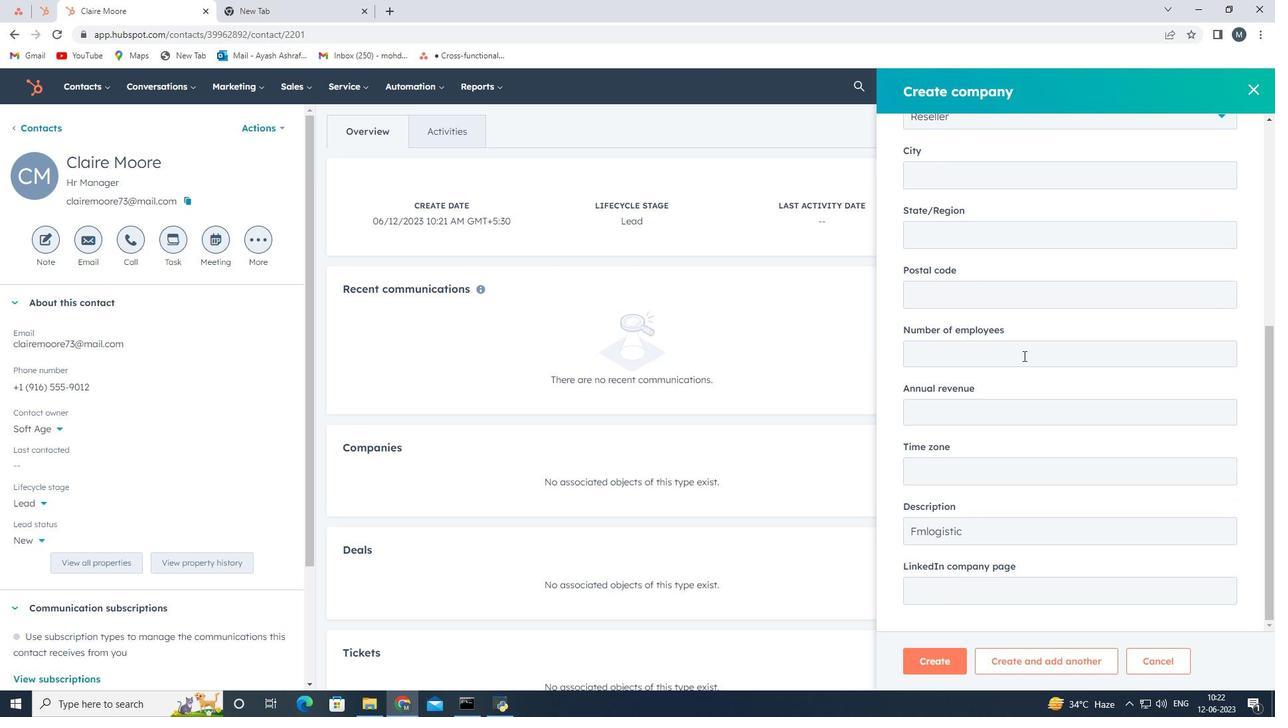 
Action: Mouse scrolled (1023, 356) with delta (0, 0)
Screenshot: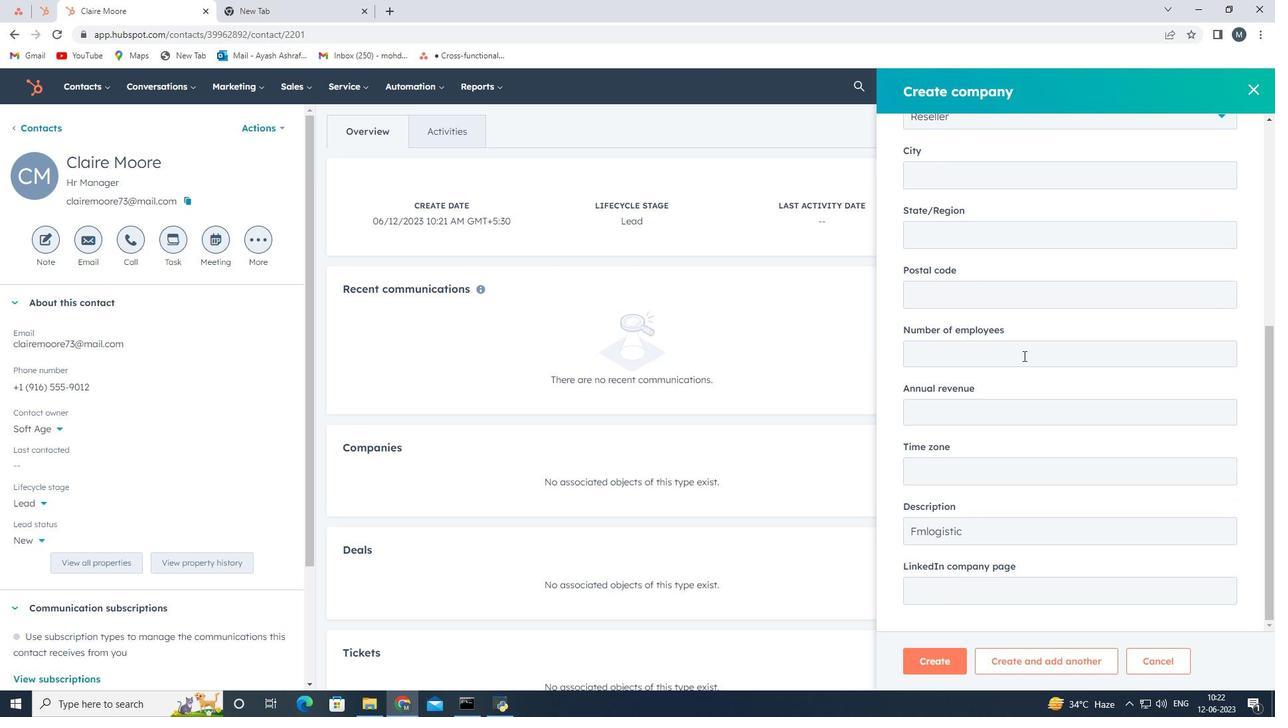 
Action: Mouse scrolled (1023, 356) with delta (0, 0)
Screenshot: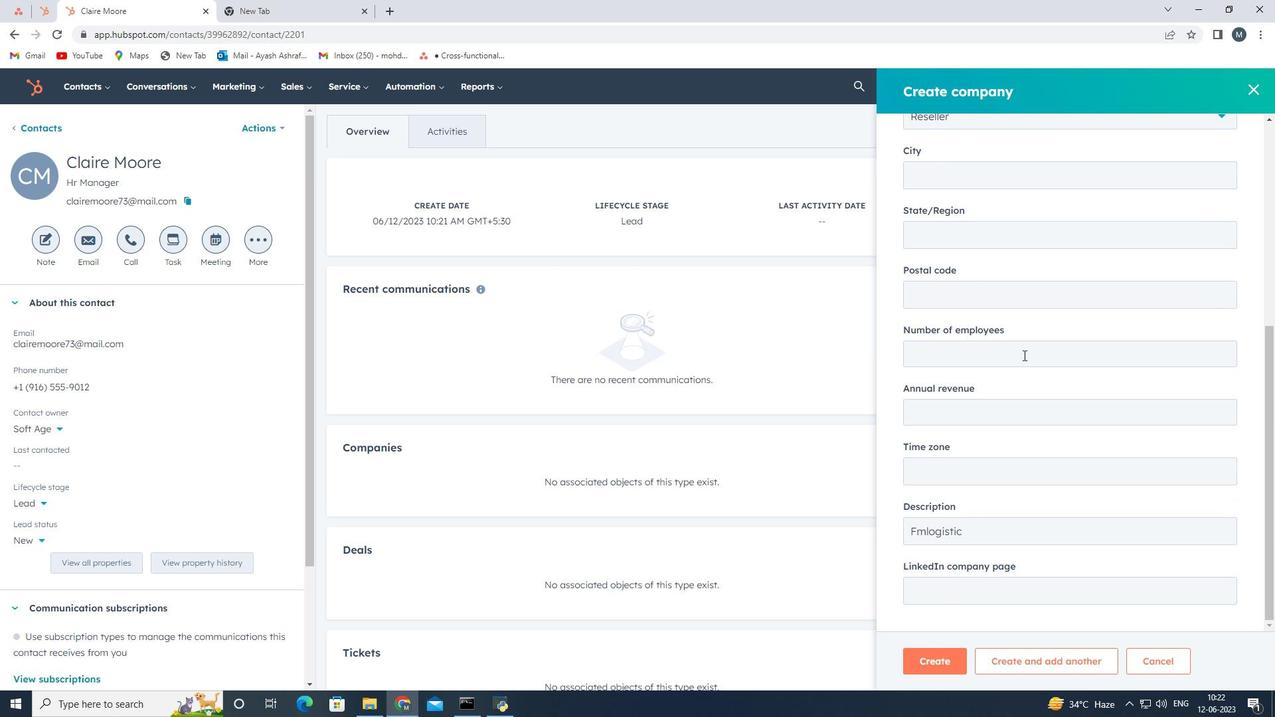 
Action: Mouse scrolled (1023, 356) with delta (0, 0)
Screenshot: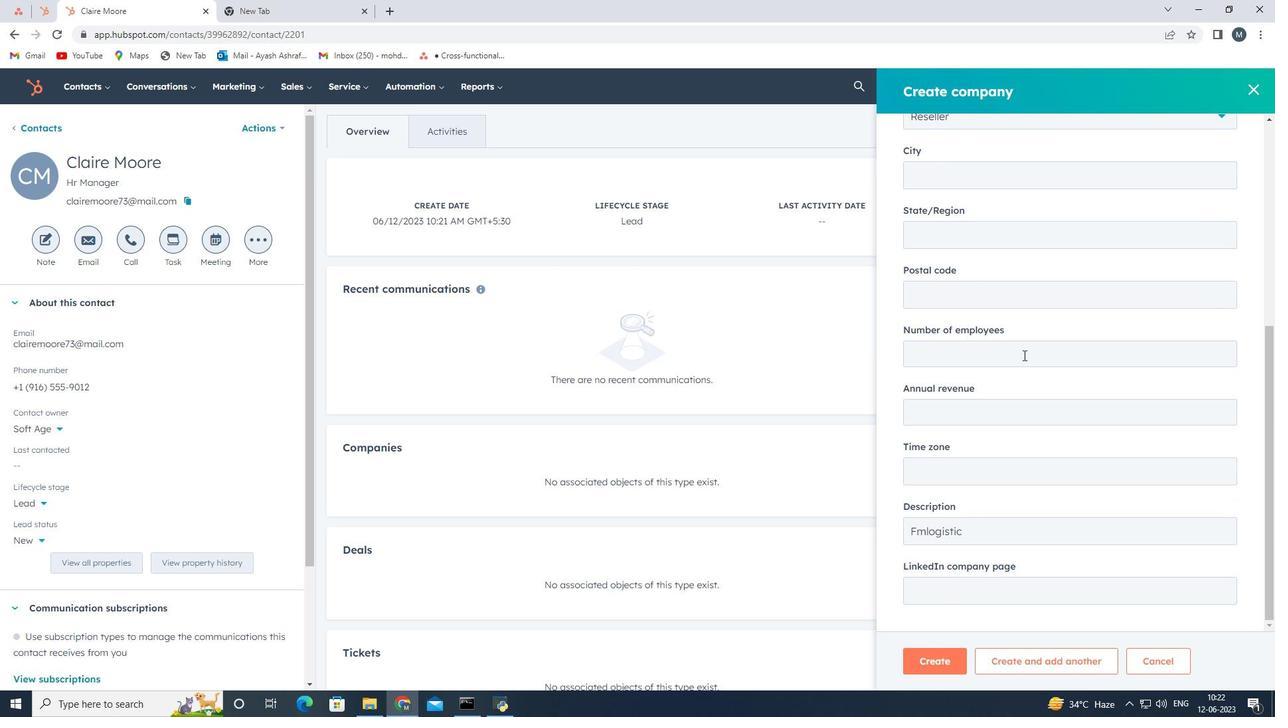 
Action: Mouse moved to (937, 675)
Screenshot: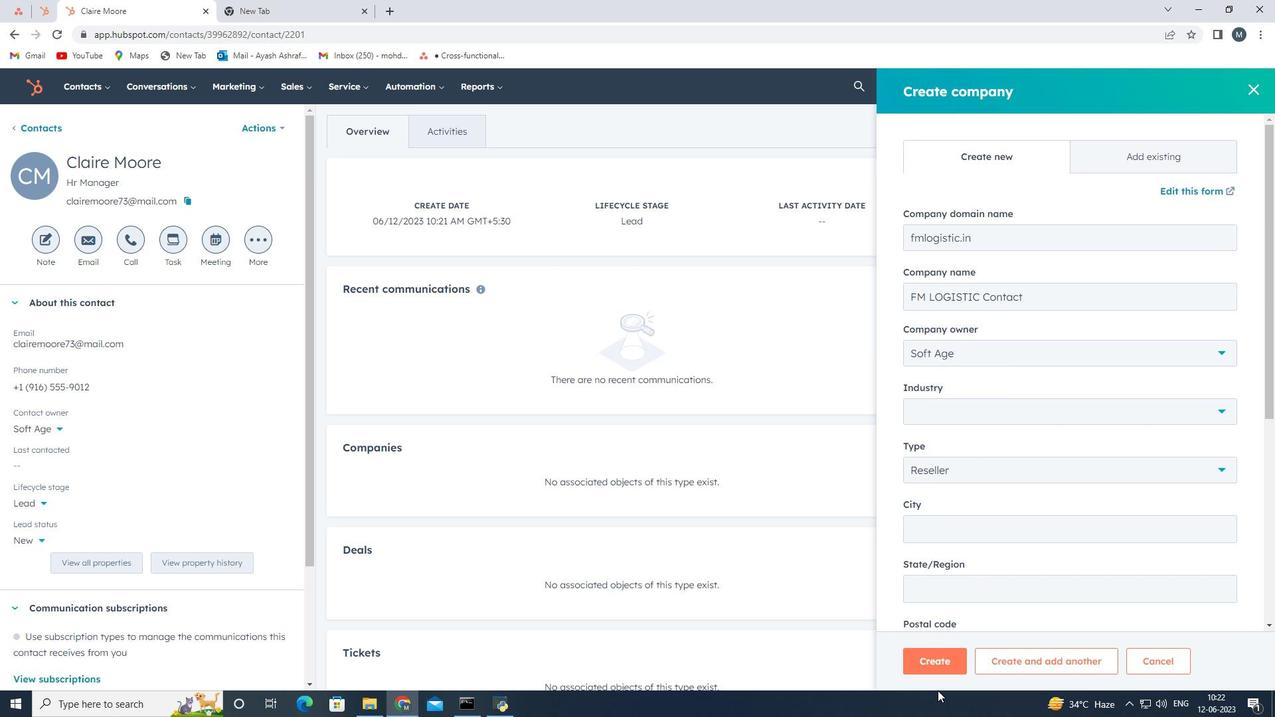 
Action: Mouse pressed left at (937, 675)
Screenshot: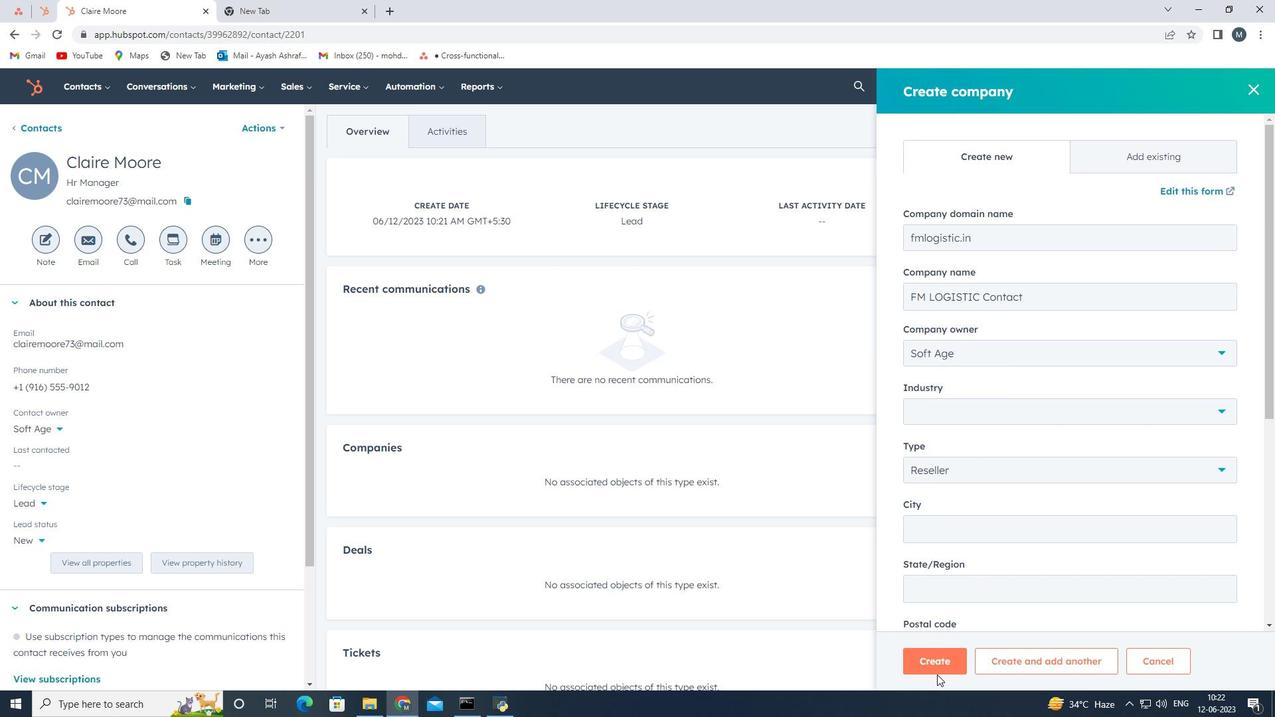 
Action: Mouse moved to (940, 664)
Screenshot: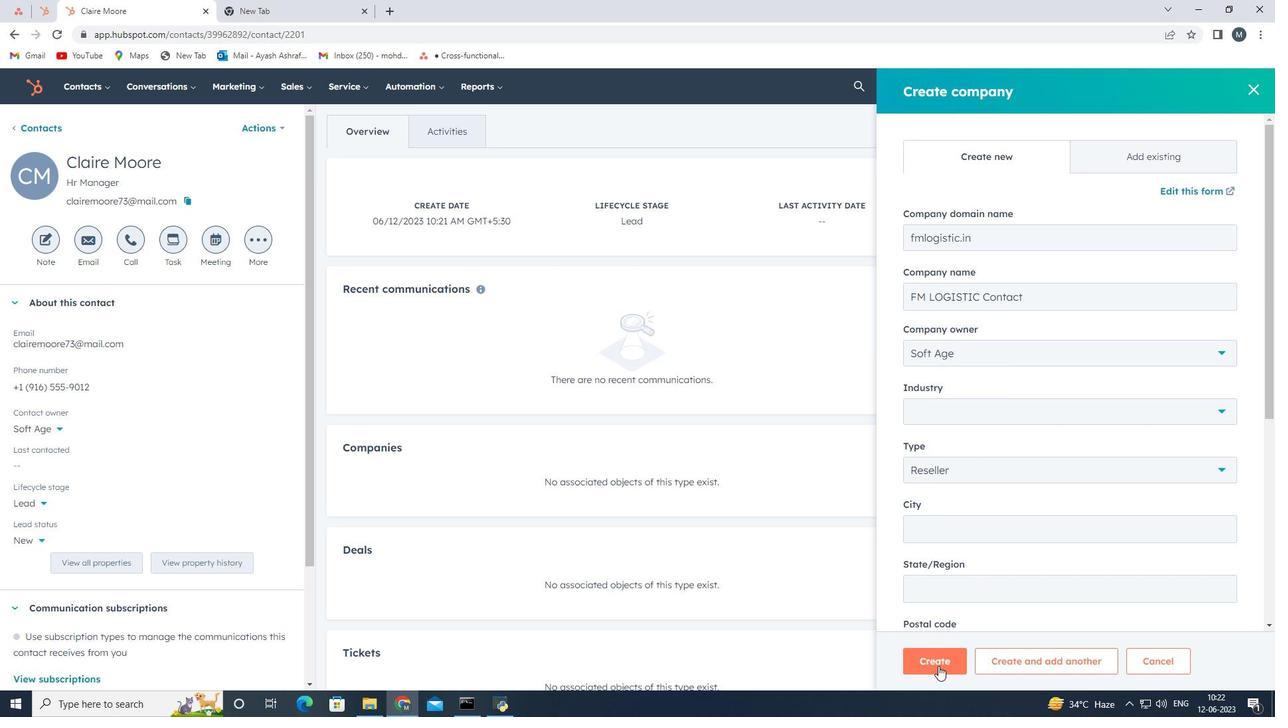 
Action: Mouse pressed left at (940, 664)
Screenshot: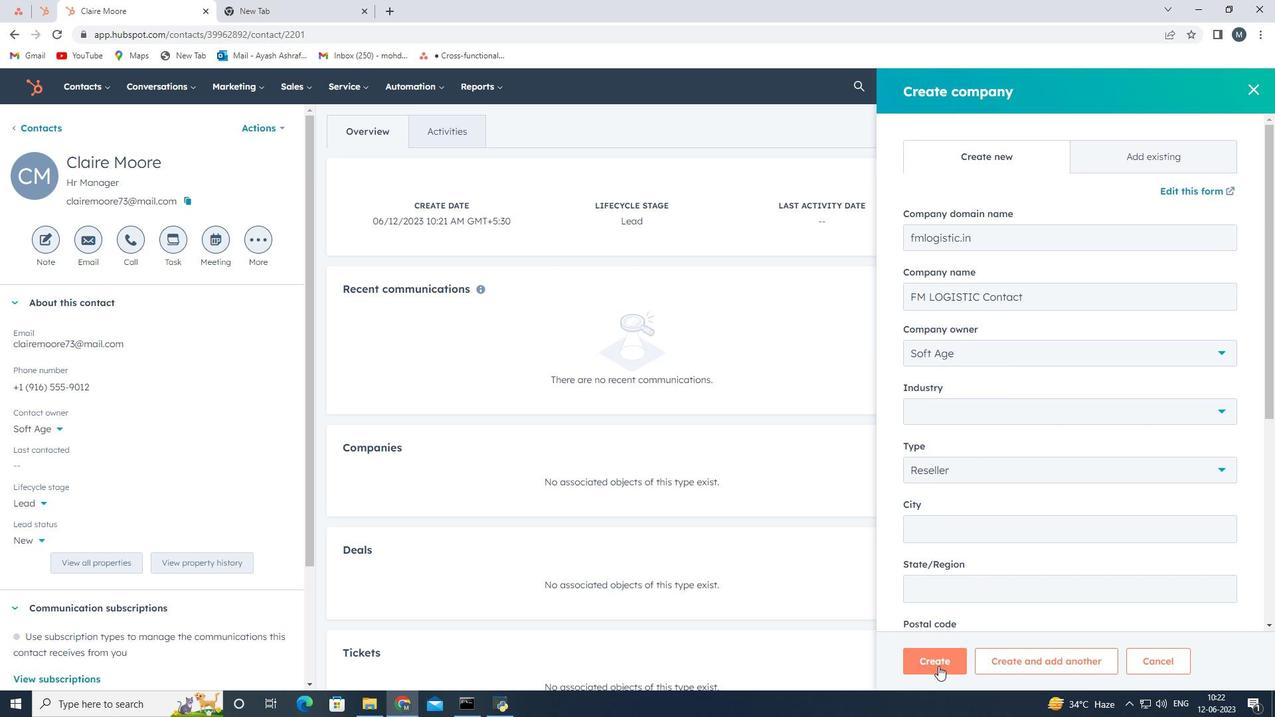 
Action: Mouse moved to (563, 391)
Screenshot: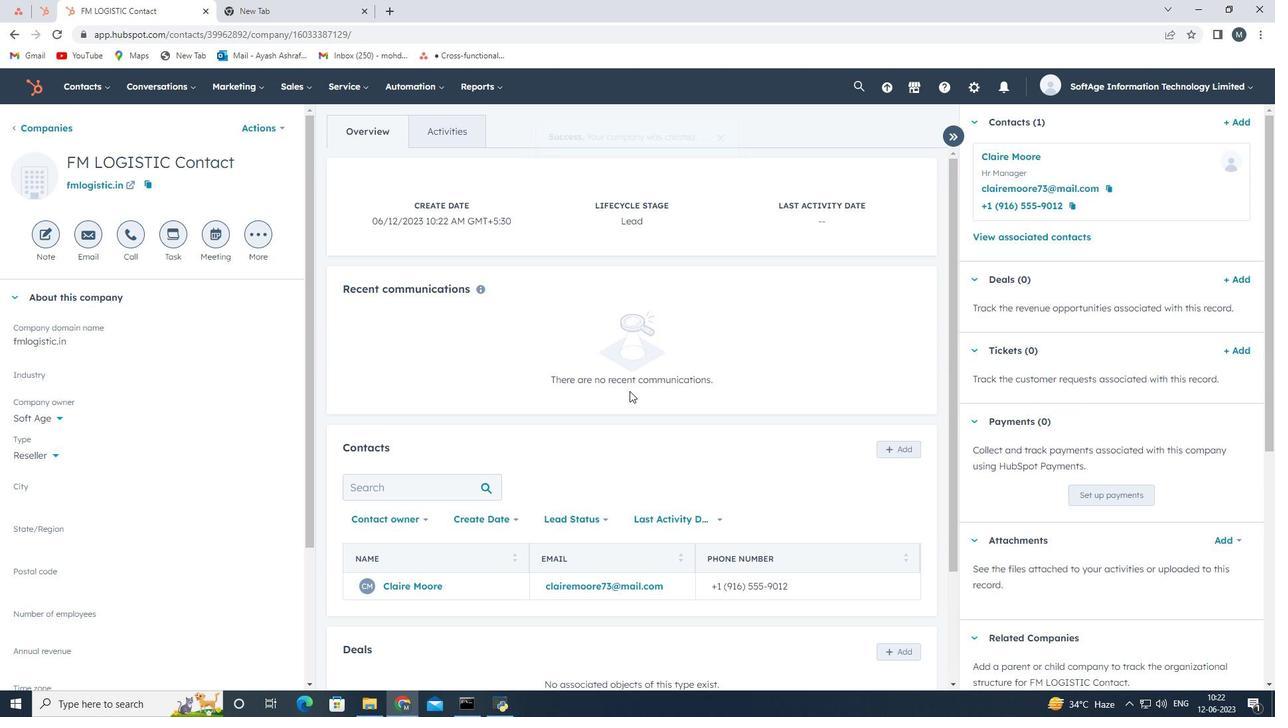 
